 Task: Find connections with filter location Nidderau with filter topic #hr with filter profile language Potuguese with filter current company Shoppers Stop with filter school Sir Parashurambhau College - India with filter industry Computer Games with filter service category Business Law with filter keywords title Account Representative
Action: Mouse moved to (537, 71)
Screenshot: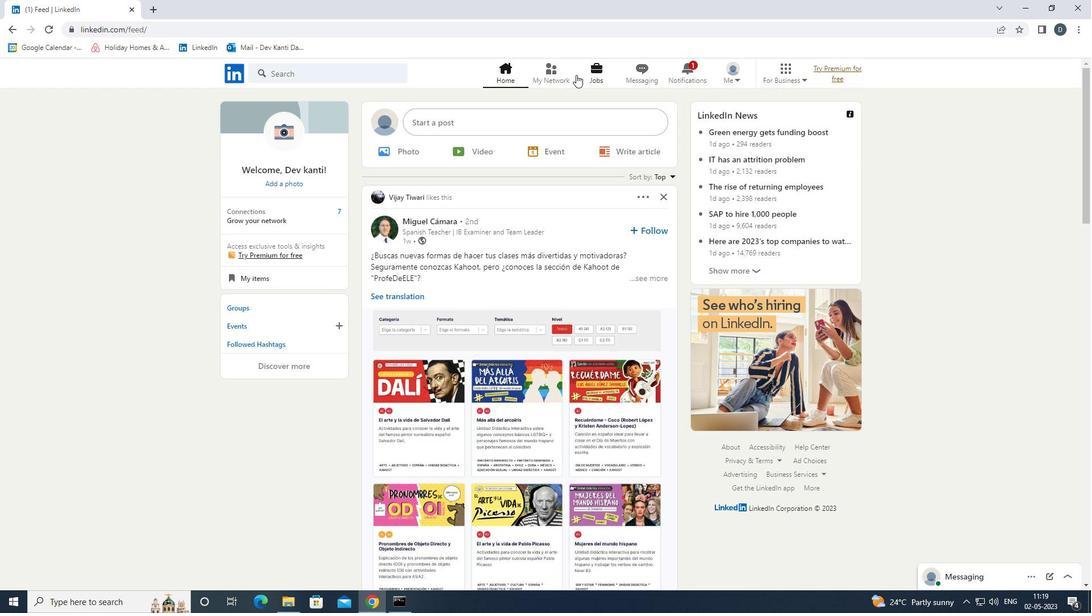 
Action: Mouse pressed left at (537, 71)
Screenshot: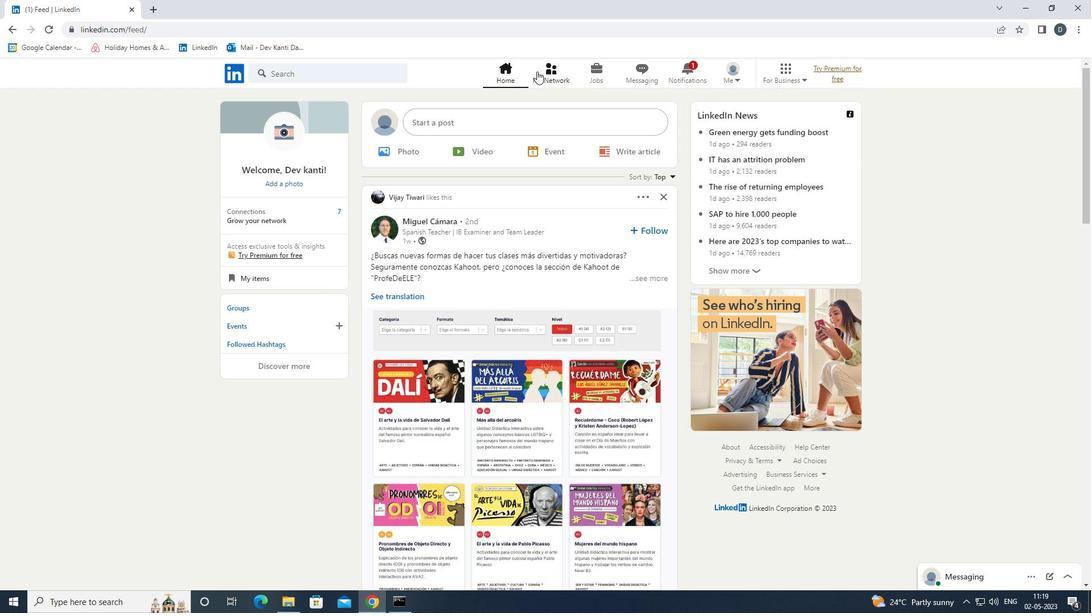 
Action: Mouse moved to (381, 135)
Screenshot: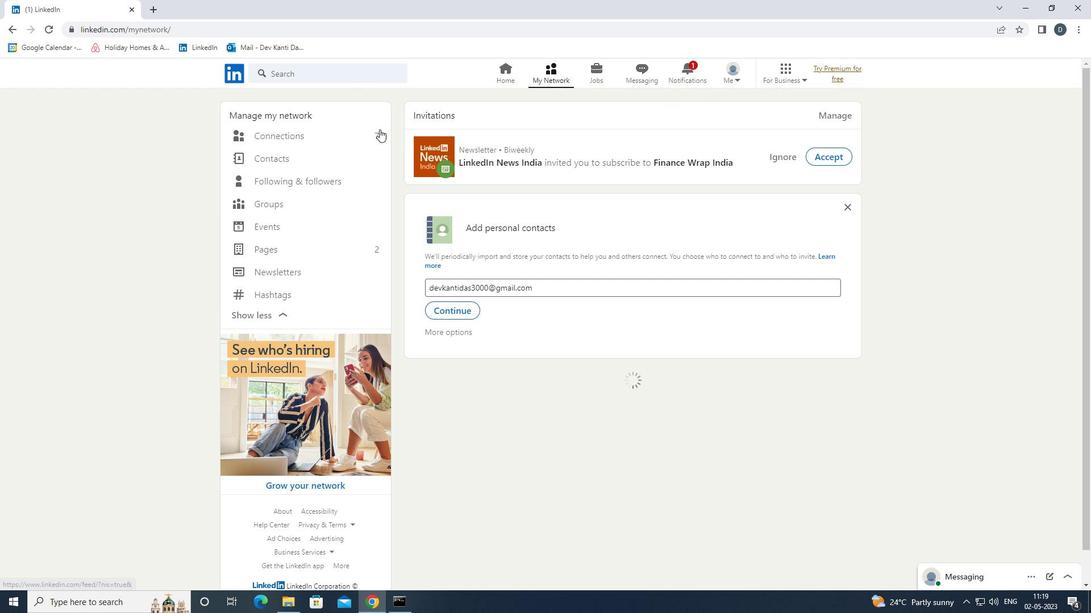 
Action: Mouse pressed left at (381, 135)
Screenshot: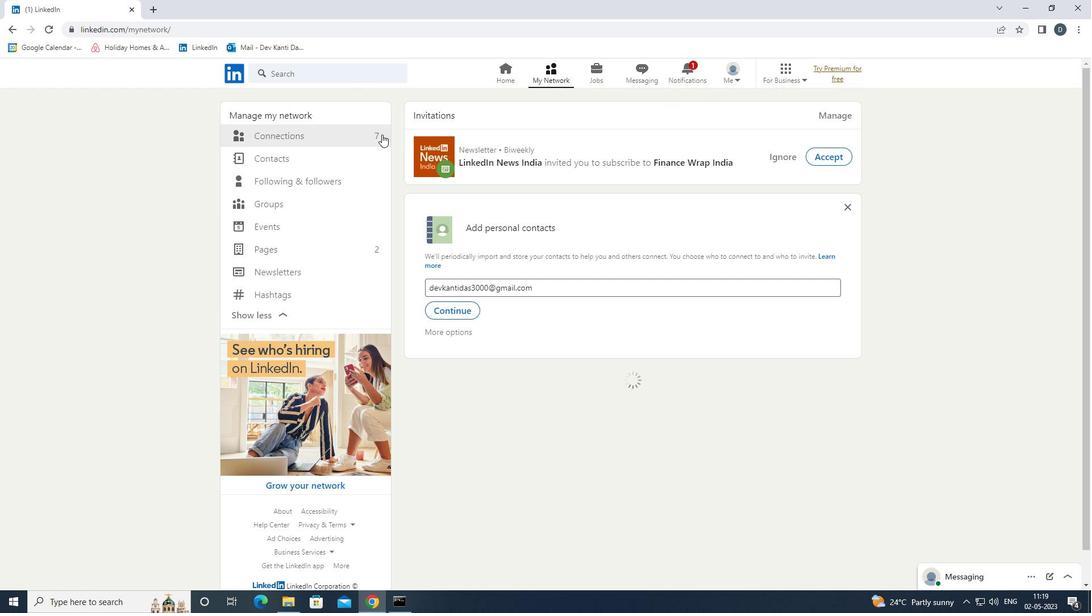 
Action: Mouse moved to (376, 135)
Screenshot: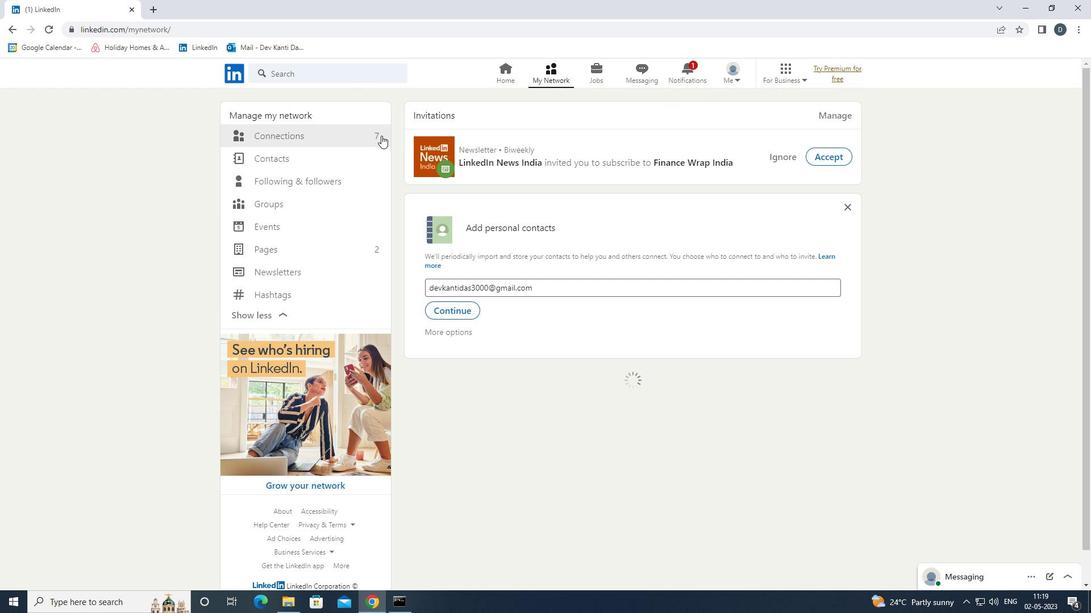 
Action: Mouse pressed left at (376, 135)
Screenshot: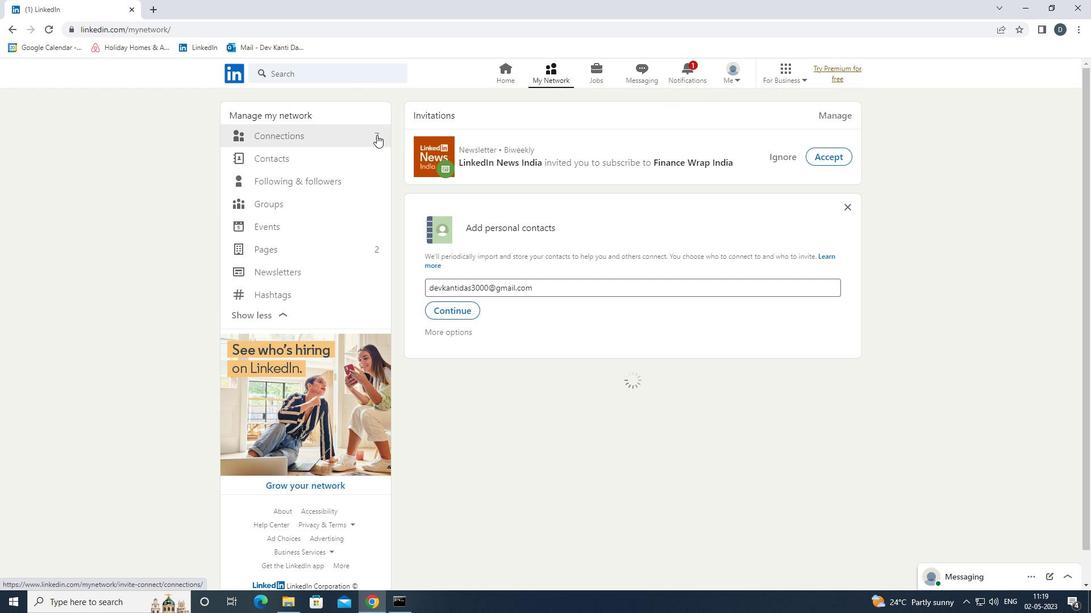 
Action: Mouse moved to (646, 132)
Screenshot: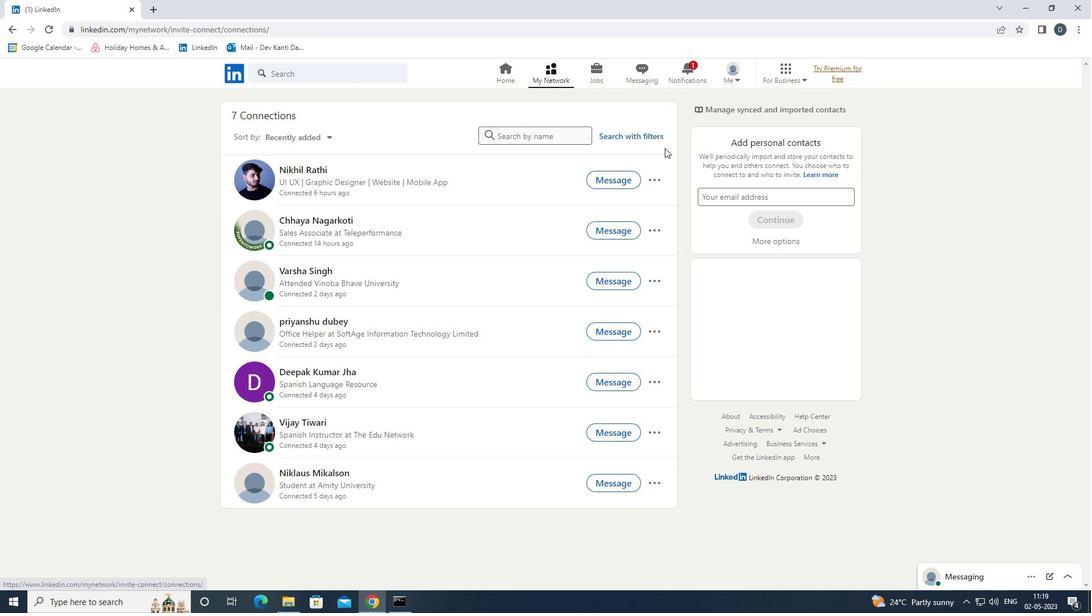
Action: Mouse pressed left at (646, 132)
Screenshot: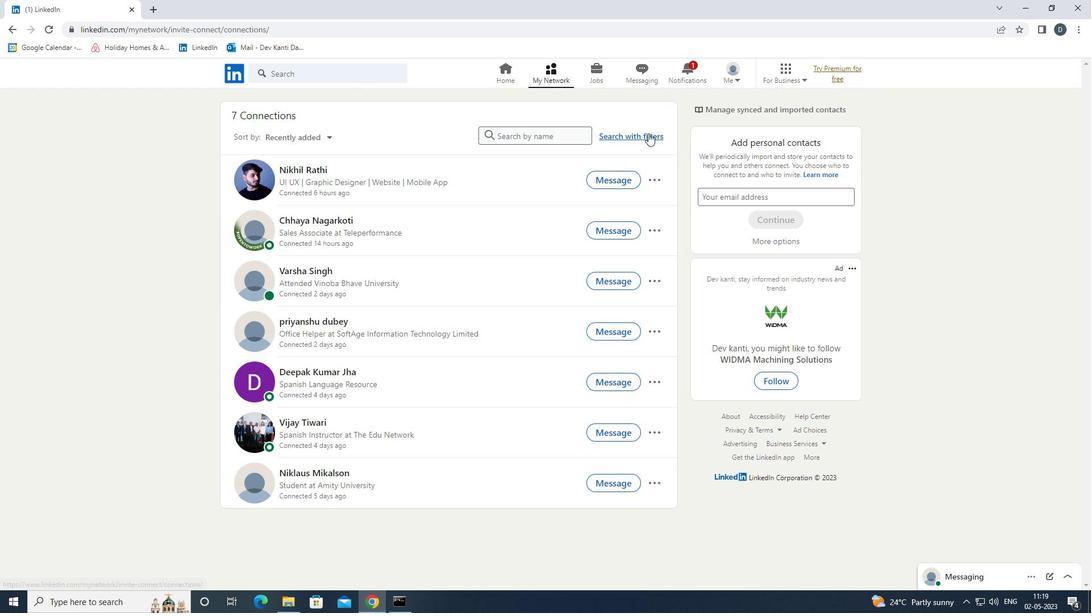 
Action: Mouse moved to (588, 103)
Screenshot: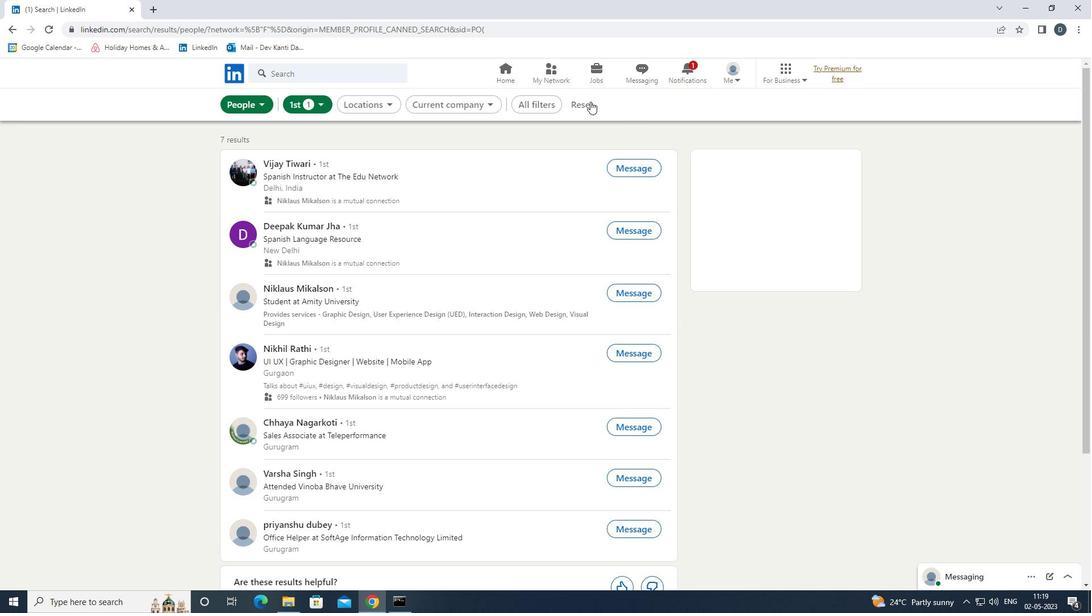 
Action: Mouse pressed left at (588, 103)
Screenshot: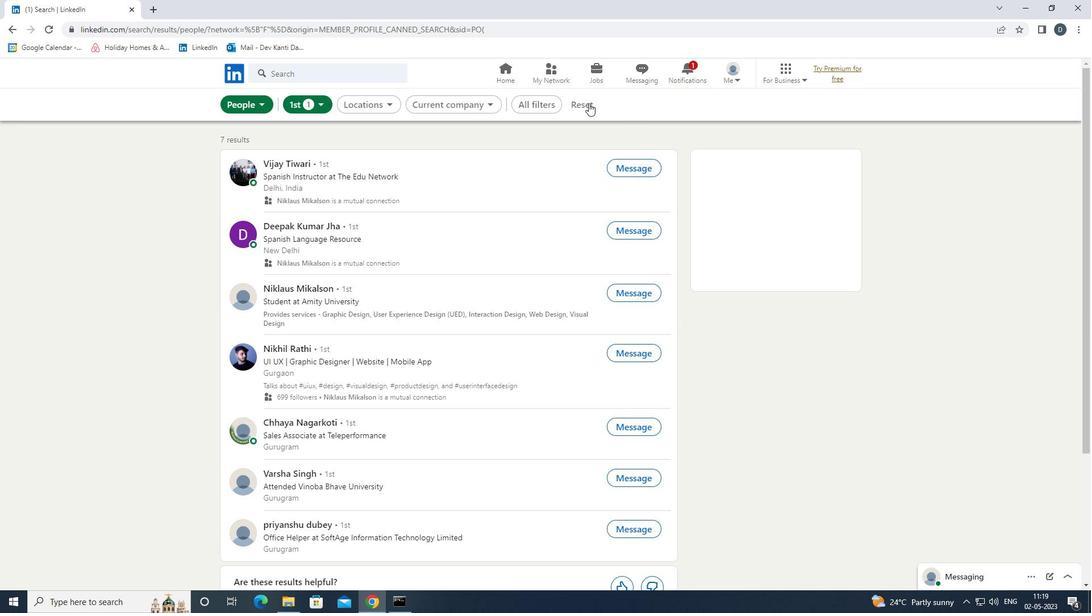 
Action: Mouse moved to (567, 103)
Screenshot: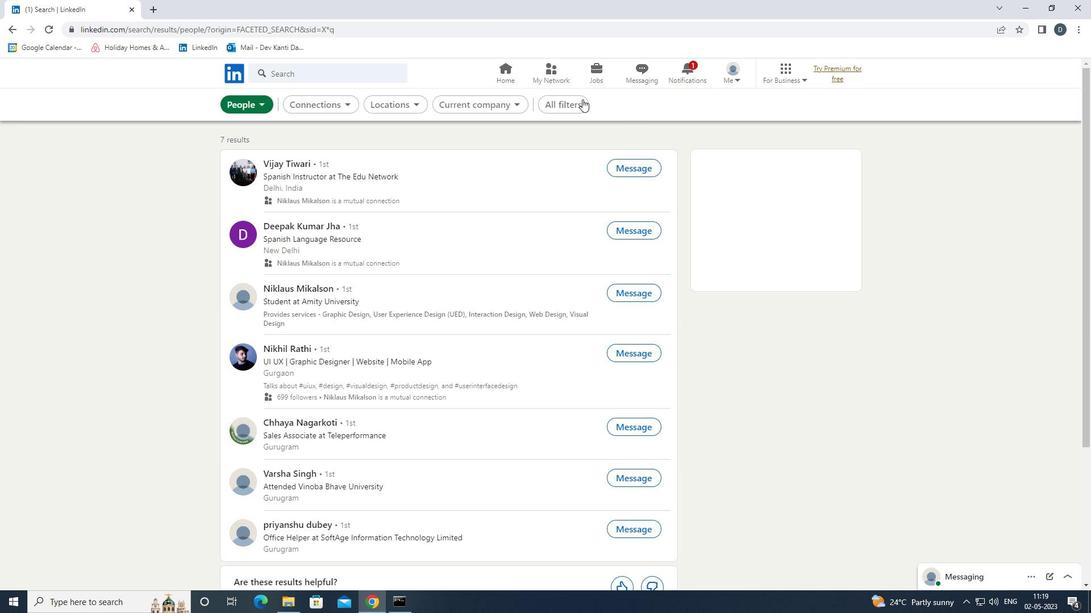 
Action: Mouse pressed left at (567, 103)
Screenshot: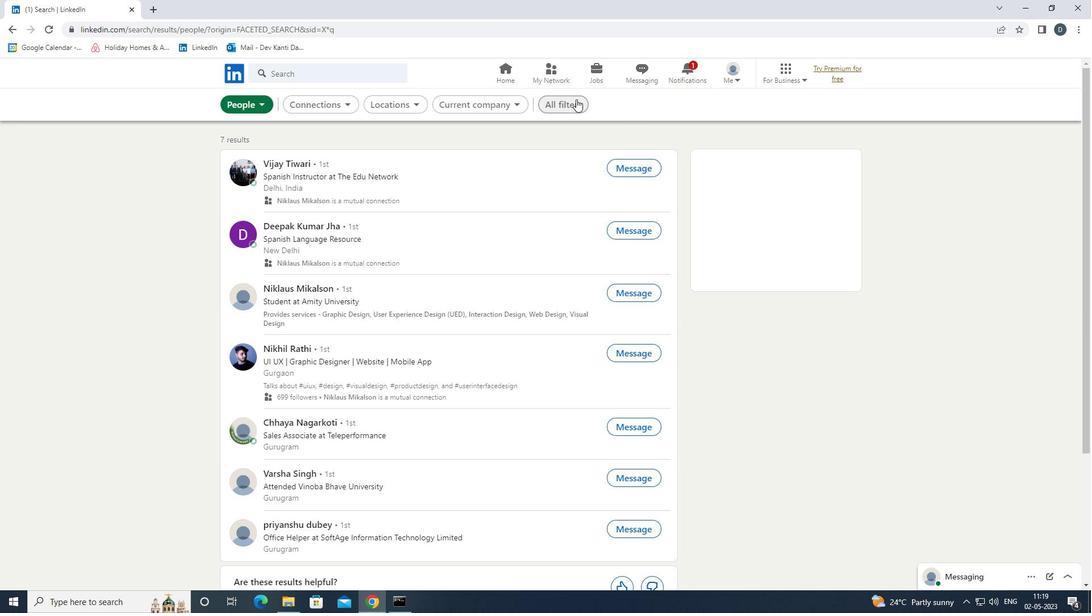 
Action: Mouse moved to (1016, 378)
Screenshot: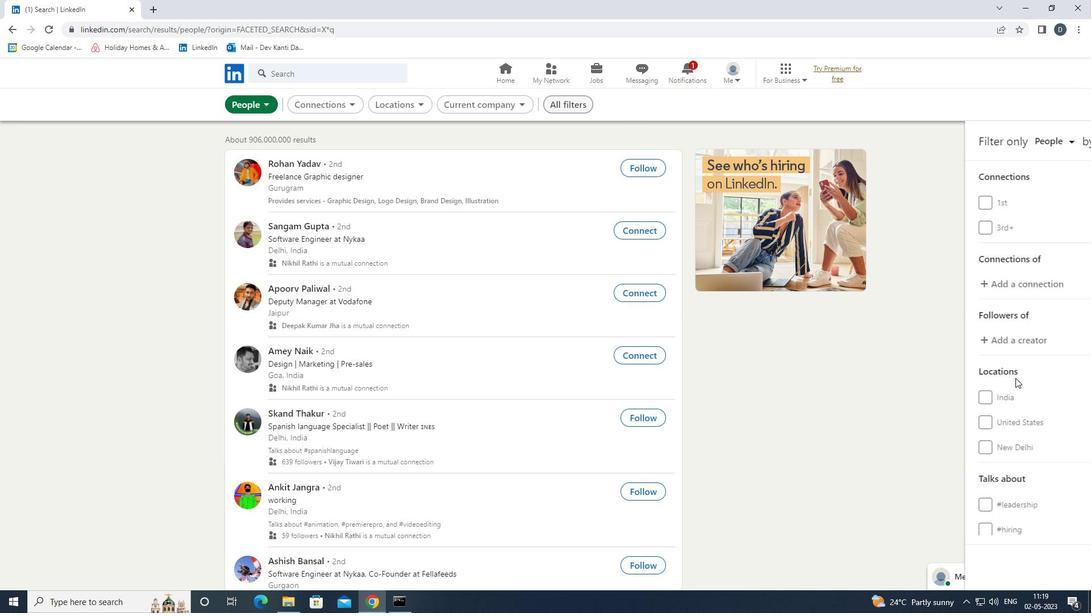 
Action: Mouse scrolled (1016, 377) with delta (0, 0)
Screenshot: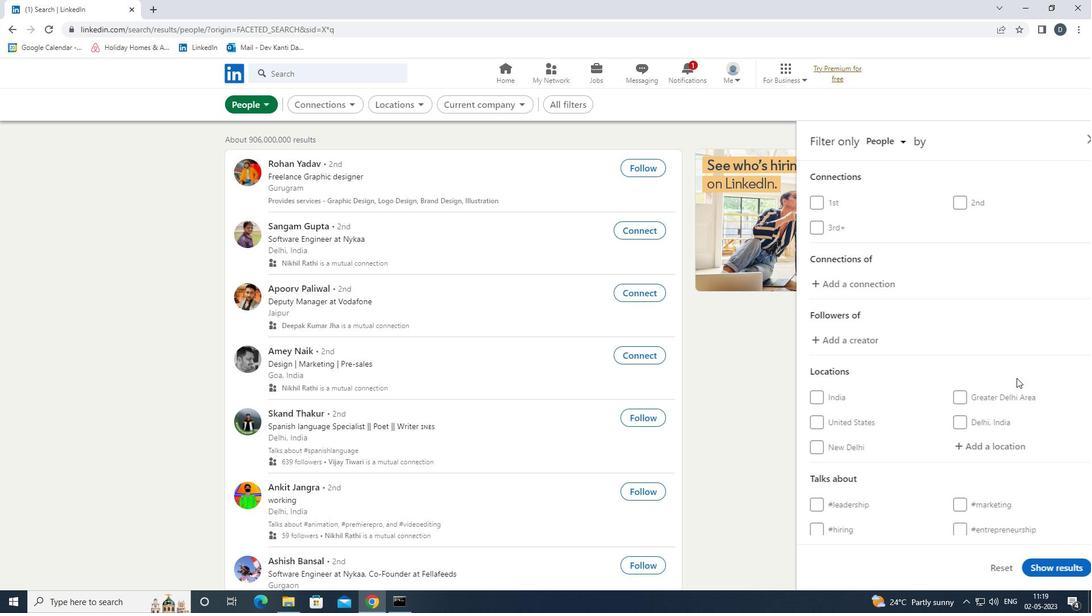 
Action: Mouse scrolled (1016, 377) with delta (0, 0)
Screenshot: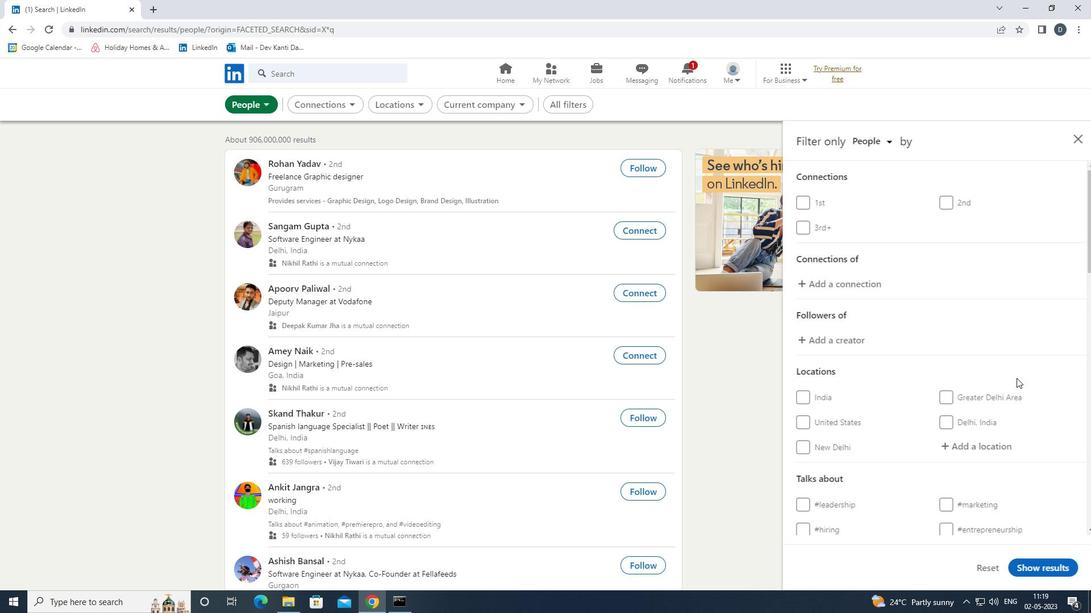 
Action: Mouse moved to (1009, 380)
Screenshot: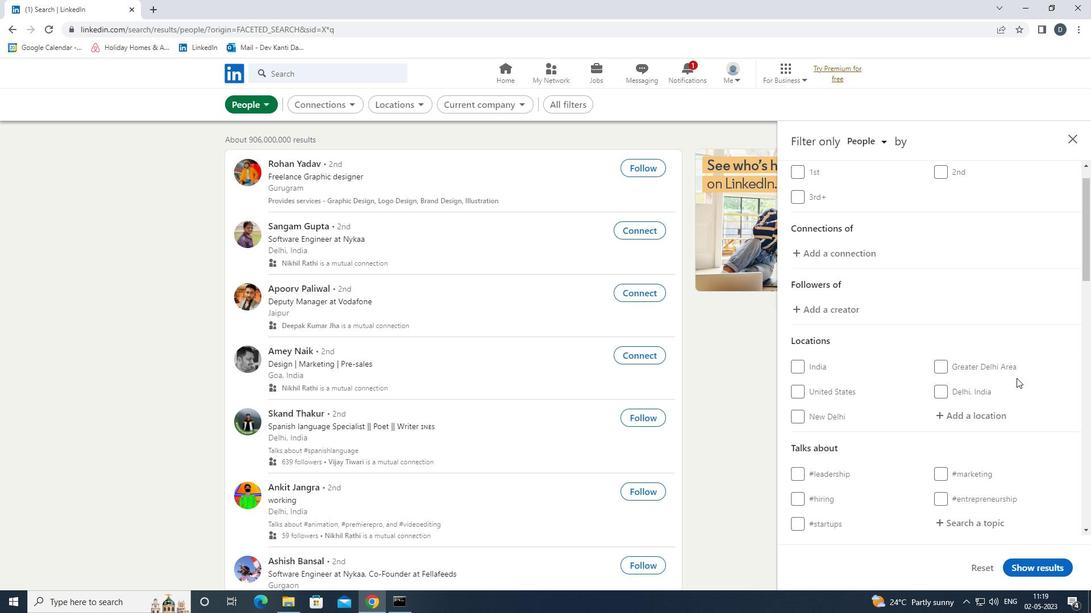
Action: Mouse scrolled (1009, 380) with delta (0, 0)
Screenshot: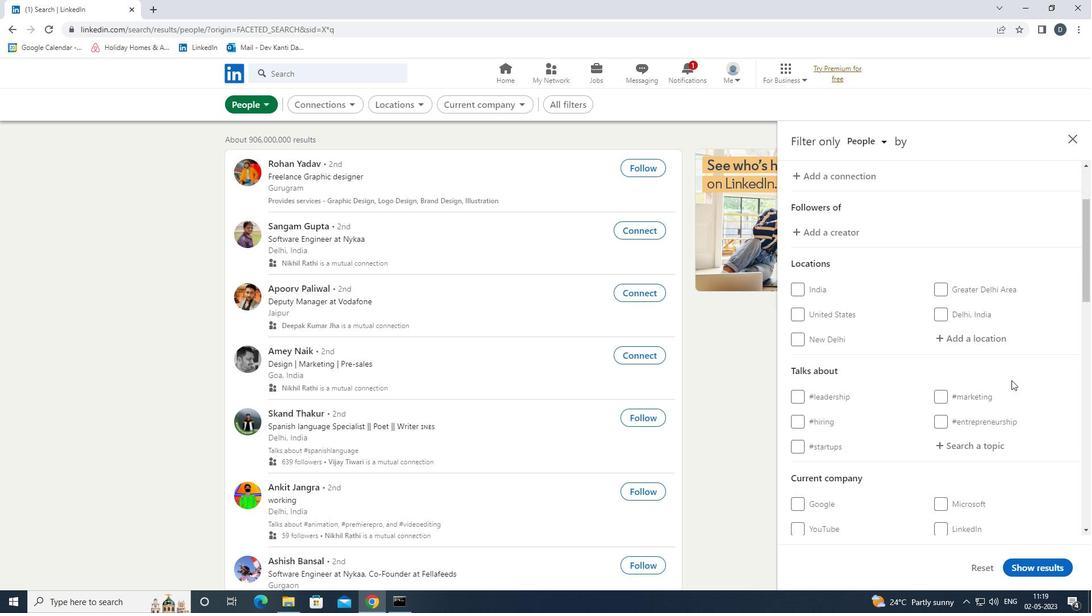 
Action: Mouse moved to (1009, 380)
Screenshot: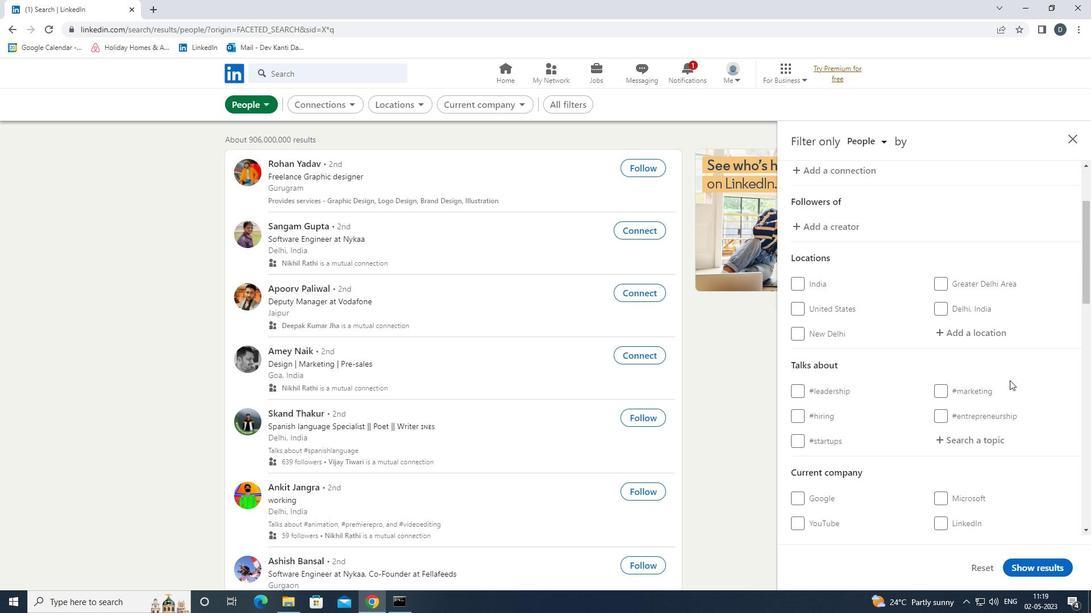 
Action: Mouse scrolled (1009, 380) with delta (0, 0)
Screenshot: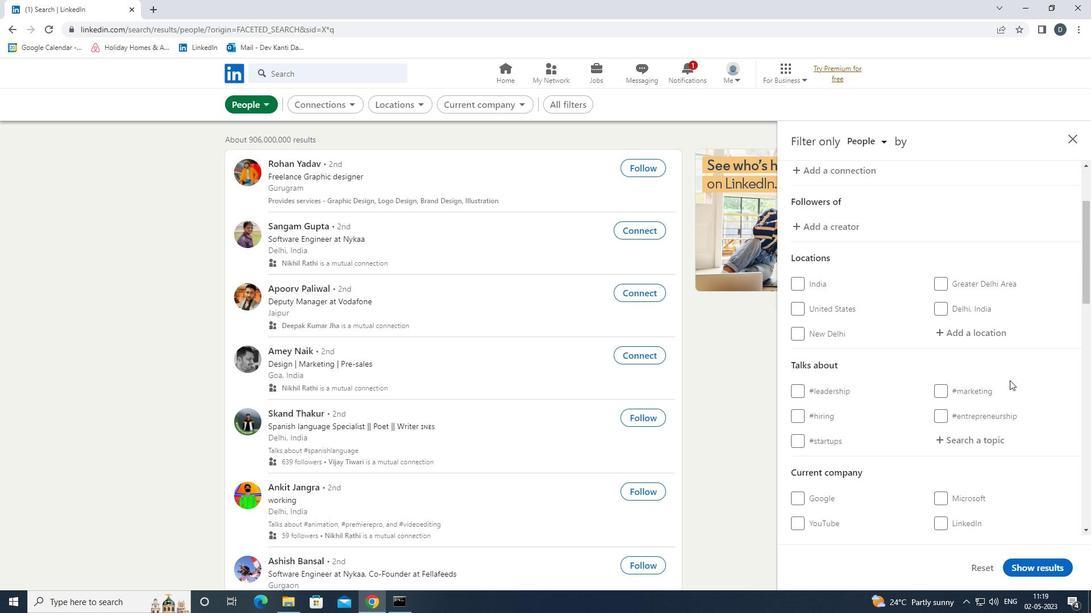 
Action: Mouse moved to (980, 274)
Screenshot: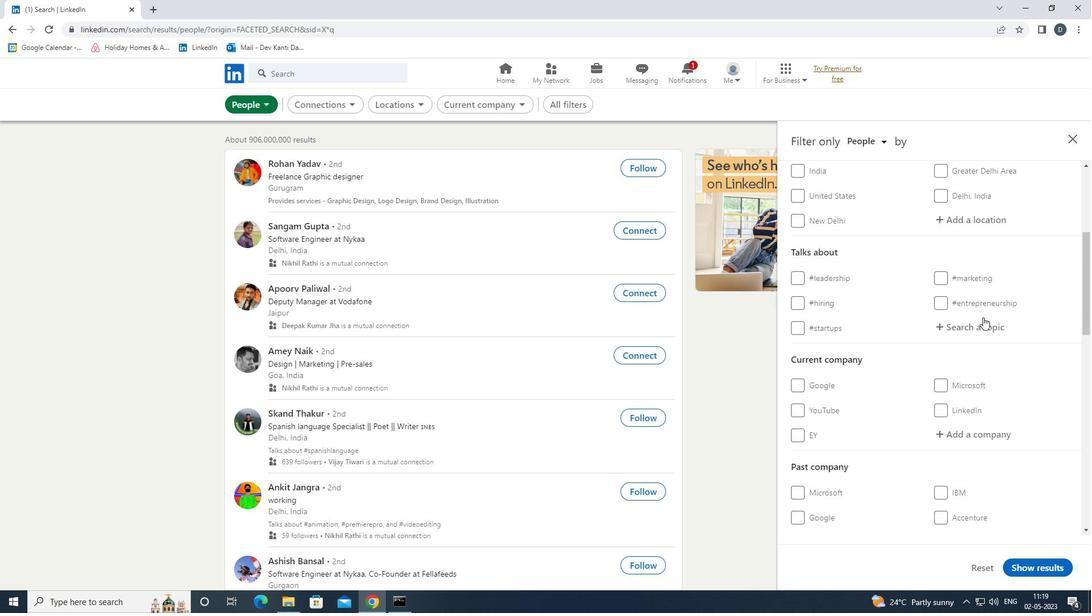 
Action: Mouse scrolled (980, 275) with delta (0, 0)
Screenshot: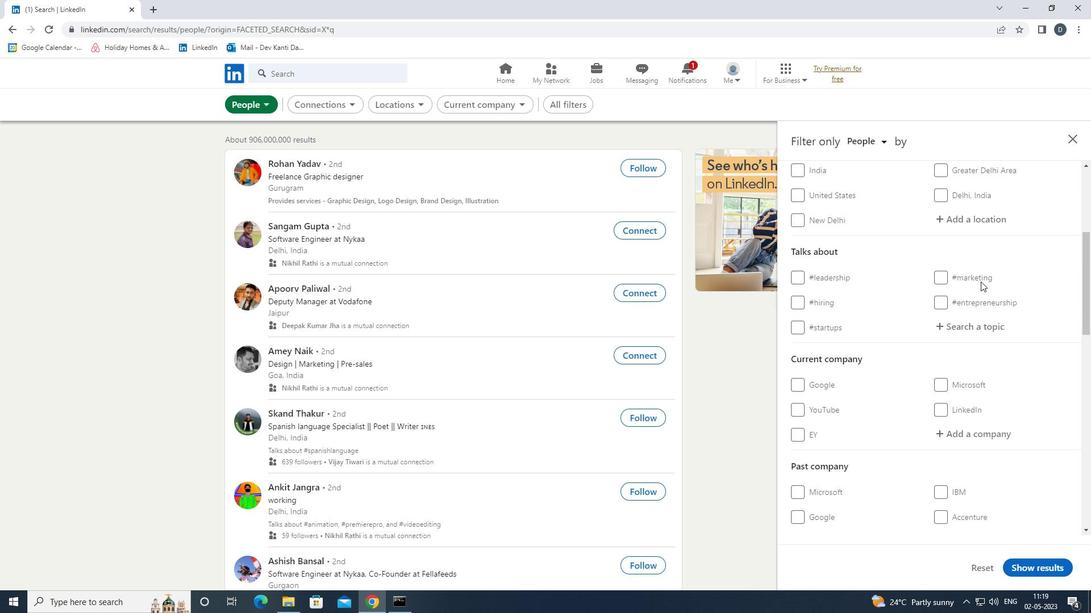 
Action: Mouse moved to (979, 278)
Screenshot: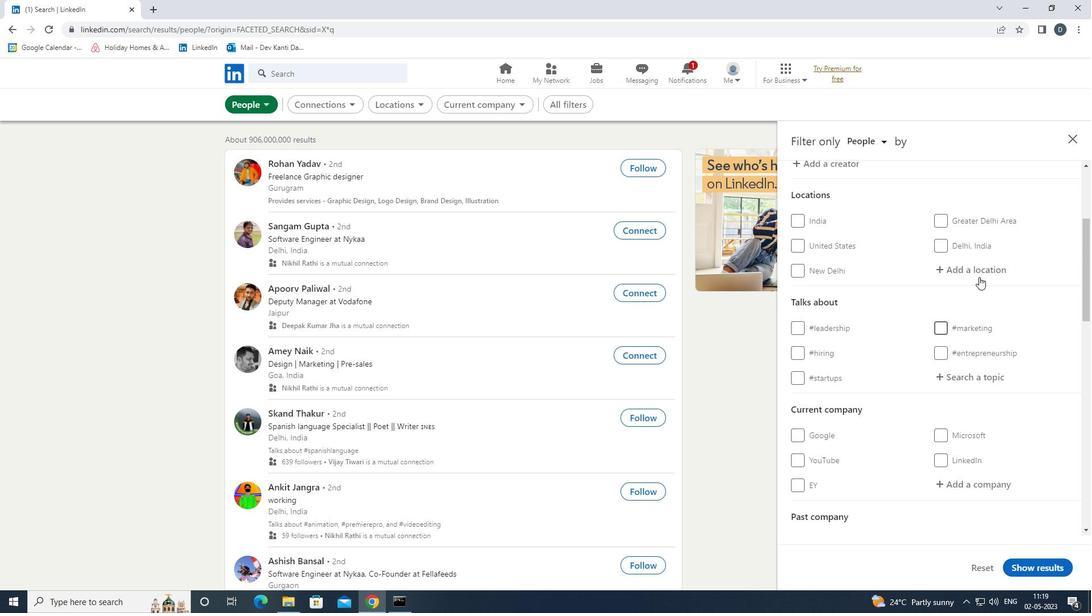 
Action: Mouse pressed left at (979, 278)
Screenshot: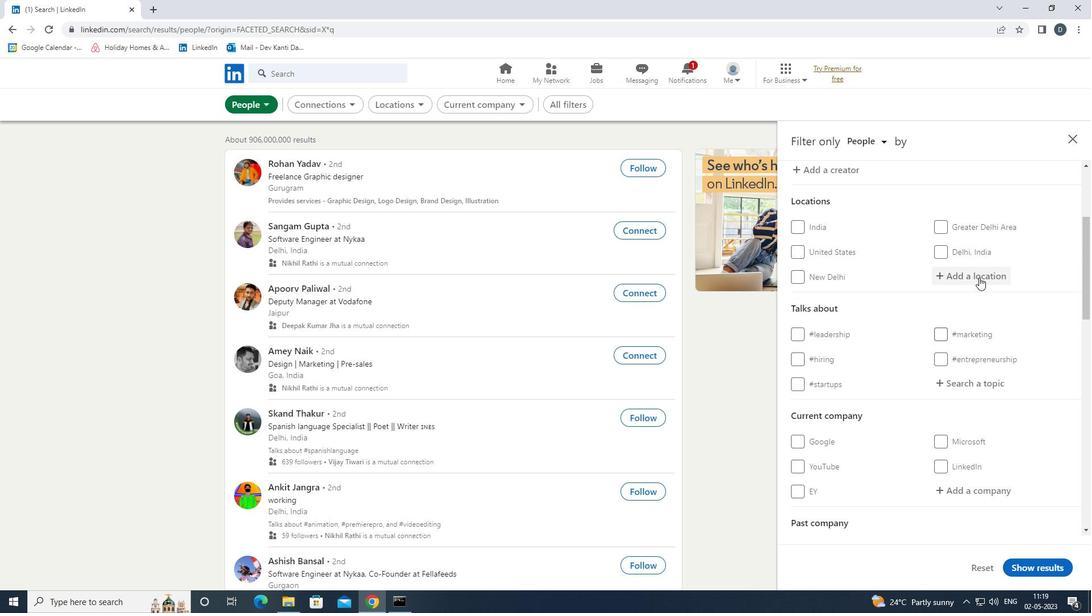
Action: Mouse moved to (978, 280)
Screenshot: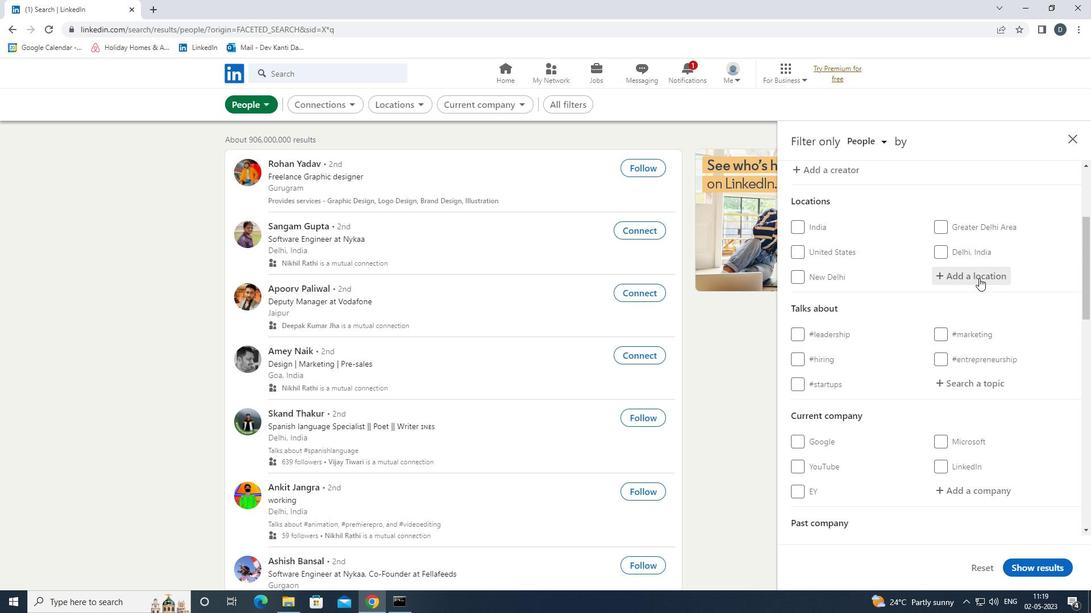 
Action: Key pressed <Key.shift>NIDDERAU<Key.down><Key.enter>
Screenshot: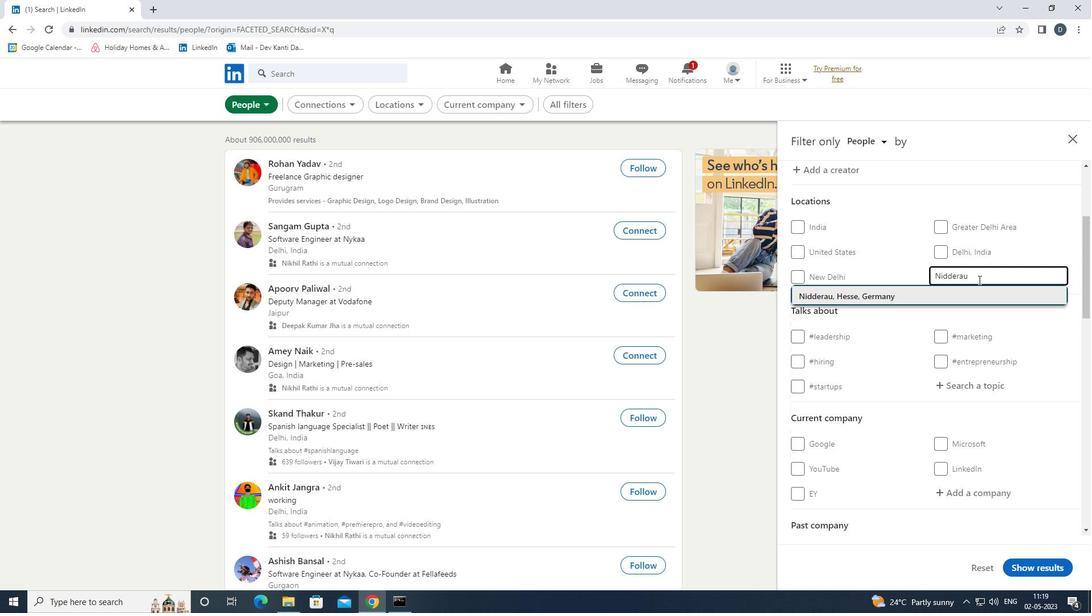 
Action: Mouse moved to (975, 280)
Screenshot: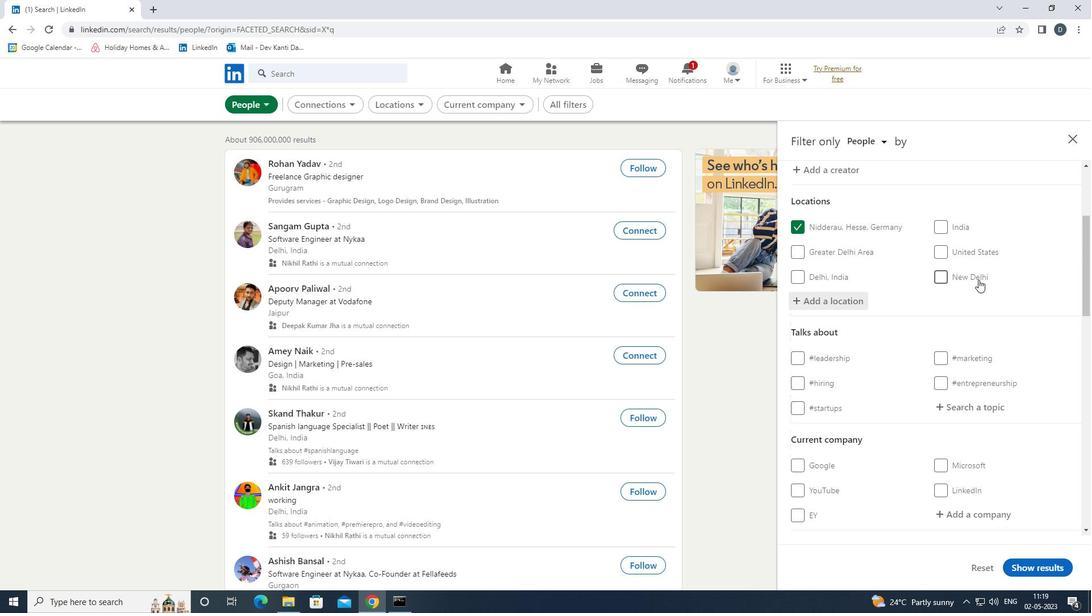 
Action: Mouse scrolled (975, 279) with delta (0, 0)
Screenshot: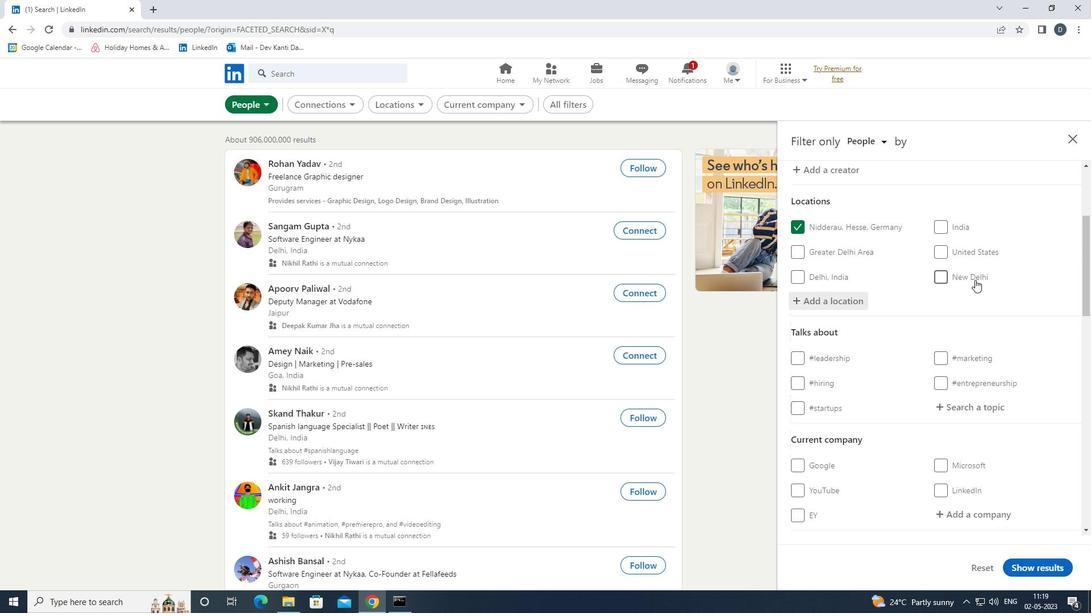 
Action: Mouse scrolled (975, 279) with delta (0, 0)
Screenshot: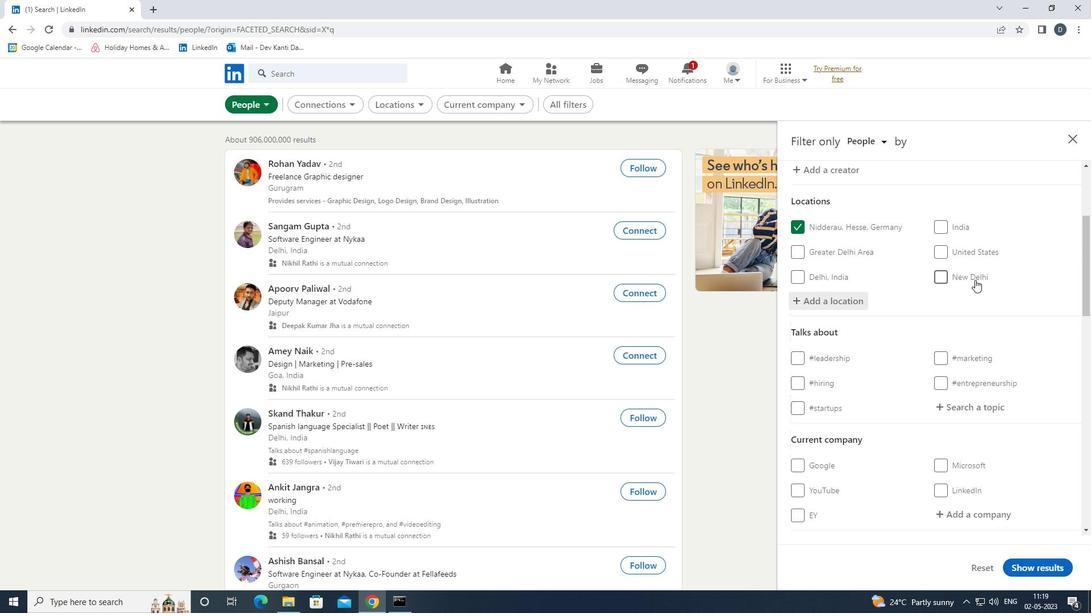 
Action: Mouse moved to (968, 310)
Screenshot: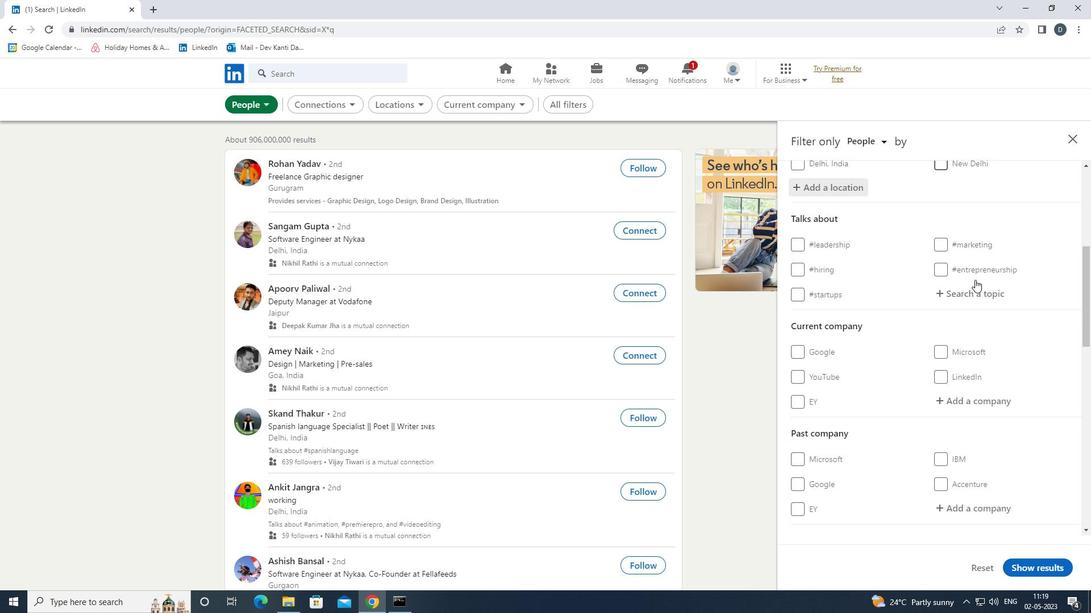 
Action: Mouse pressed left at (968, 310)
Screenshot: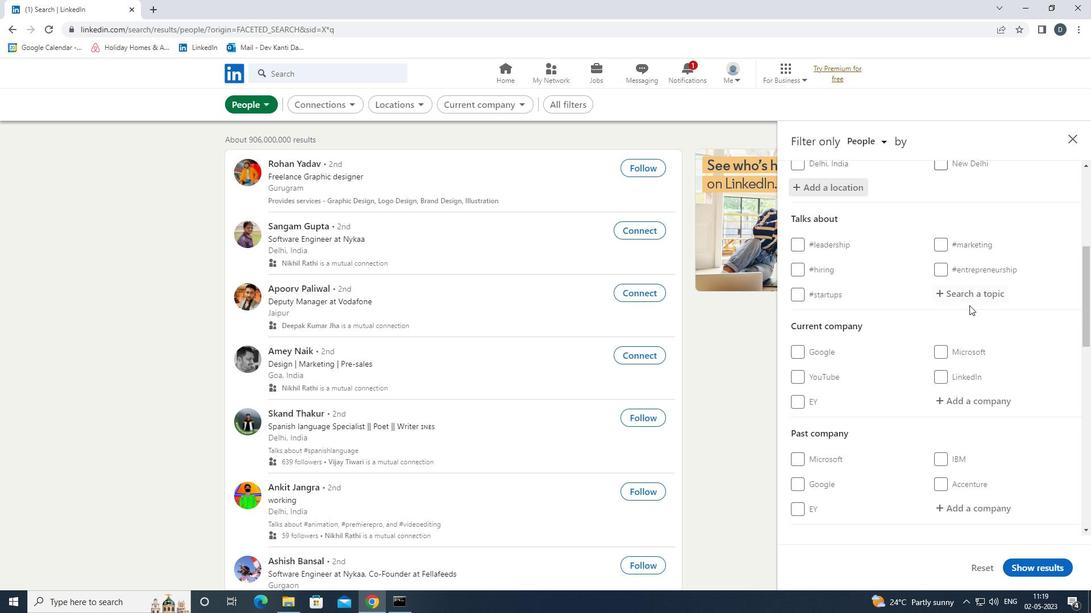 
Action: Mouse moved to (963, 302)
Screenshot: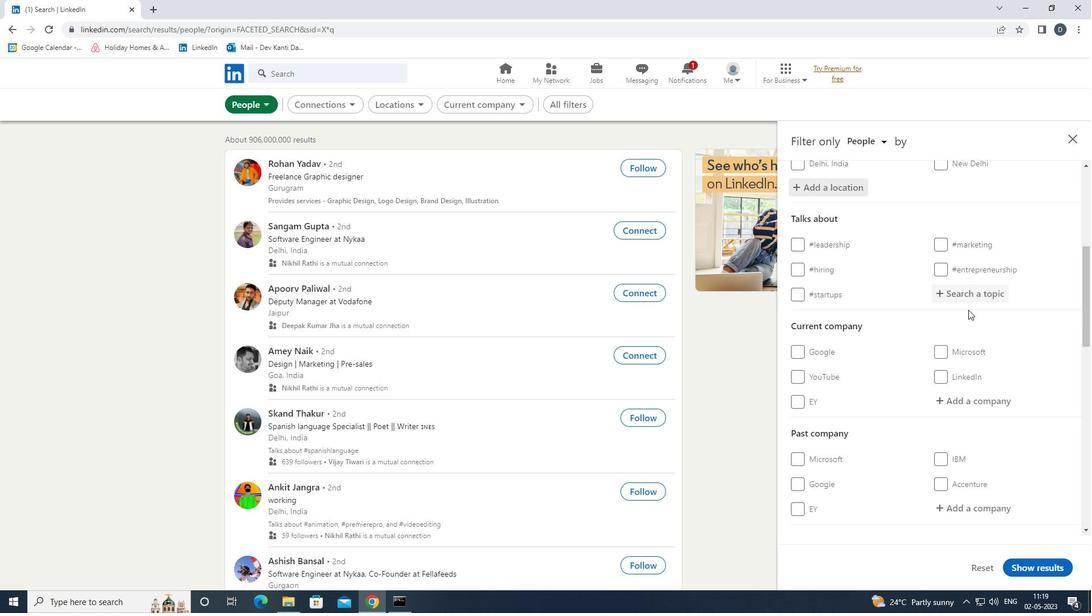 
Action: Mouse pressed left at (963, 302)
Screenshot: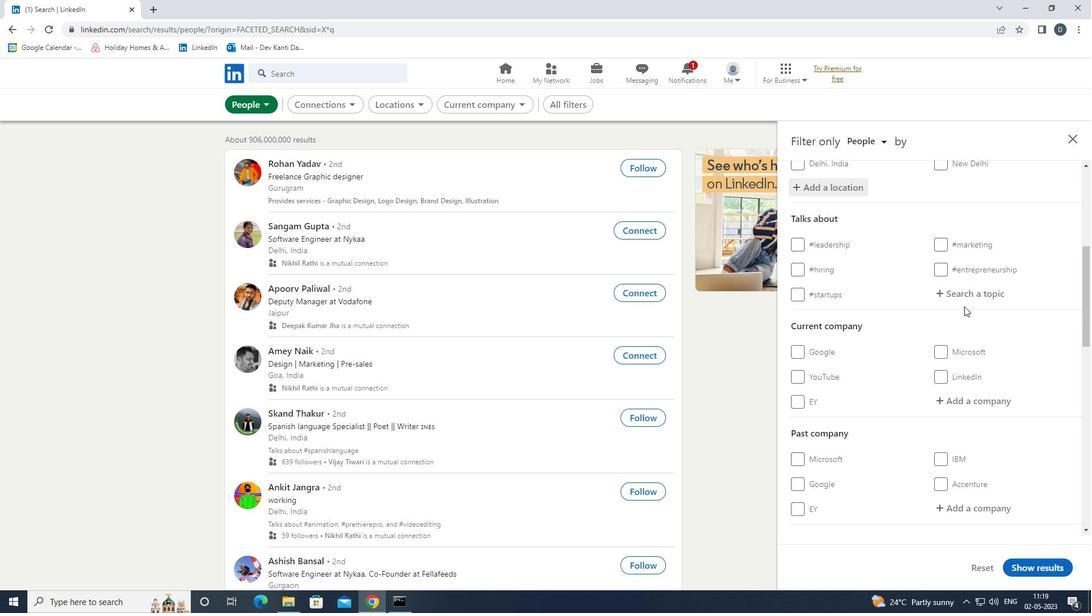 
Action: Mouse moved to (975, 292)
Screenshot: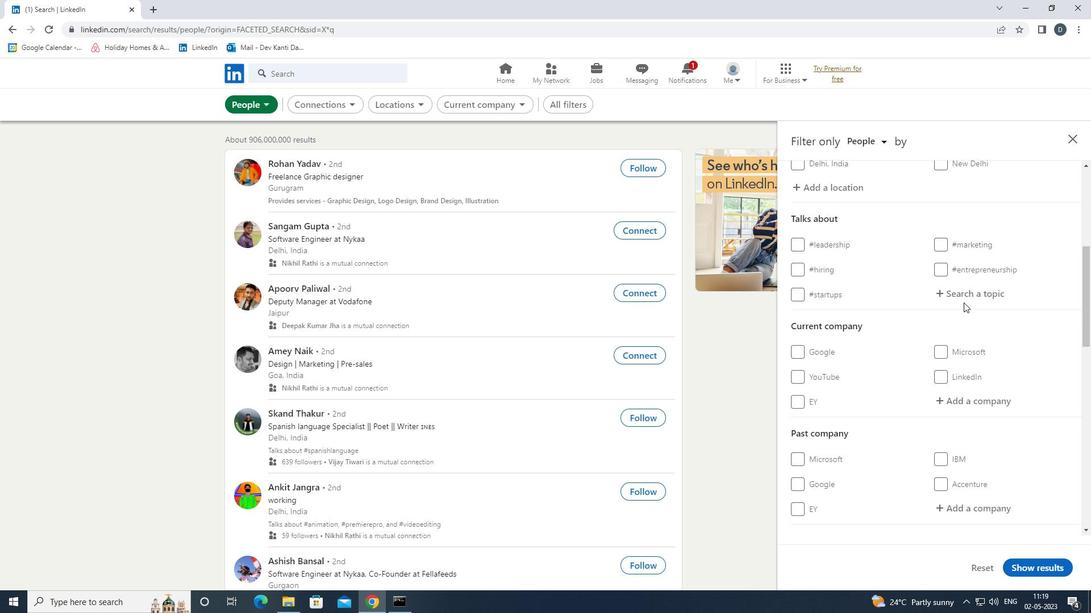 
Action: Mouse pressed left at (975, 292)
Screenshot: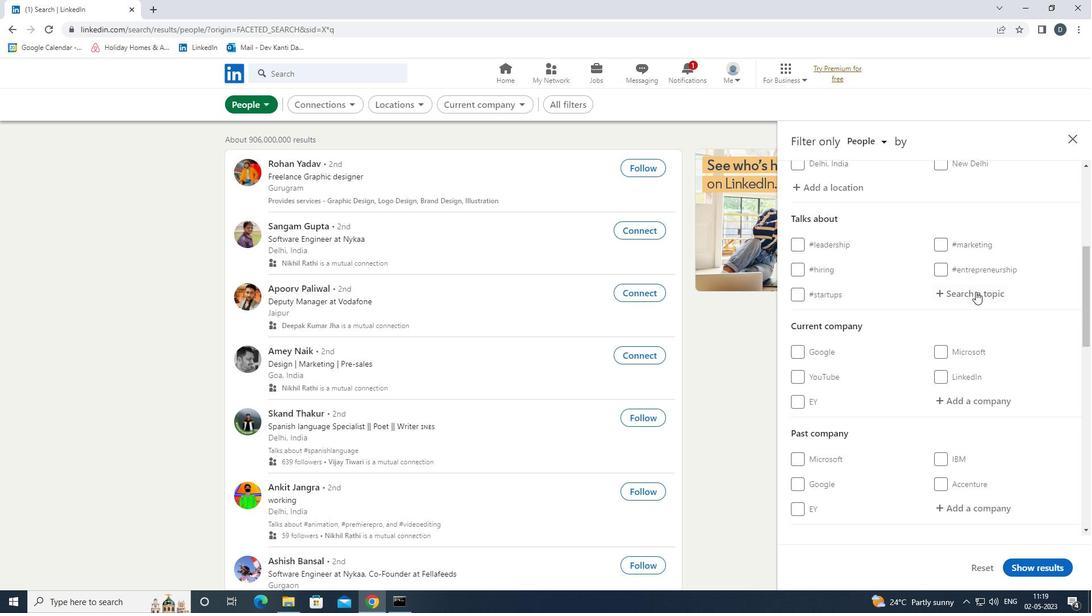 
Action: Key pressed HR<Key.down><Key.enter>
Screenshot: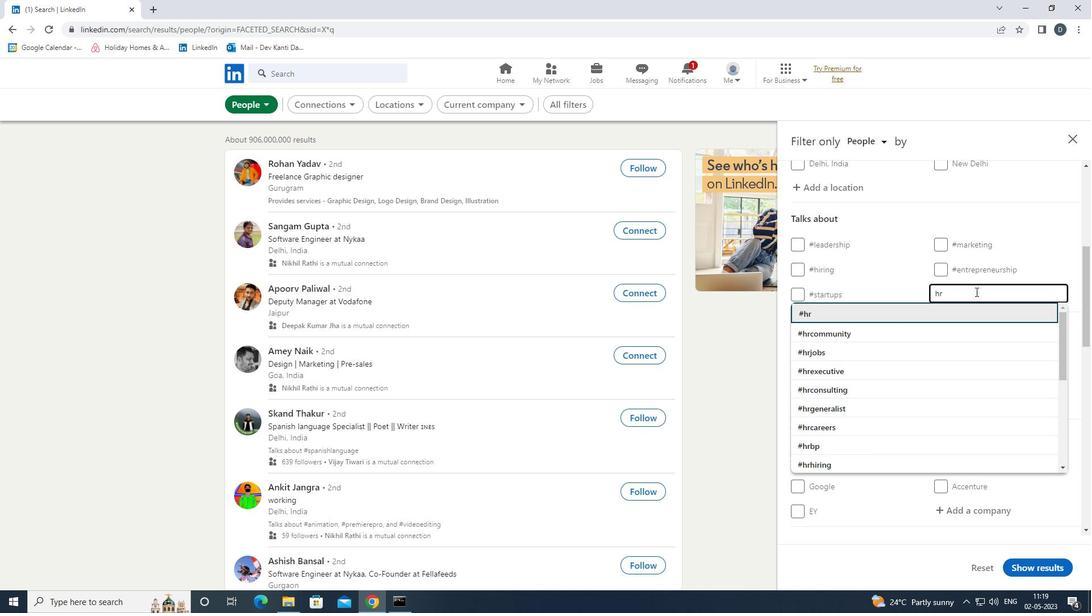 
Action: Mouse moved to (1004, 292)
Screenshot: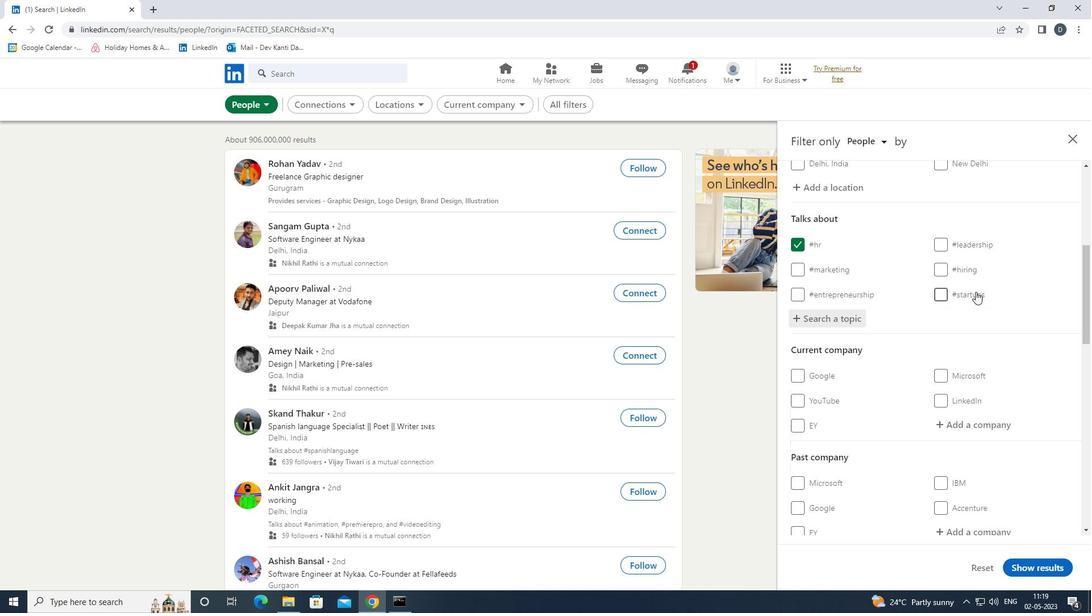 
Action: Mouse scrolled (1004, 291) with delta (0, 0)
Screenshot: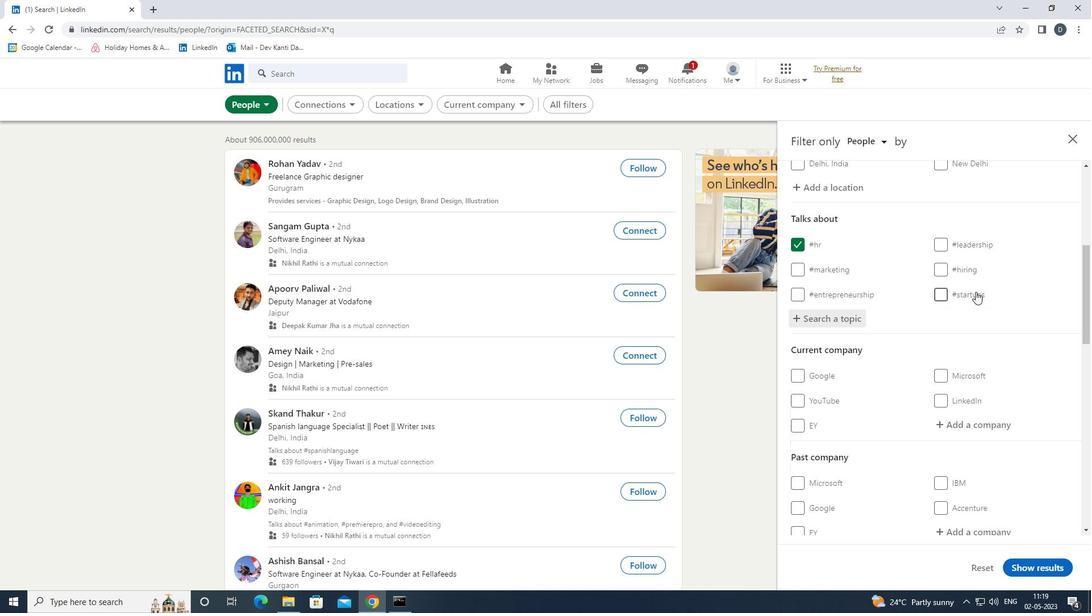 
Action: Mouse moved to (1006, 294)
Screenshot: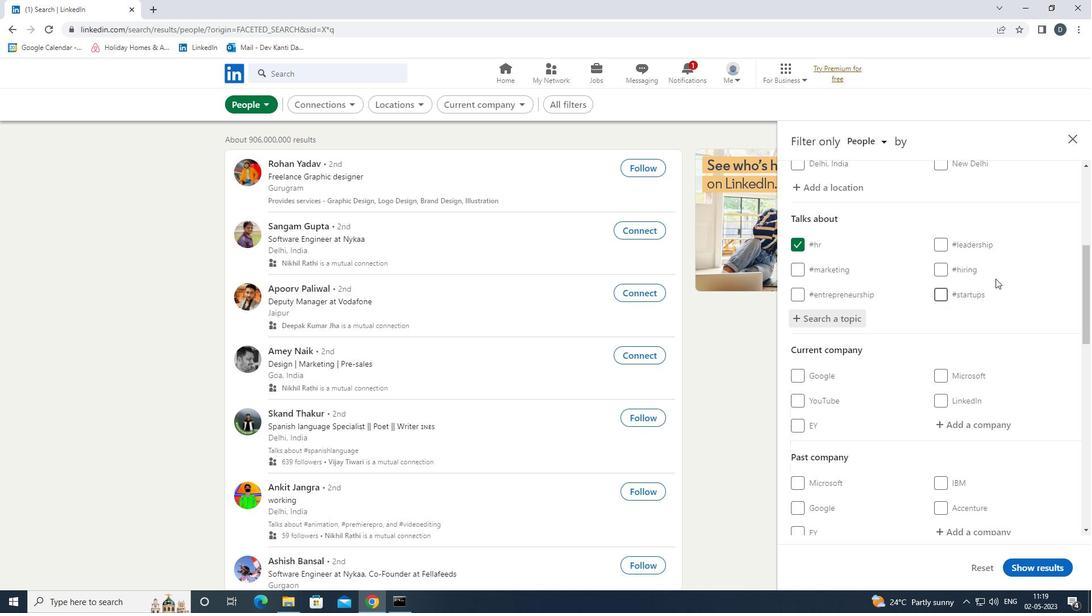 
Action: Mouse scrolled (1006, 293) with delta (0, 0)
Screenshot: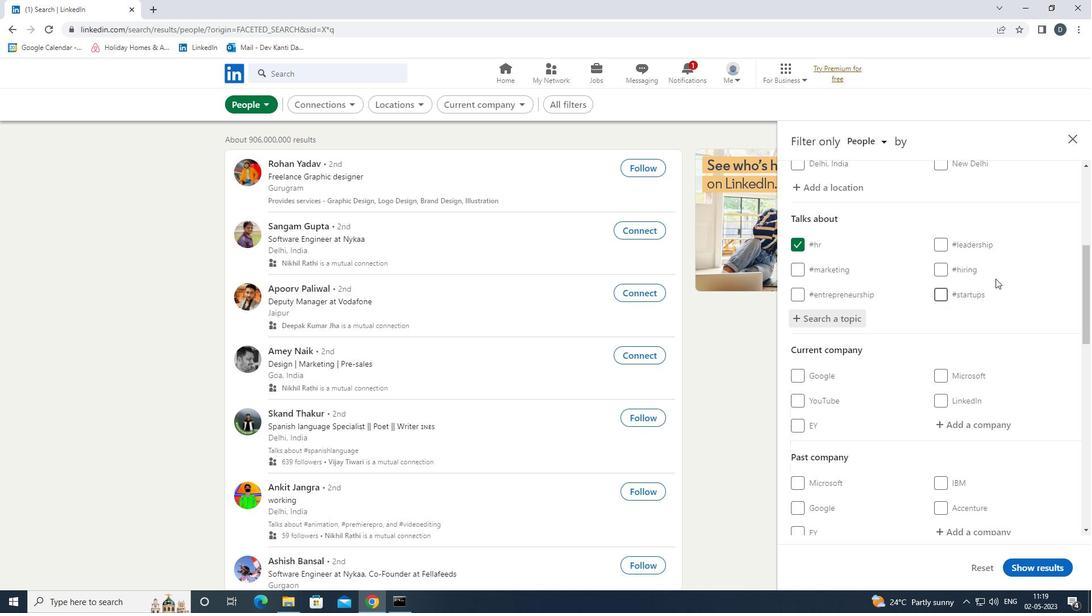 
Action: Mouse scrolled (1006, 293) with delta (0, 0)
Screenshot: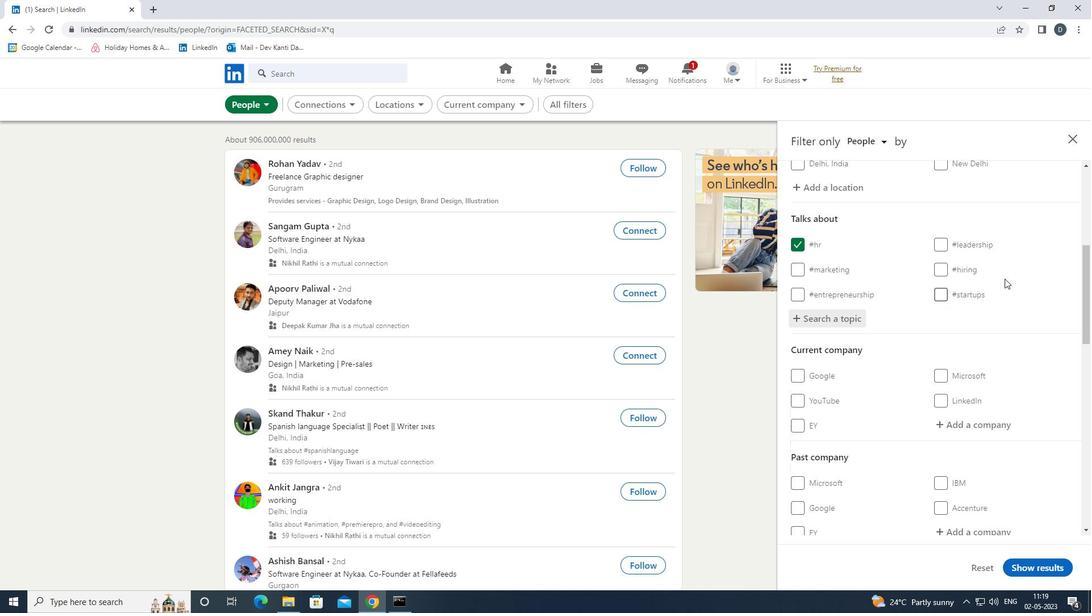 
Action: Mouse moved to (1000, 305)
Screenshot: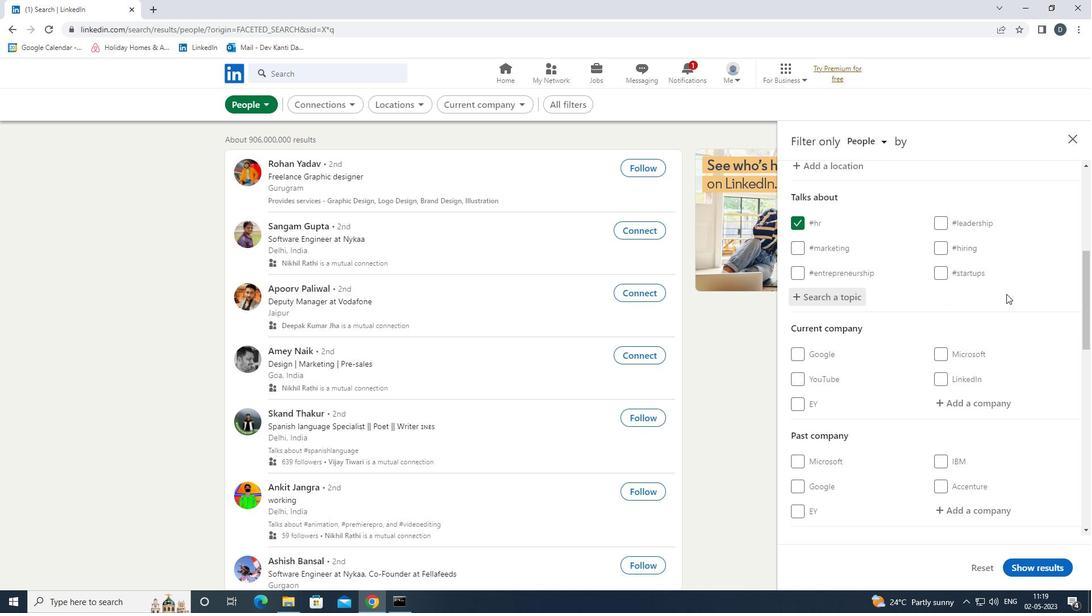 
Action: Mouse scrolled (1000, 305) with delta (0, 0)
Screenshot: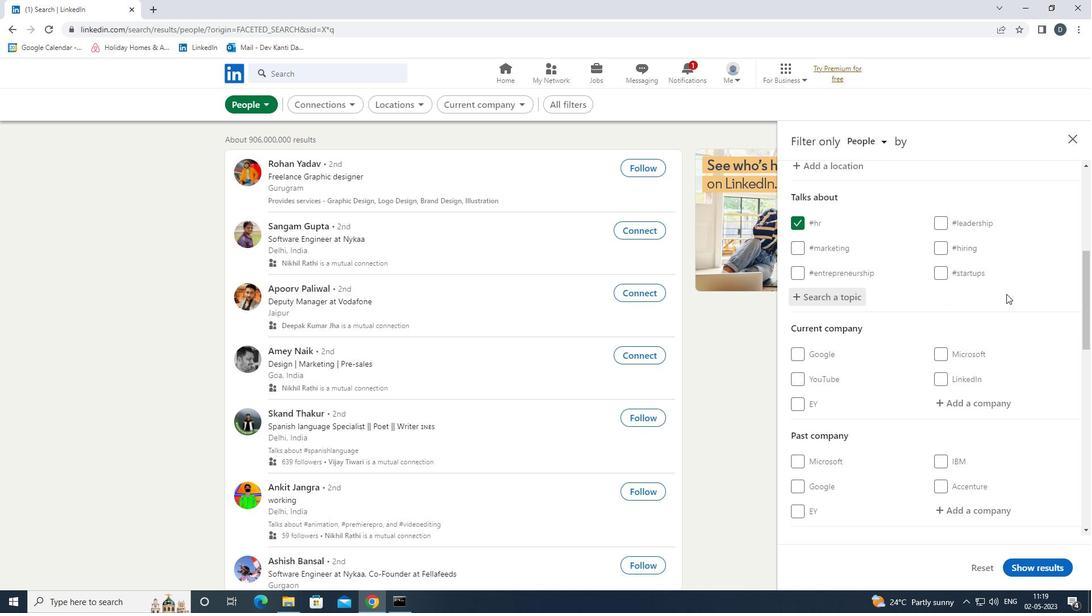 
Action: Mouse moved to (999, 308)
Screenshot: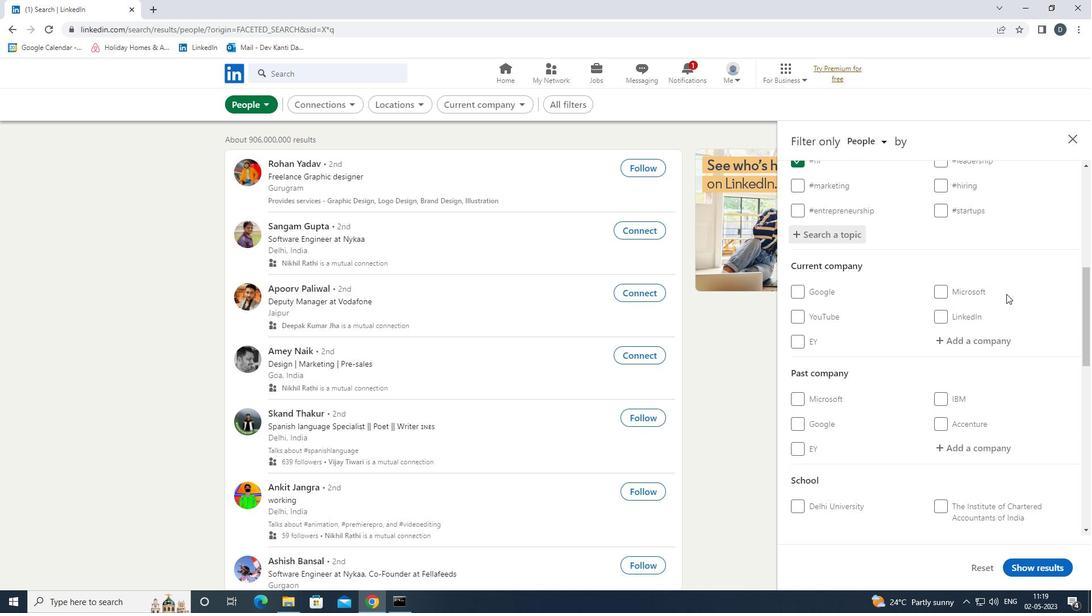 
Action: Mouse scrolled (999, 308) with delta (0, 0)
Screenshot: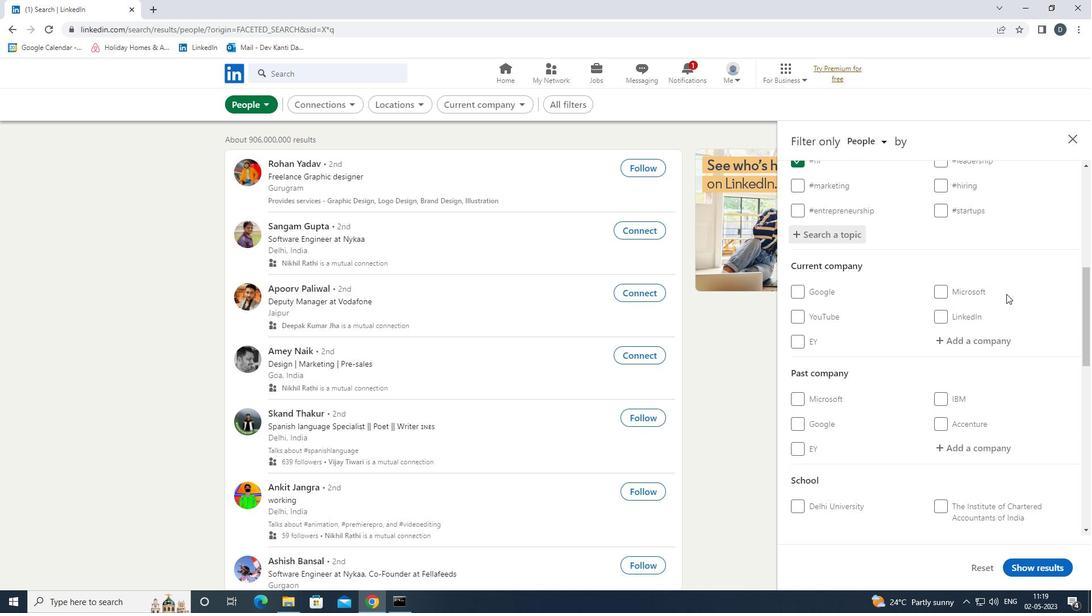 
Action: Mouse moved to (997, 309)
Screenshot: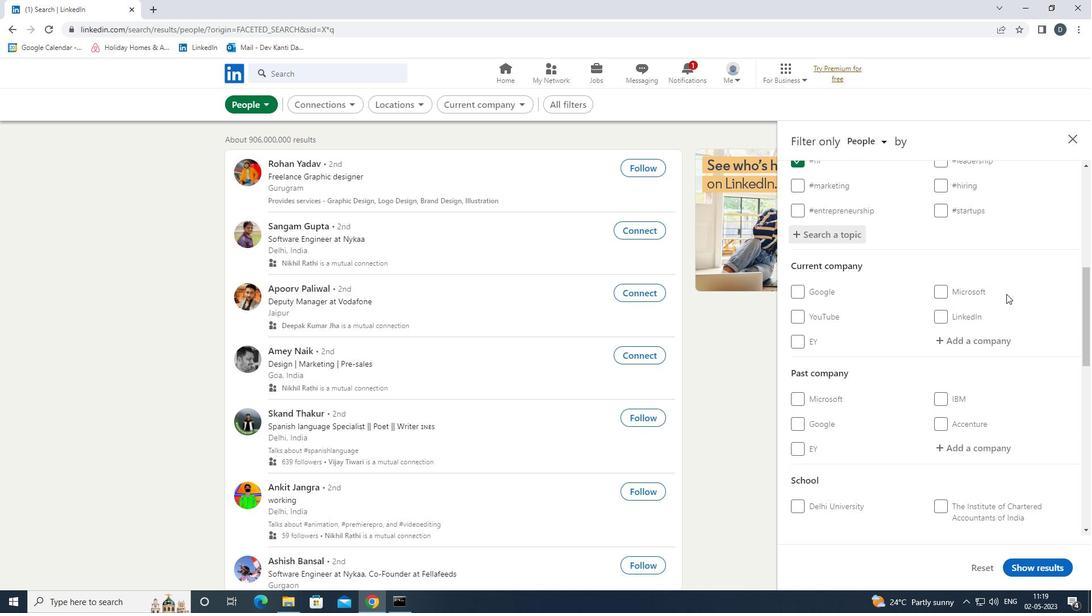 
Action: Mouse scrolled (997, 309) with delta (0, 0)
Screenshot: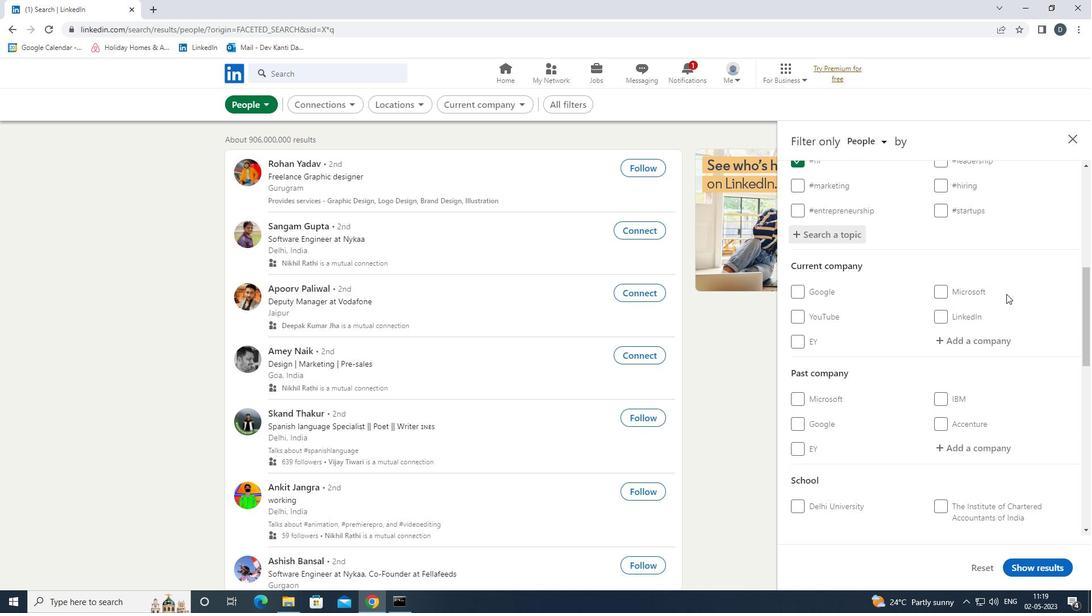 
Action: Mouse moved to (995, 311)
Screenshot: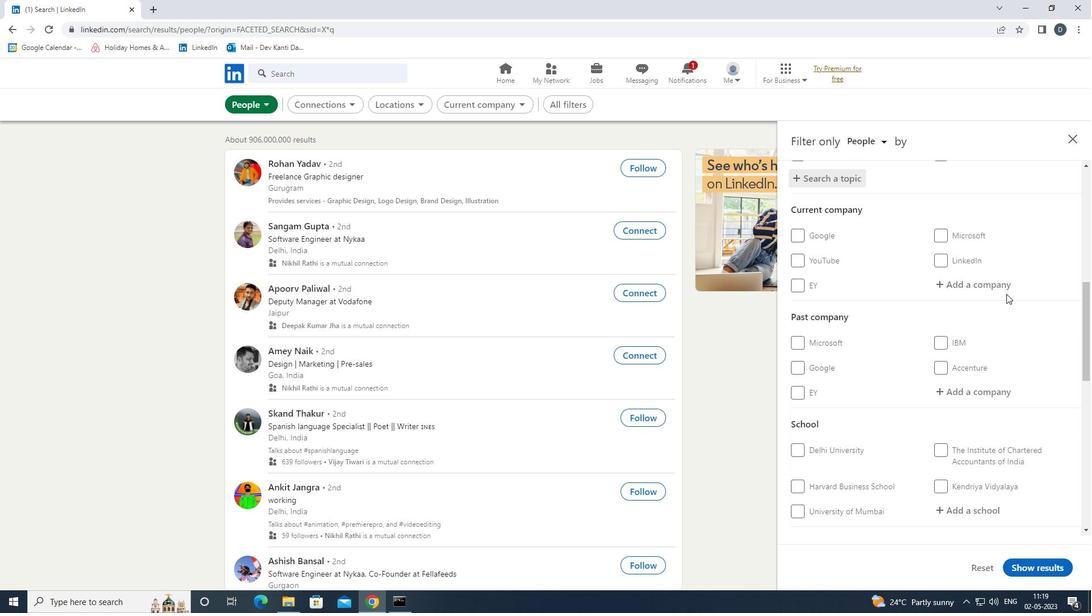 
Action: Mouse scrolled (995, 310) with delta (0, 0)
Screenshot: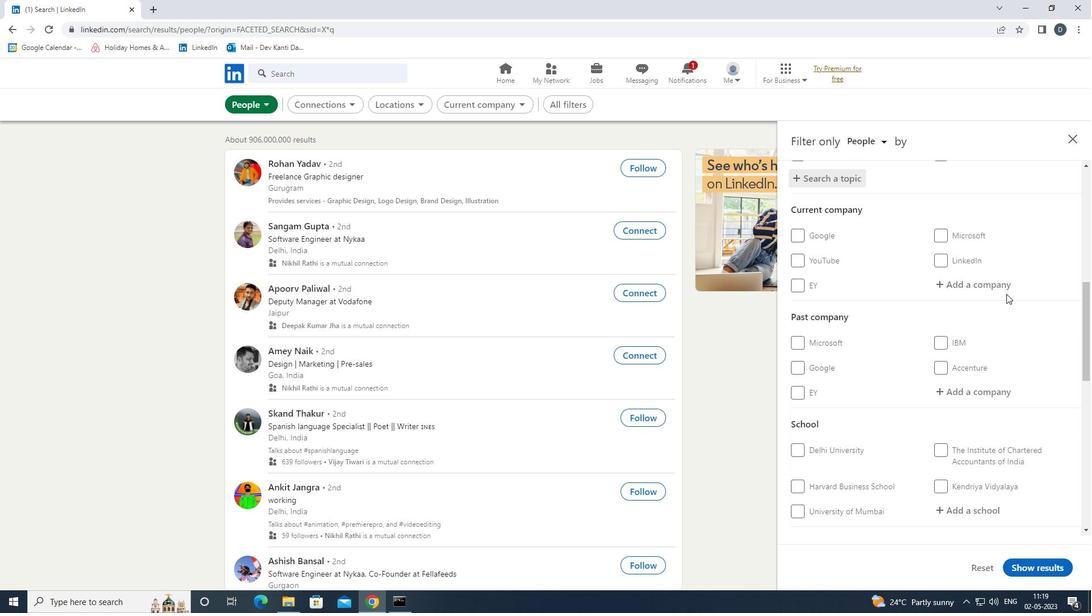 
Action: Mouse moved to (992, 312)
Screenshot: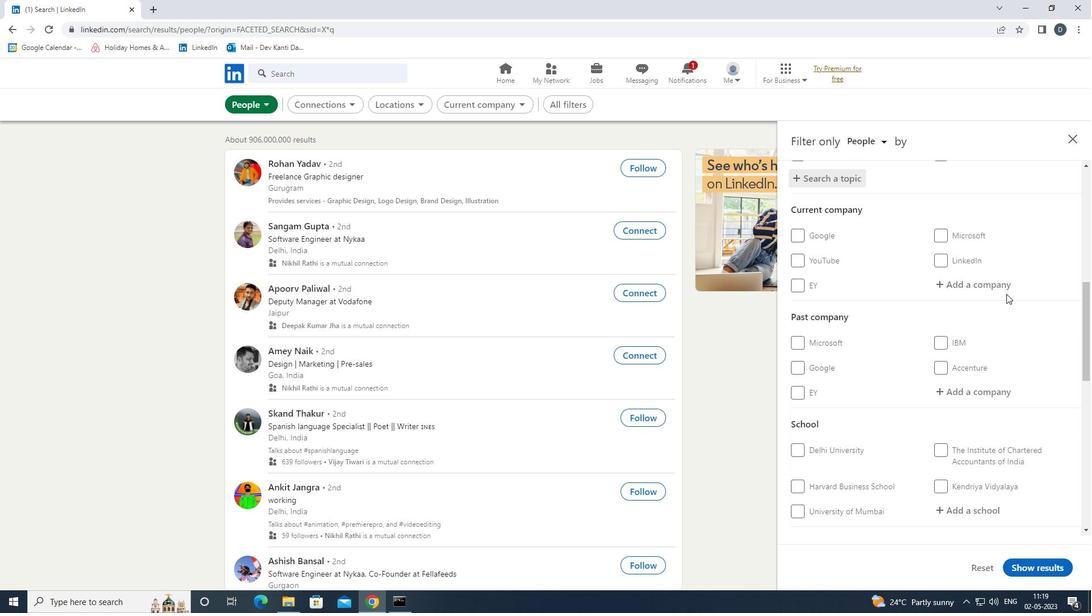 
Action: Mouse scrolled (992, 311) with delta (0, 0)
Screenshot: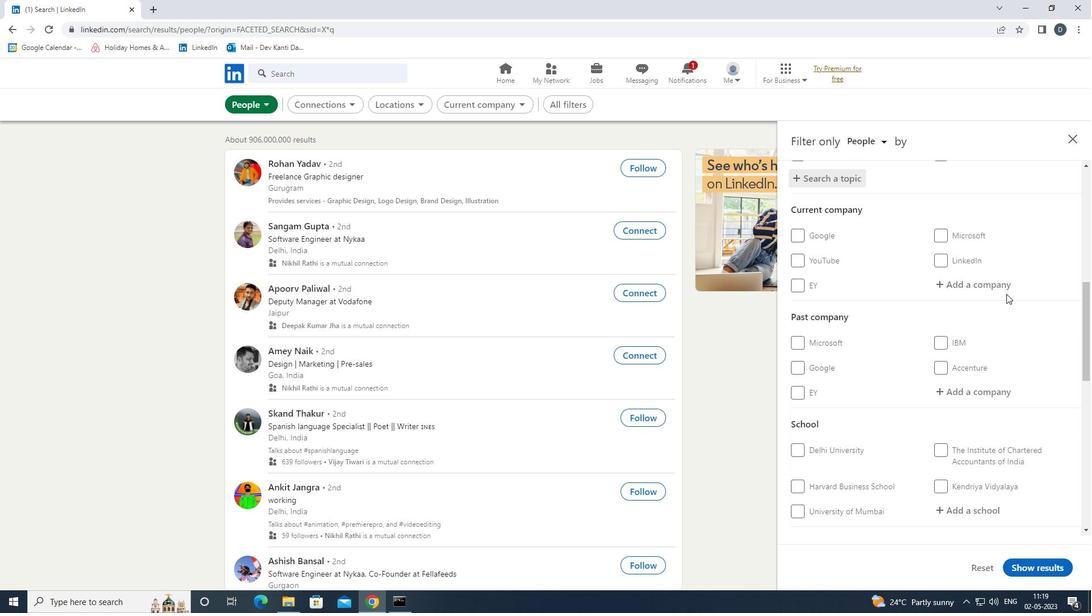 
Action: Mouse moved to (956, 413)
Screenshot: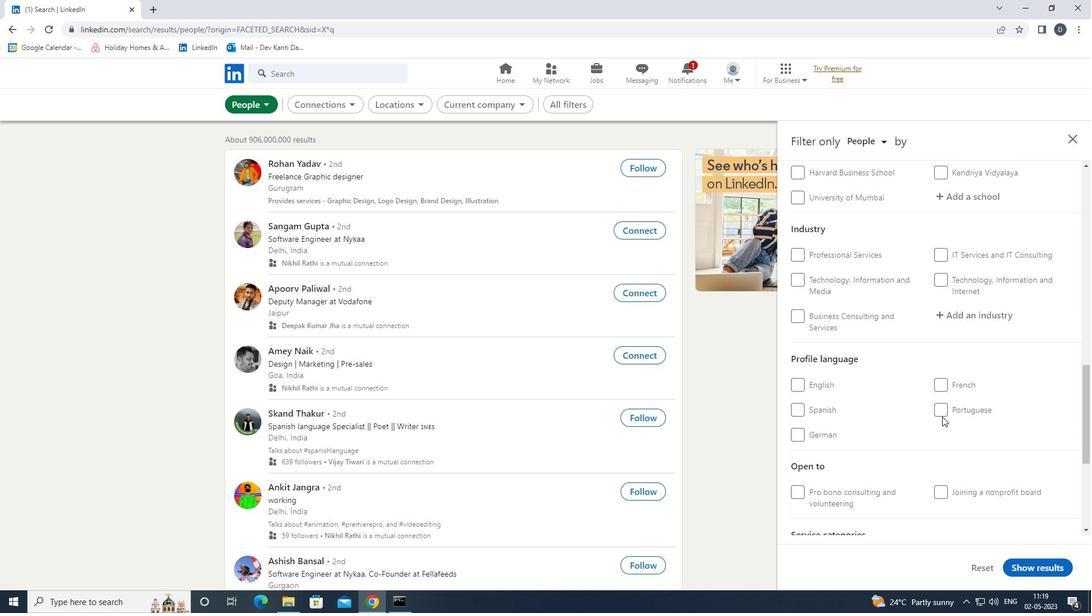 
Action: Mouse pressed left at (956, 413)
Screenshot: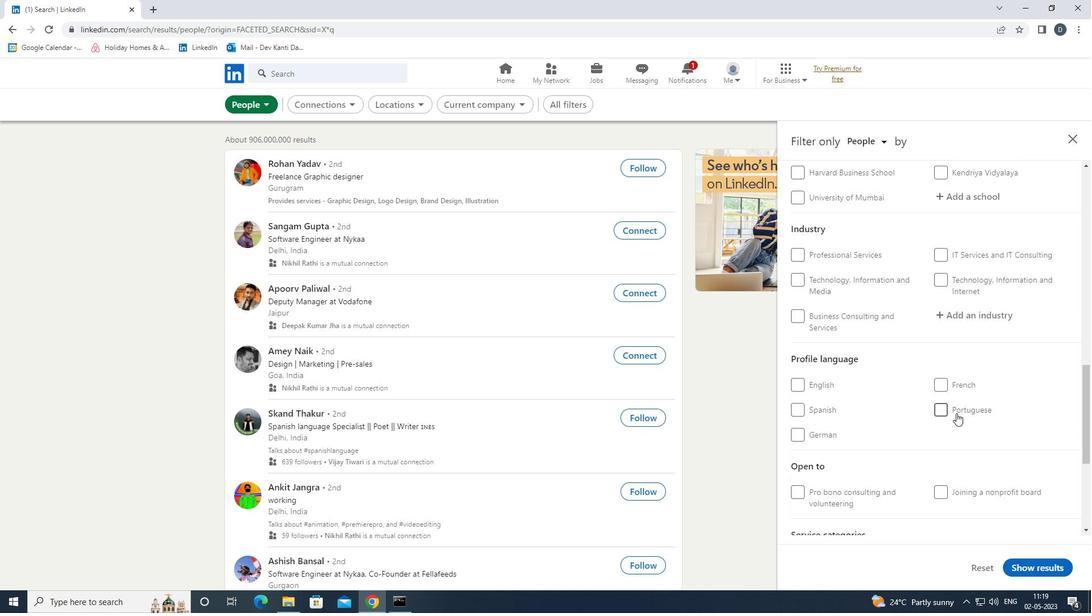 
Action: Mouse moved to (957, 412)
Screenshot: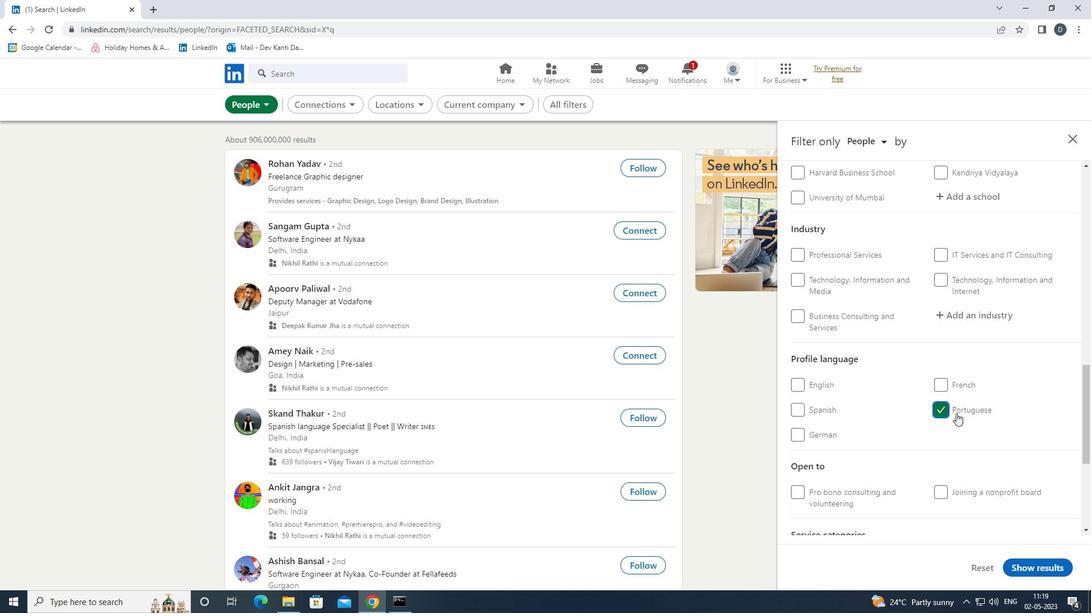 
Action: Mouse scrolled (957, 413) with delta (0, 0)
Screenshot: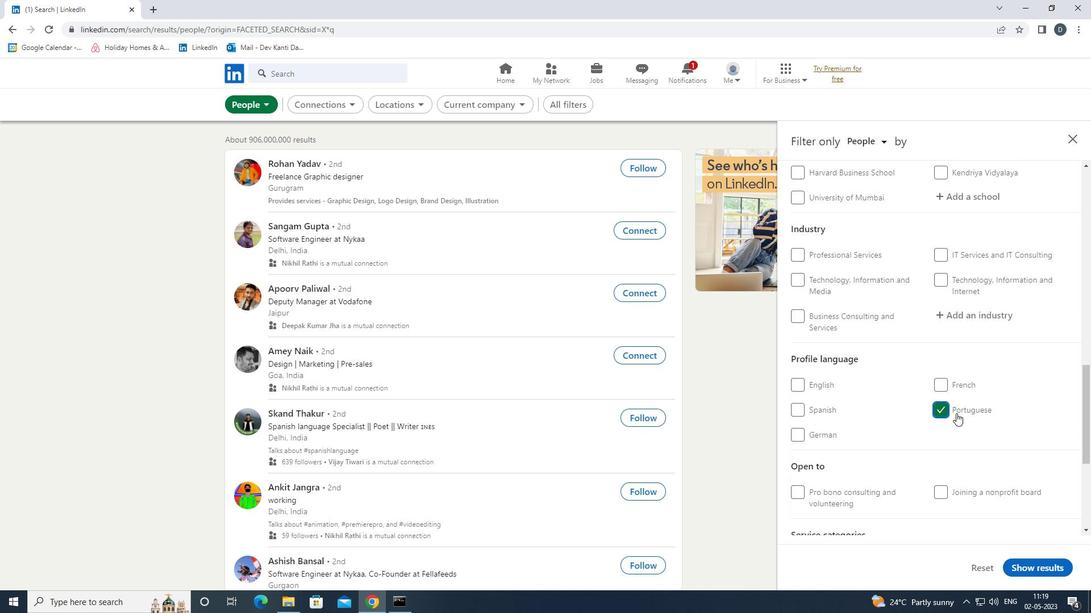 
Action: Mouse scrolled (957, 413) with delta (0, 0)
Screenshot: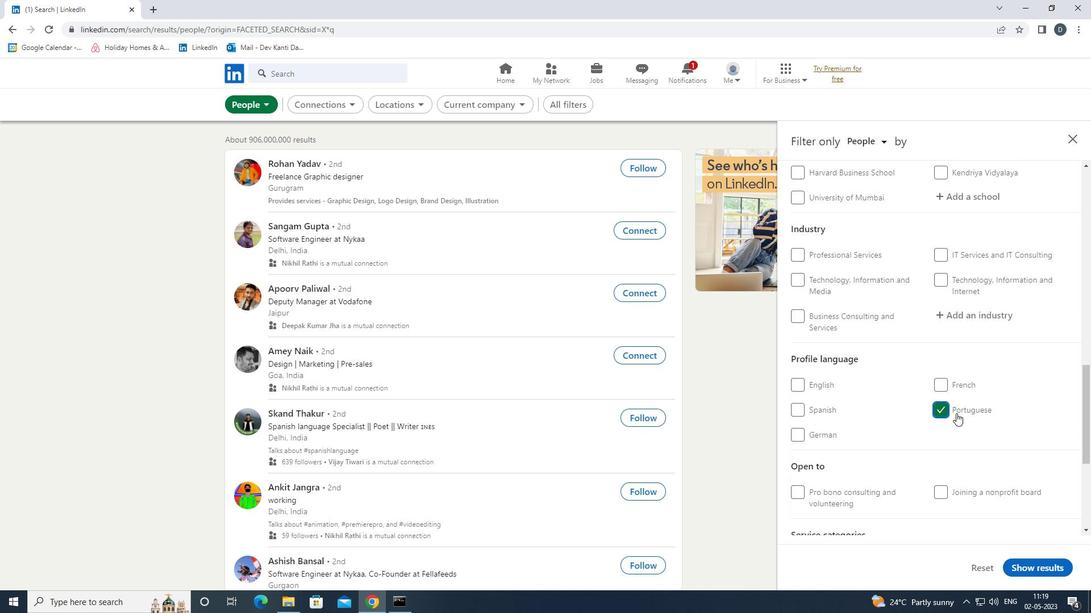 
Action: Mouse scrolled (957, 413) with delta (0, 0)
Screenshot: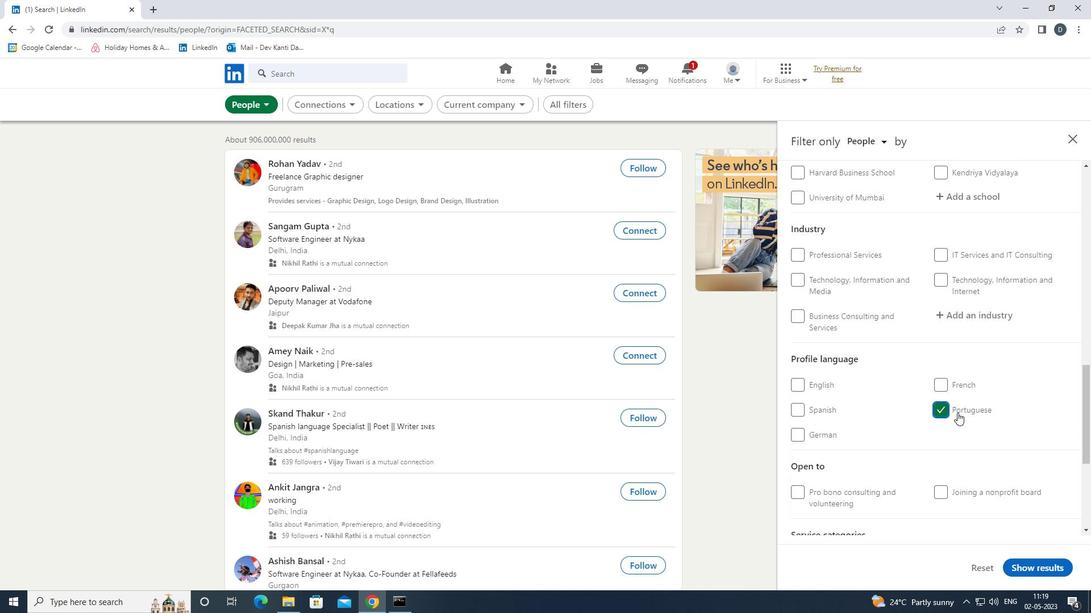 
Action: Mouse scrolled (957, 413) with delta (0, 0)
Screenshot: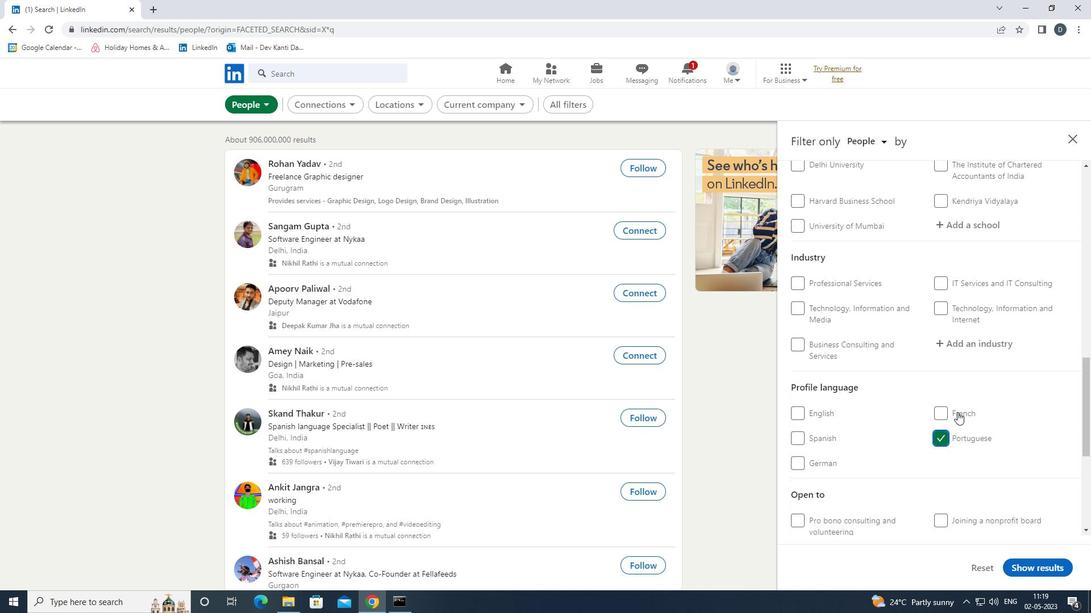 
Action: Mouse scrolled (957, 413) with delta (0, 0)
Screenshot: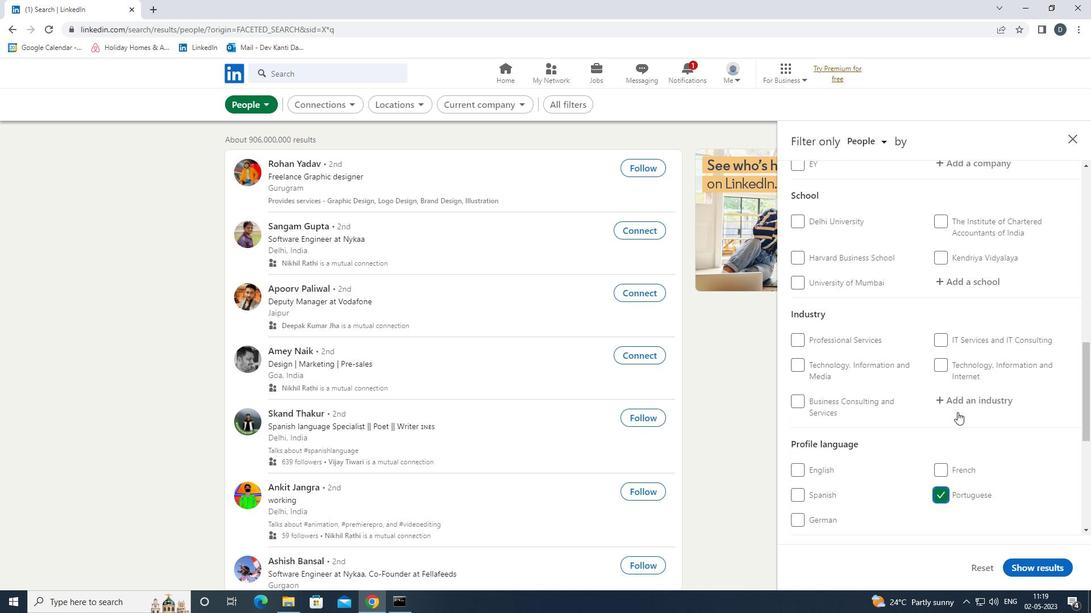 
Action: Mouse scrolled (957, 413) with delta (0, 0)
Screenshot: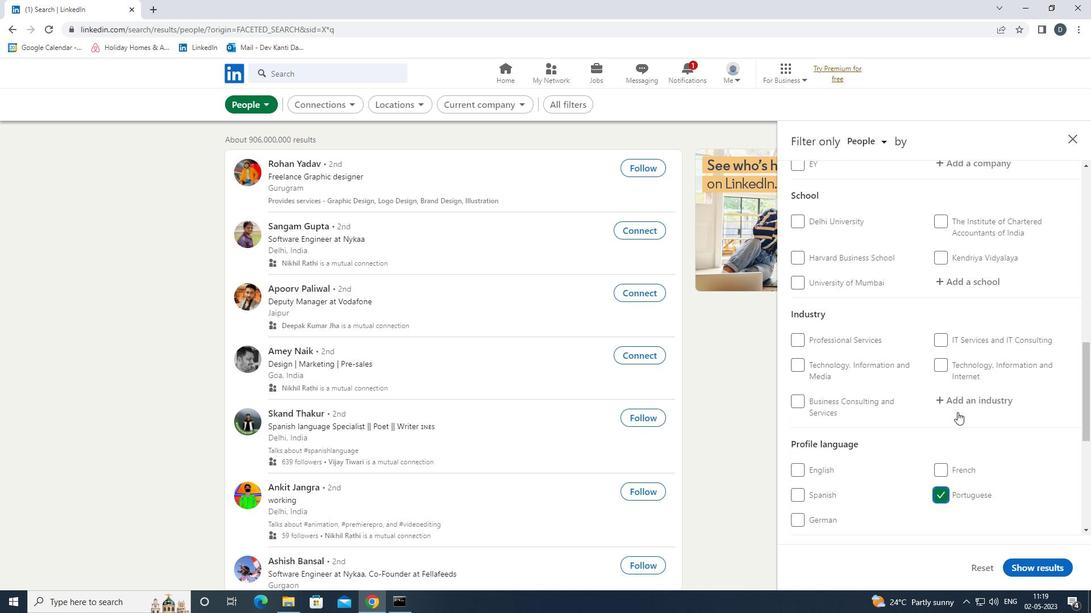 
Action: Mouse scrolled (957, 413) with delta (0, 0)
Screenshot: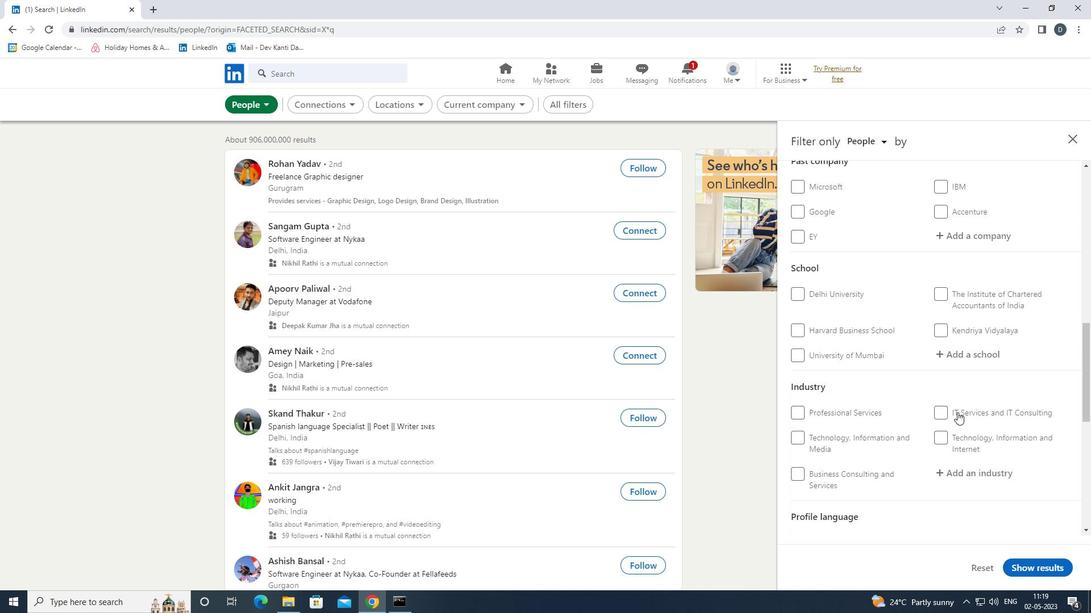 
Action: Mouse moved to (975, 370)
Screenshot: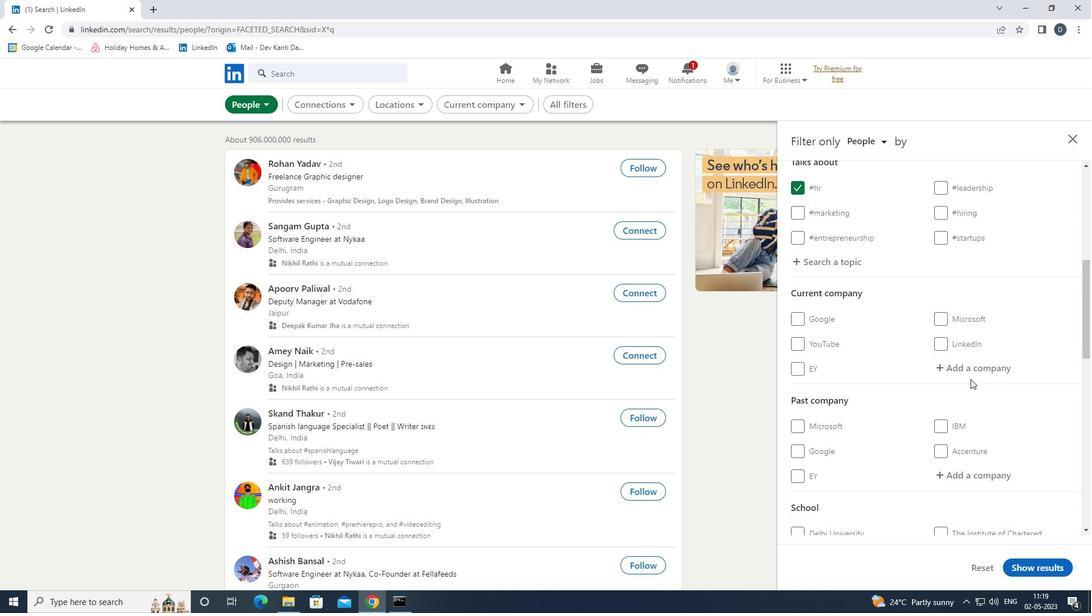 
Action: Mouse pressed left at (975, 370)
Screenshot: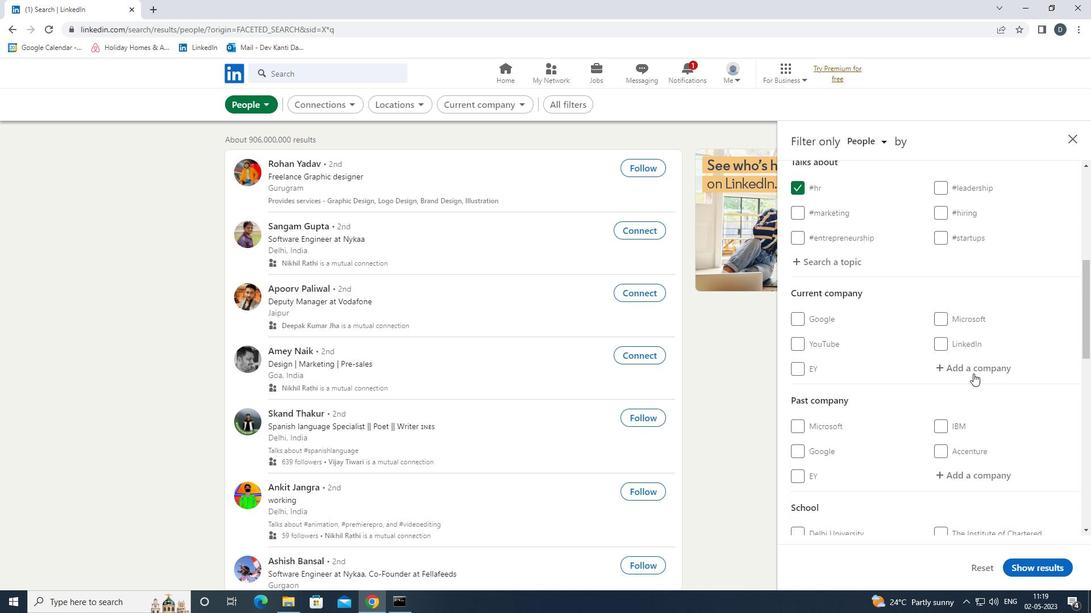 
Action: Mouse moved to (977, 369)
Screenshot: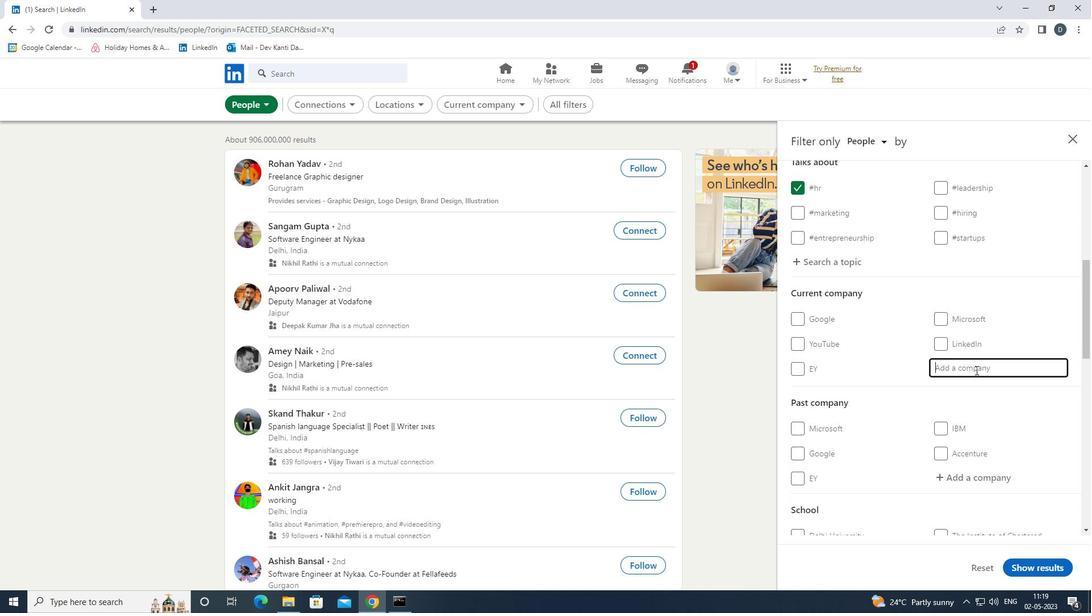 
Action: Key pressed <Key.shift><Key.shift><Key.shift><Key.shift><Key.shift><Key.shift>SHOPPERS<Key.space><Key.shift>STOP<Key.down><Key.enter>
Screenshot: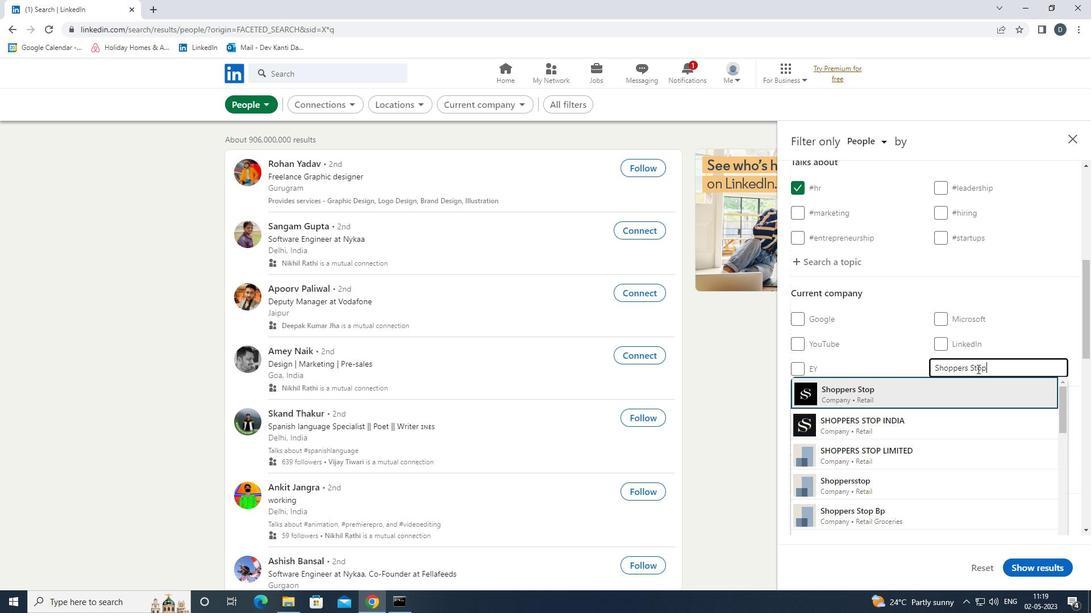 
Action: Mouse moved to (976, 373)
Screenshot: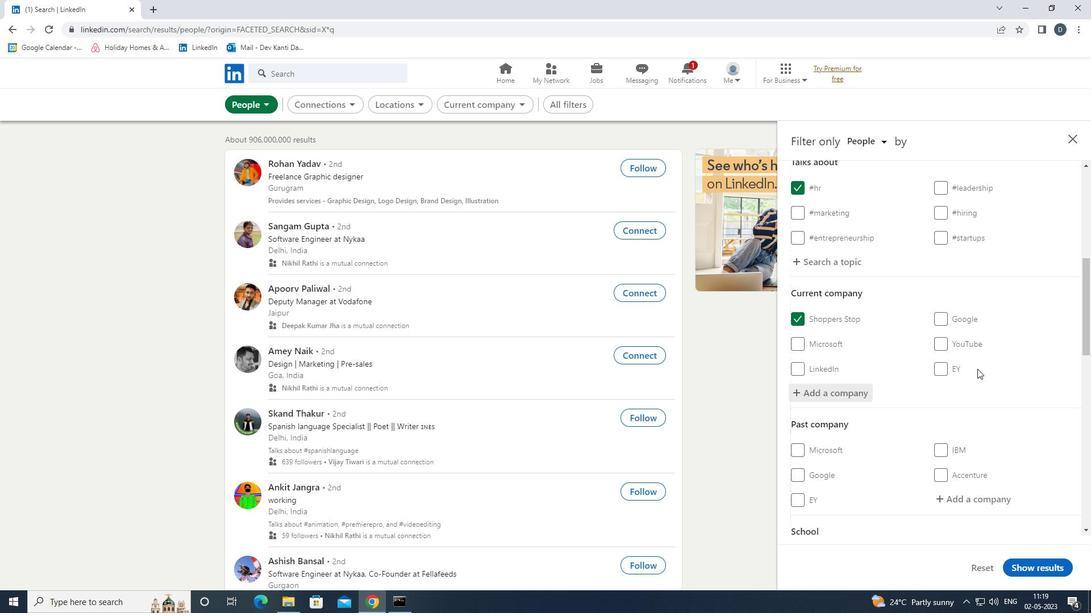 
Action: Mouse scrolled (976, 372) with delta (0, 0)
Screenshot: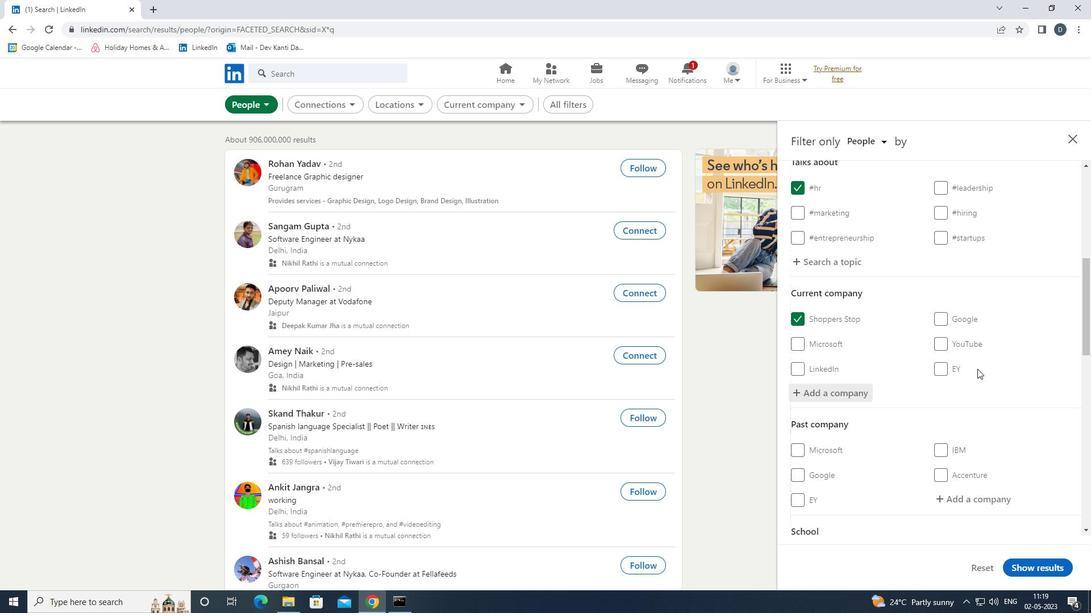 
Action: Mouse moved to (976, 374)
Screenshot: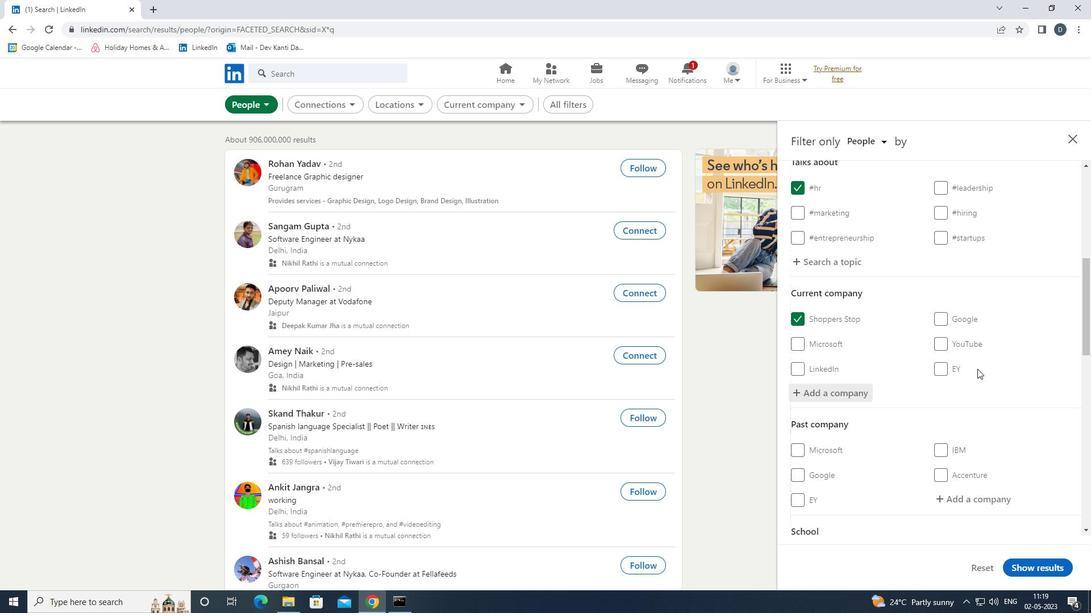 
Action: Mouse scrolled (976, 373) with delta (0, 0)
Screenshot: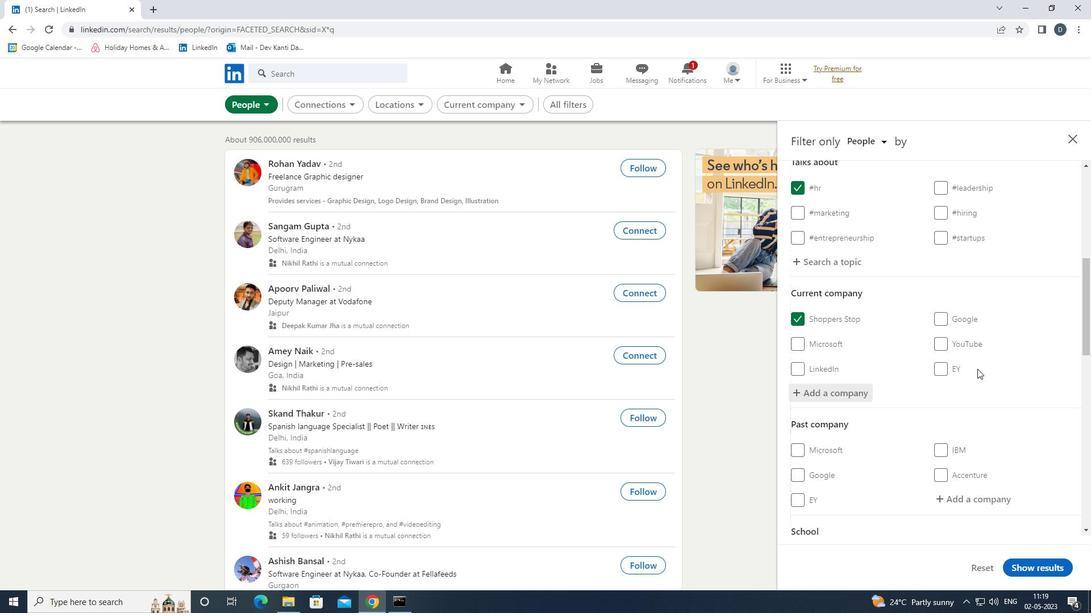 
Action: Mouse moved to (975, 375)
Screenshot: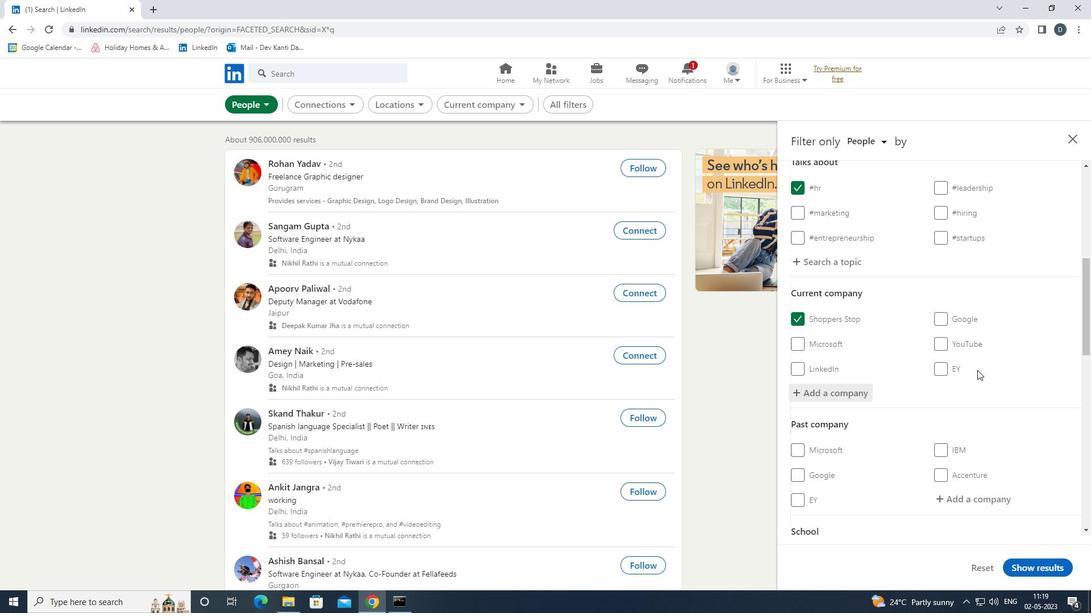 
Action: Mouse scrolled (975, 375) with delta (0, 0)
Screenshot: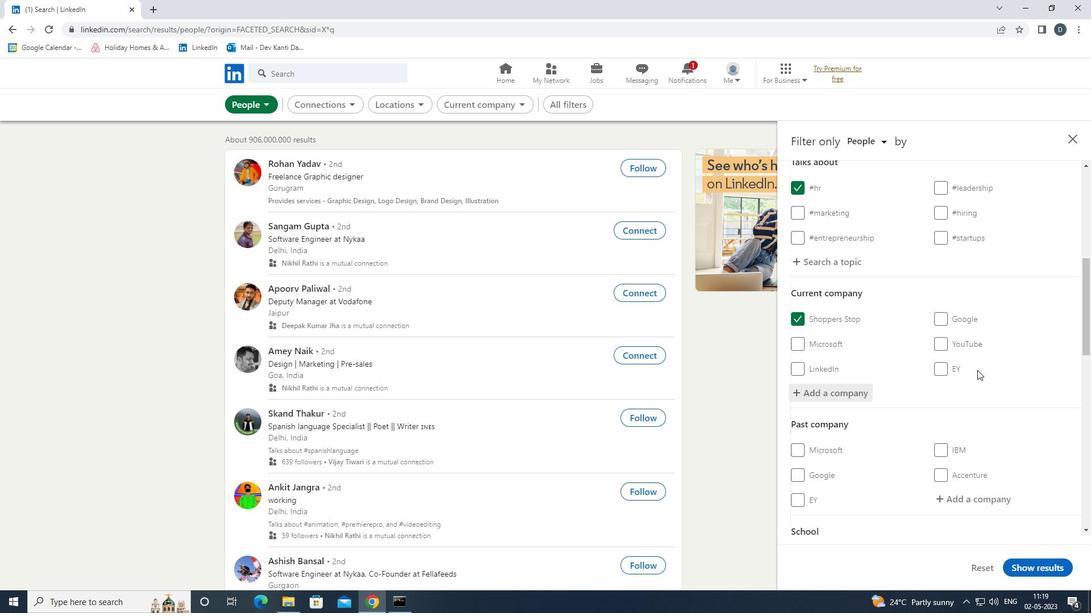
Action: Mouse moved to (975, 376)
Screenshot: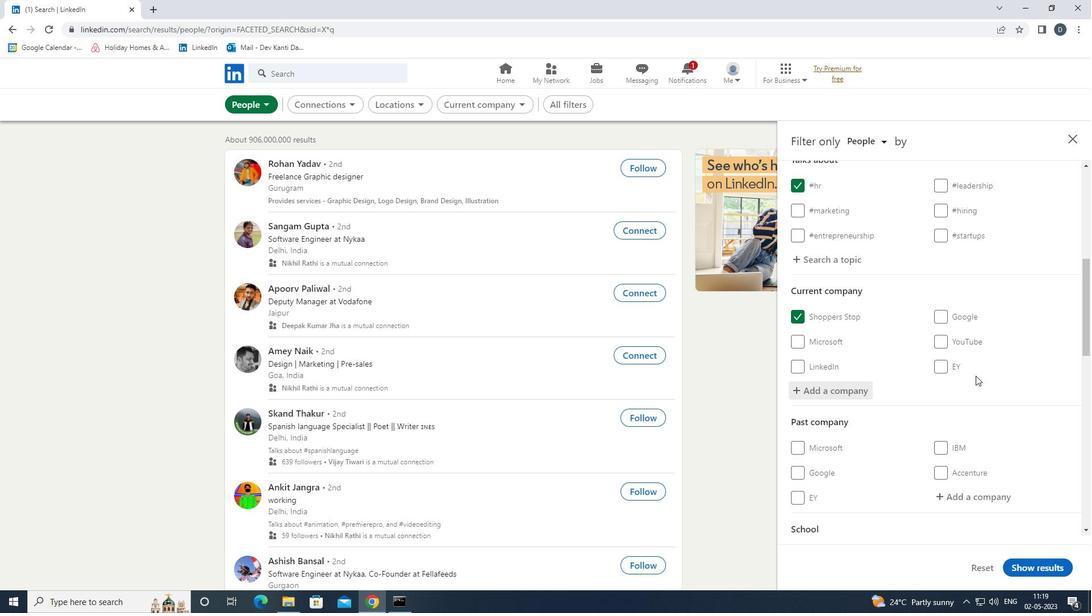 
Action: Mouse scrolled (975, 376) with delta (0, 0)
Screenshot: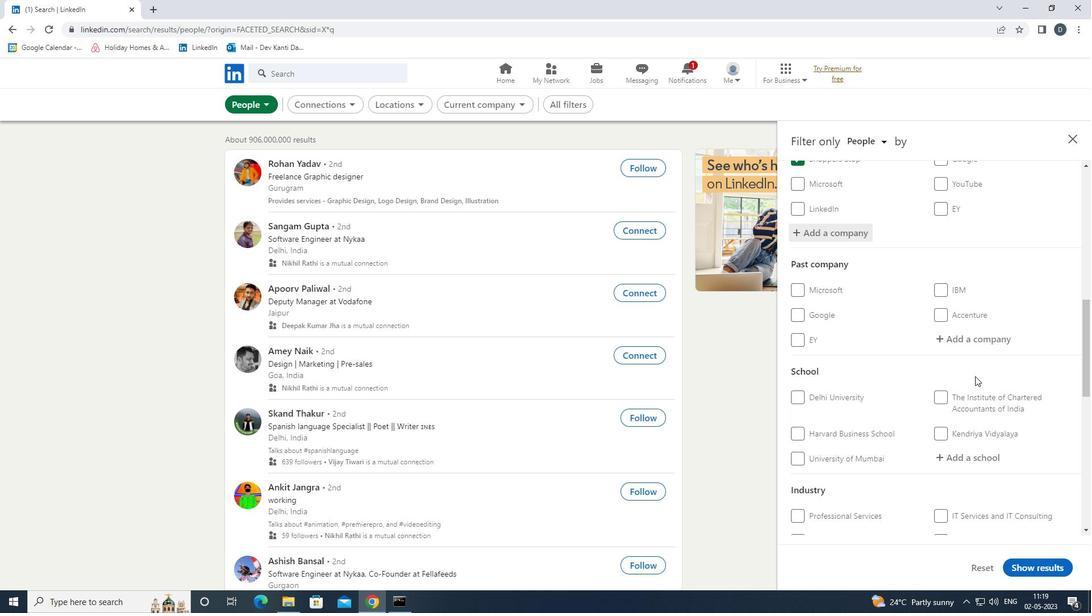 
Action: Mouse scrolled (975, 376) with delta (0, 0)
Screenshot: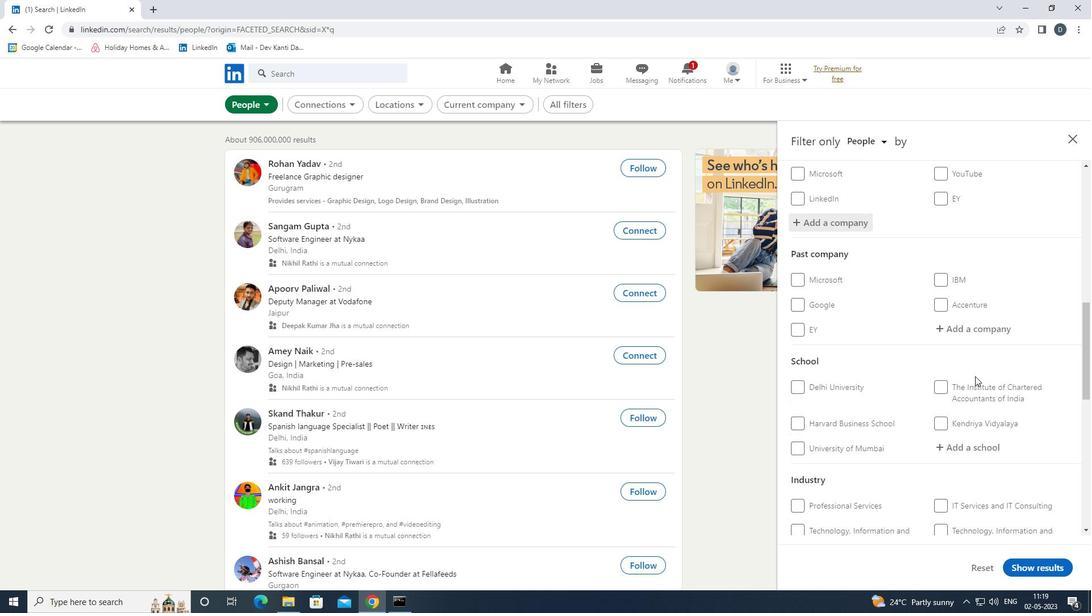 
Action: Mouse moved to (946, 335)
Screenshot: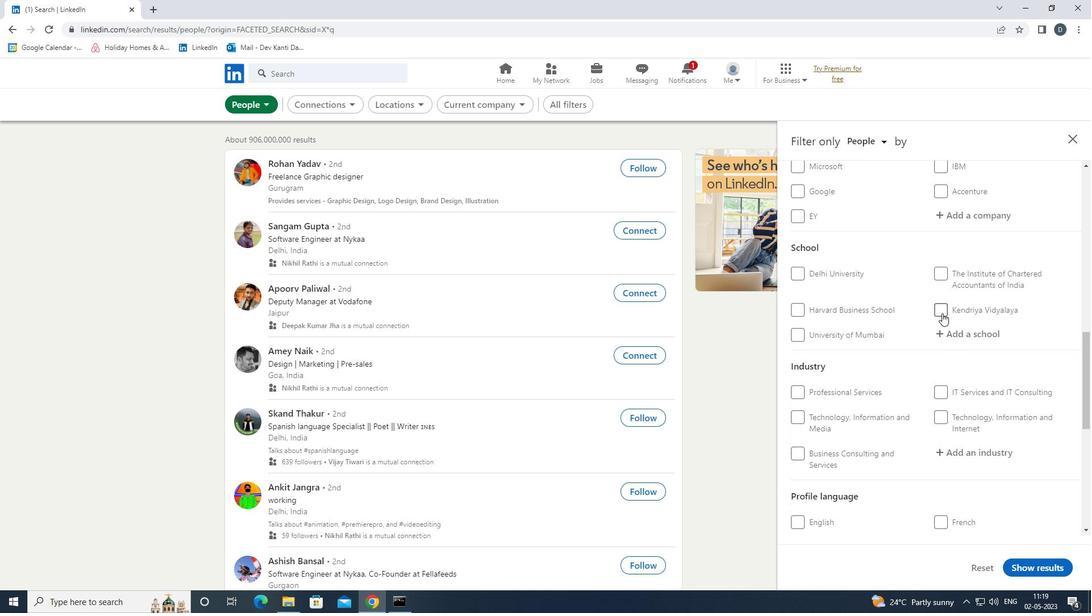 
Action: Mouse pressed left at (946, 335)
Screenshot: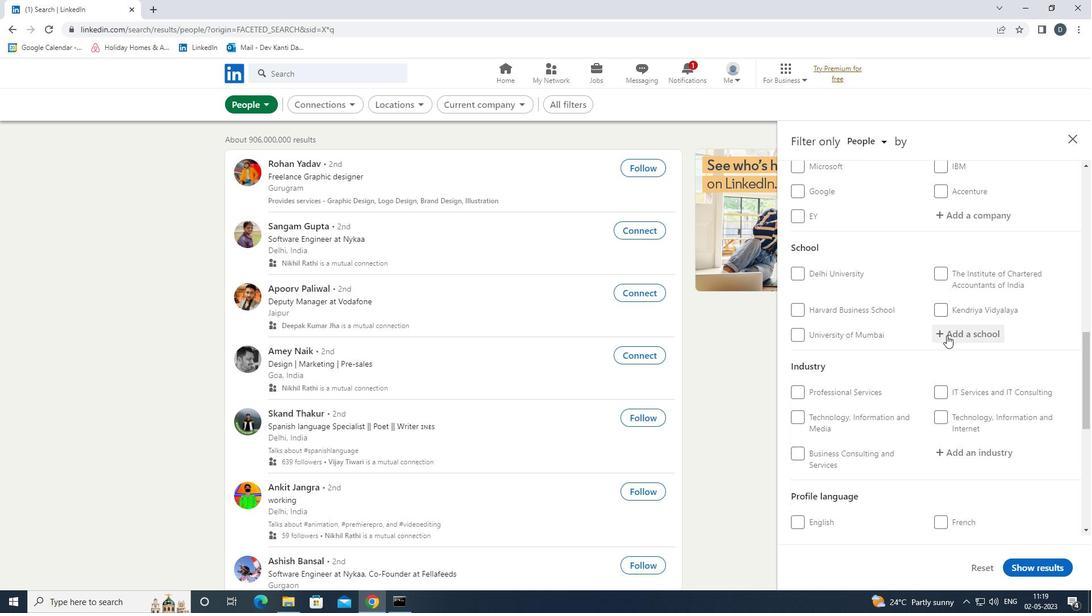 
Action: Key pressed <Key.shift>SRI<Key.space><Key.shift><Key.shift><Key.shift>PARASHURA
Screenshot: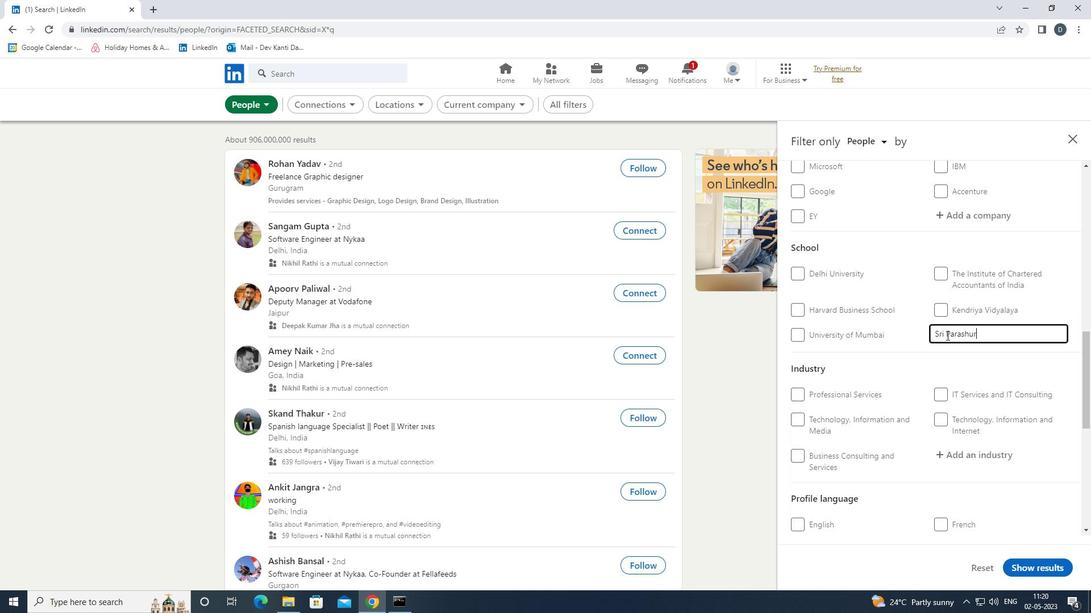 
Action: Mouse moved to (945, 331)
Screenshot: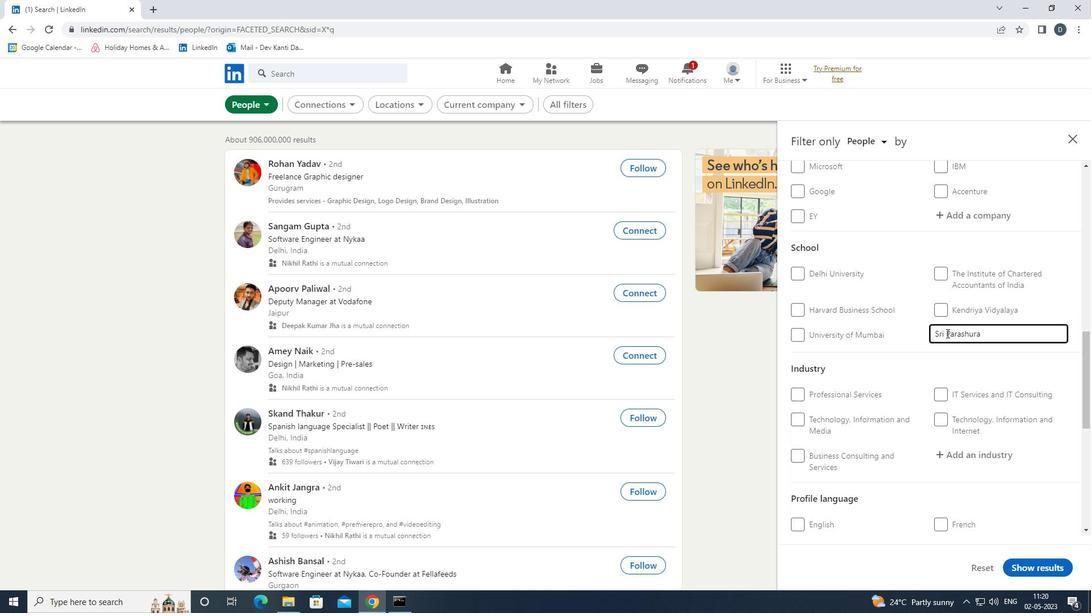 
Action: Mouse pressed left at (945, 331)
Screenshot: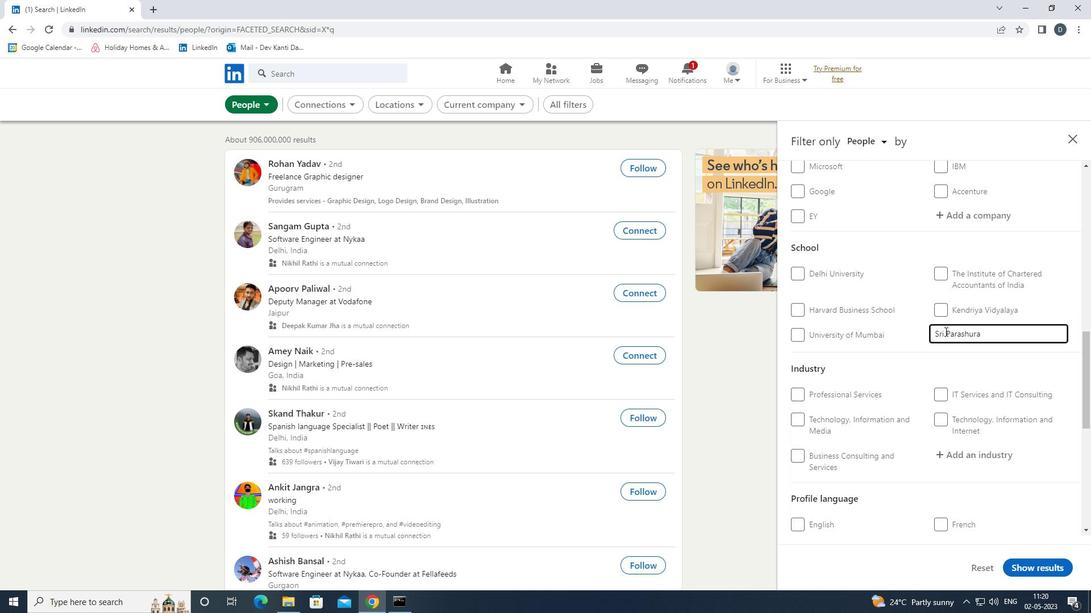 
Action: Key pressed <Key.backspace><Key.backspace>IR<Key.down><Key.enter>
Screenshot: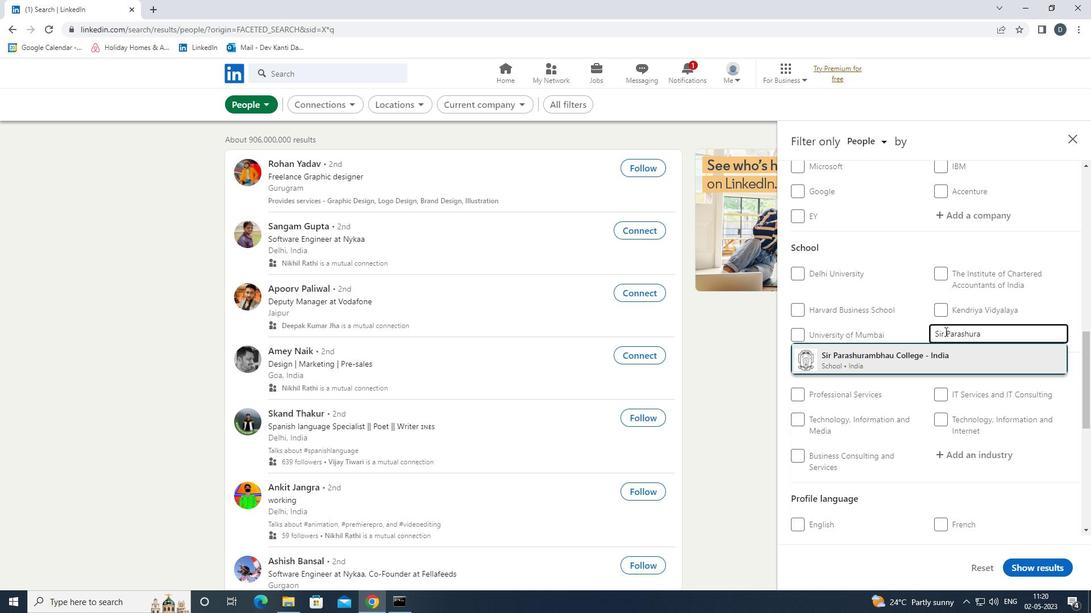 
Action: Mouse moved to (942, 333)
Screenshot: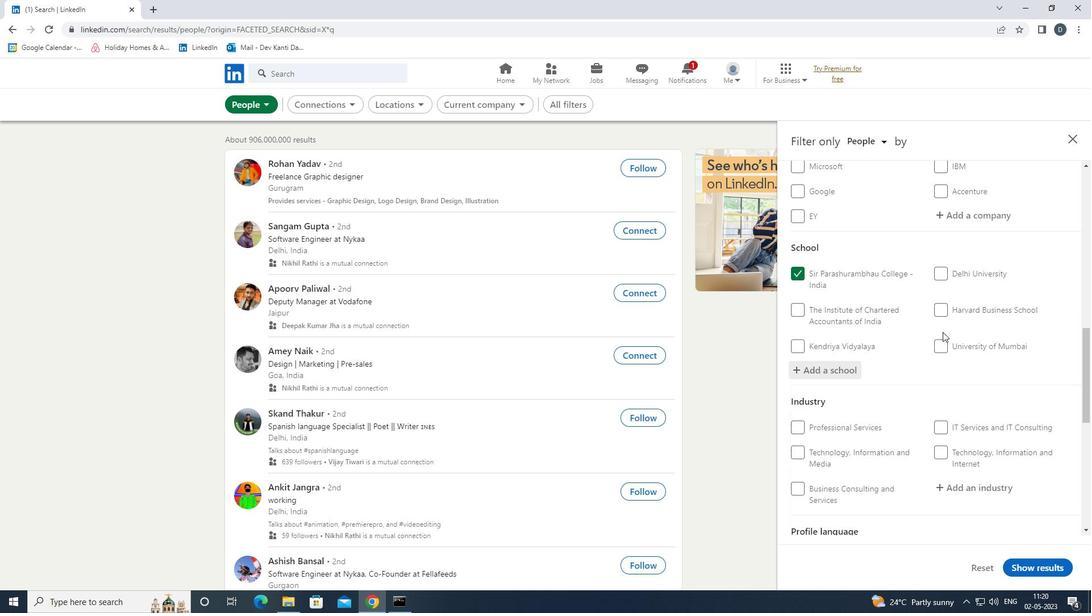 
Action: Mouse scrolled (942, 332) with delta (0, 0)
Screenshot: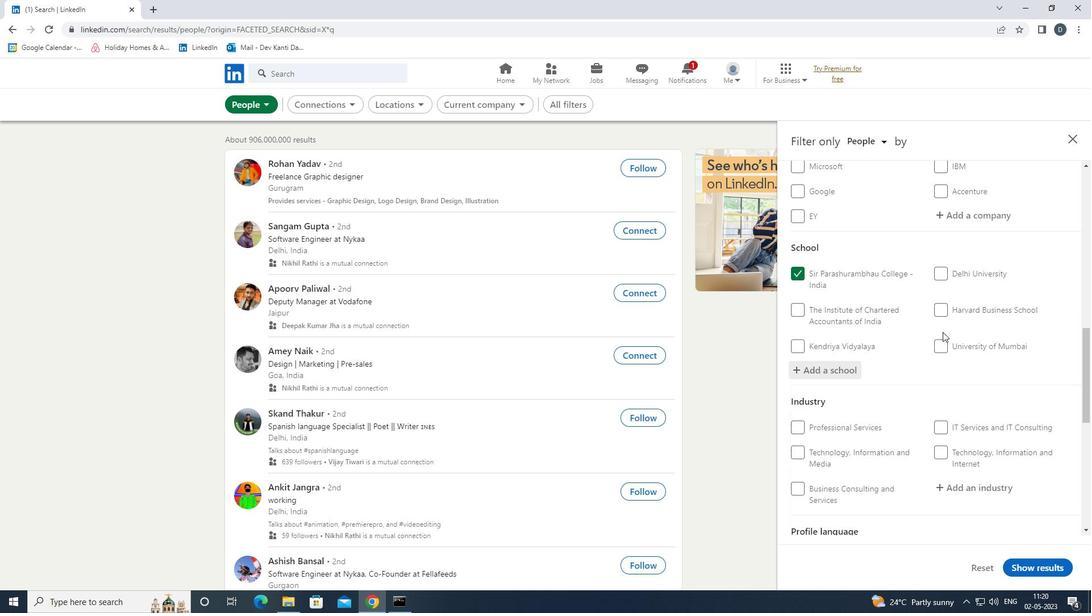 
Action: Mouse moved to (945, 335)
Screenshot: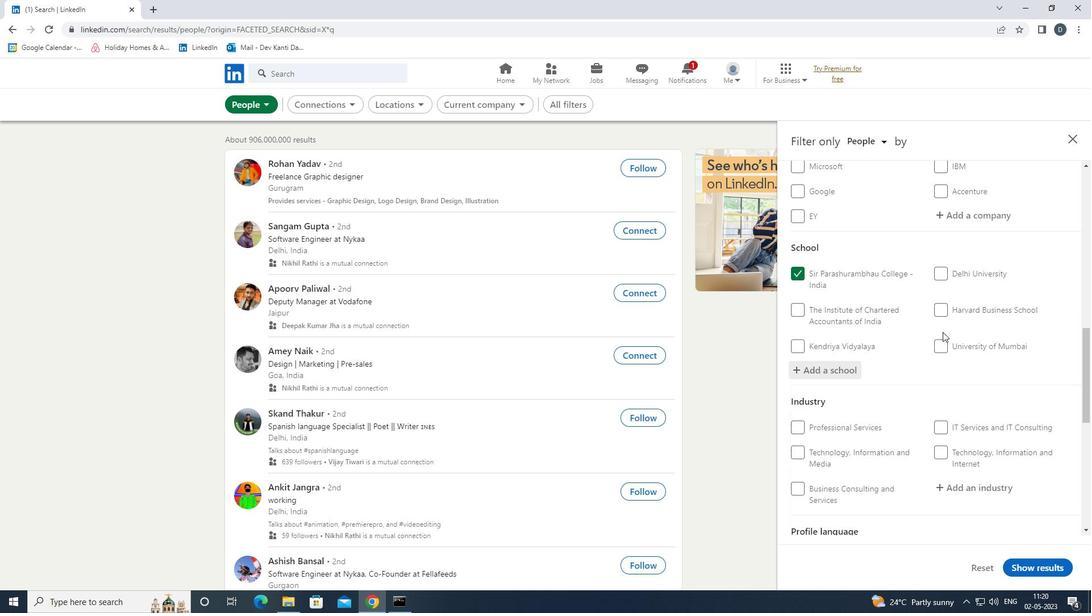 
Action: Mouse scrolled (945, 334) with delta (0, 0)
Screenshot: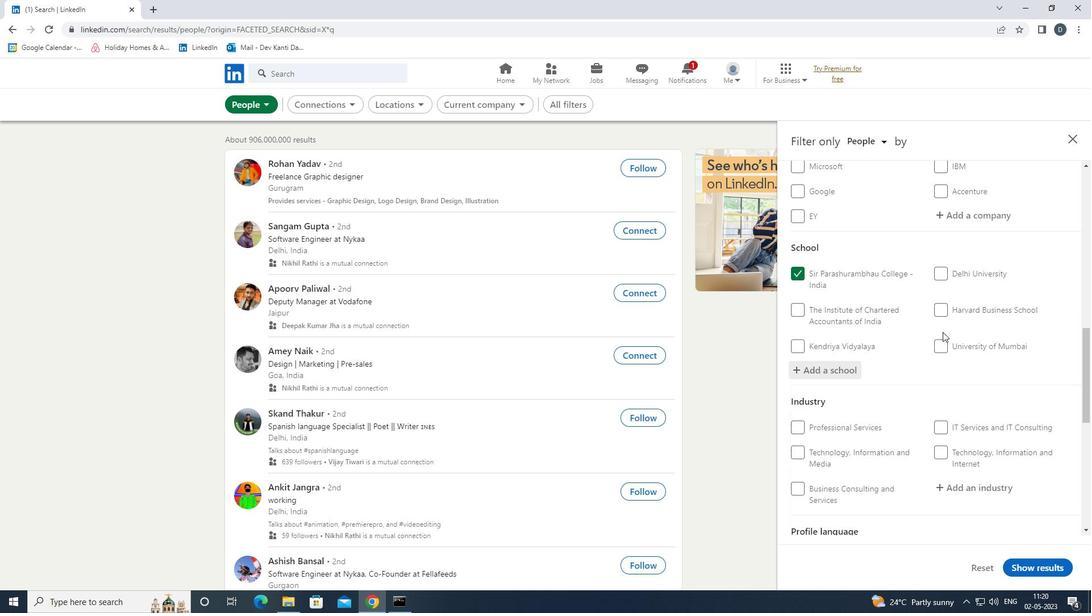 
Action: Mouse moved to (947, 336)
Screenshot: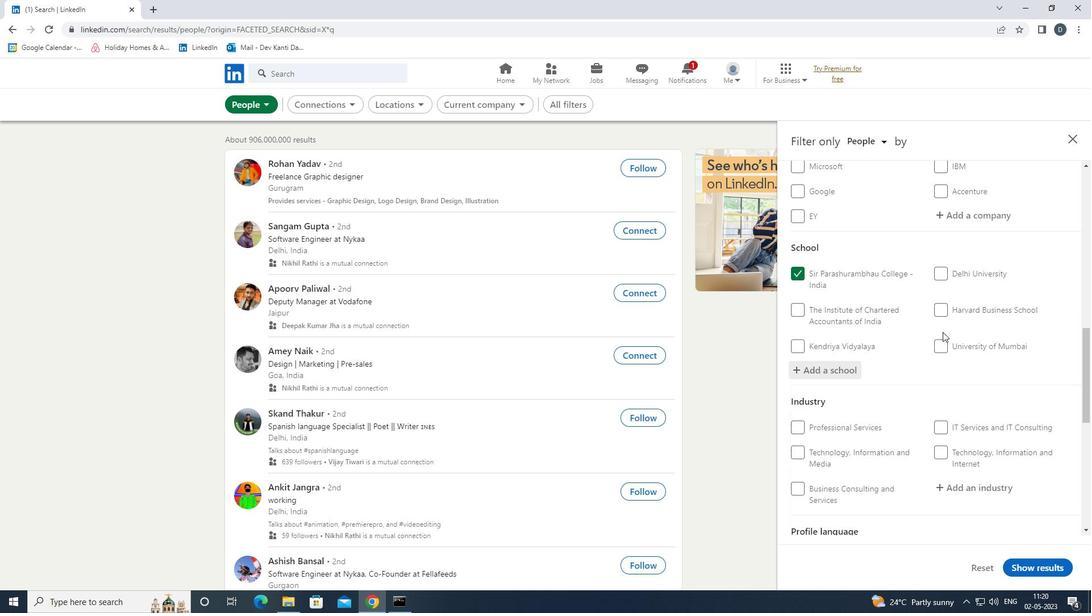 
Action: Mouse scrolled (947, 335) with delta (0, 0)
Screenshot: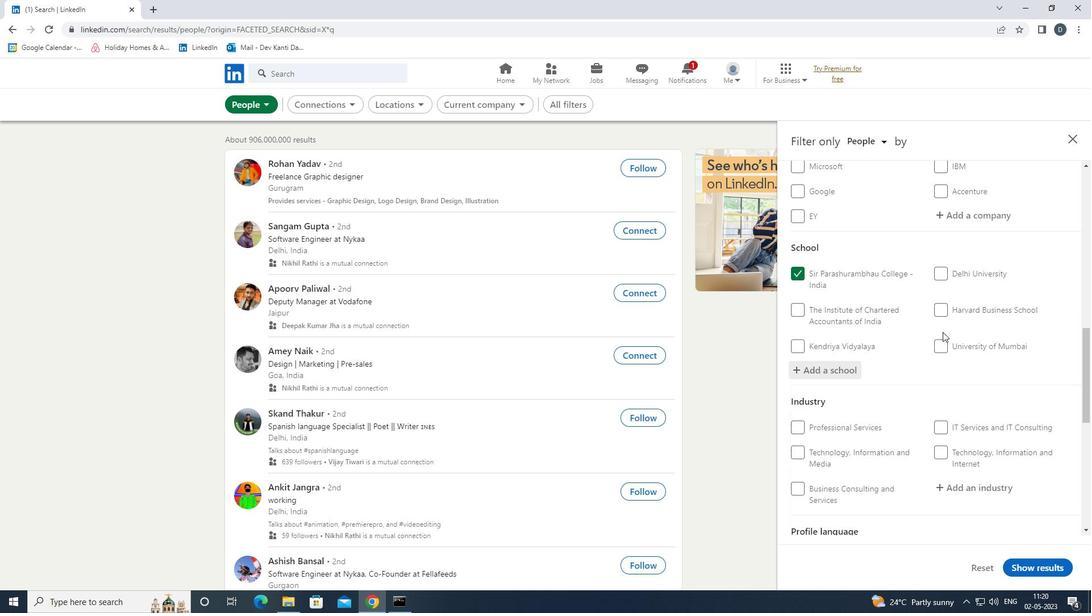 
Action: Mouse scrolled (947, 335) with delta (0, 0)
Screenshot: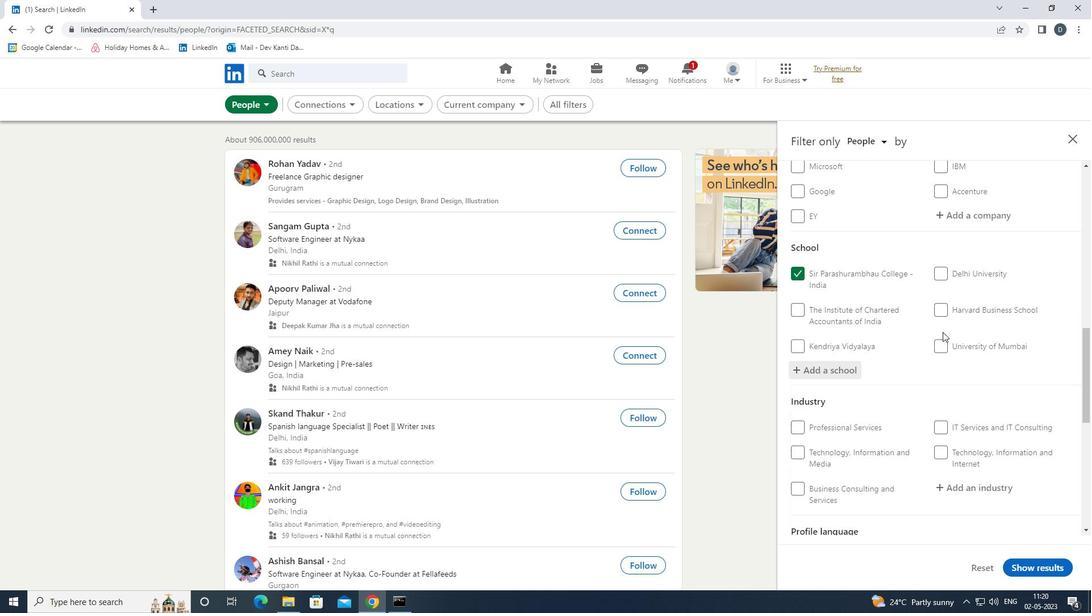 
Action: Mouse moved to (962, 258)
Screenshot: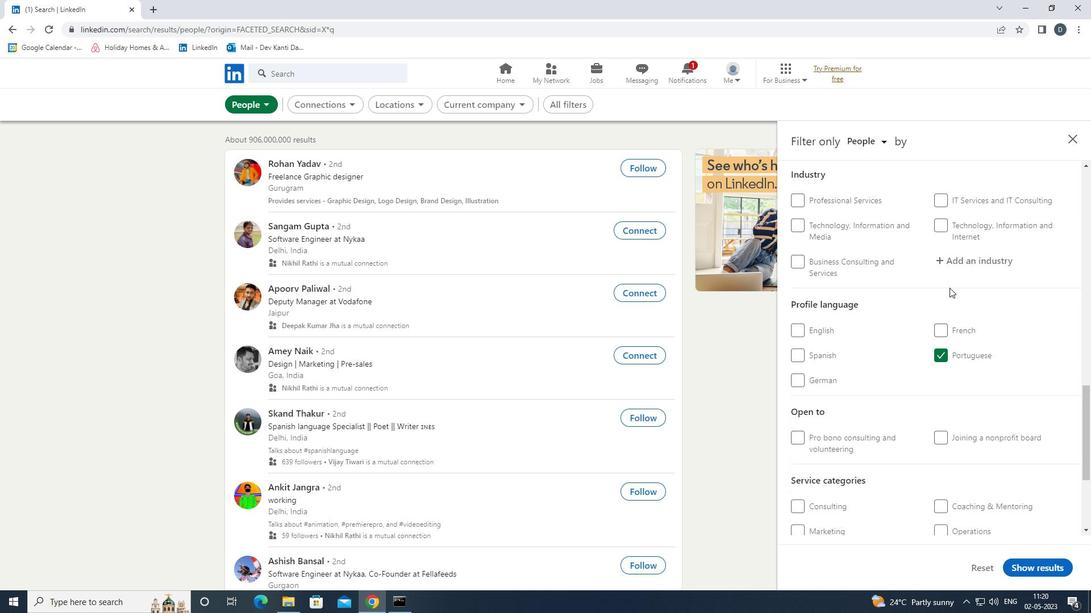 
Action: Mouse pressed left at (962, 258)
Screenshot: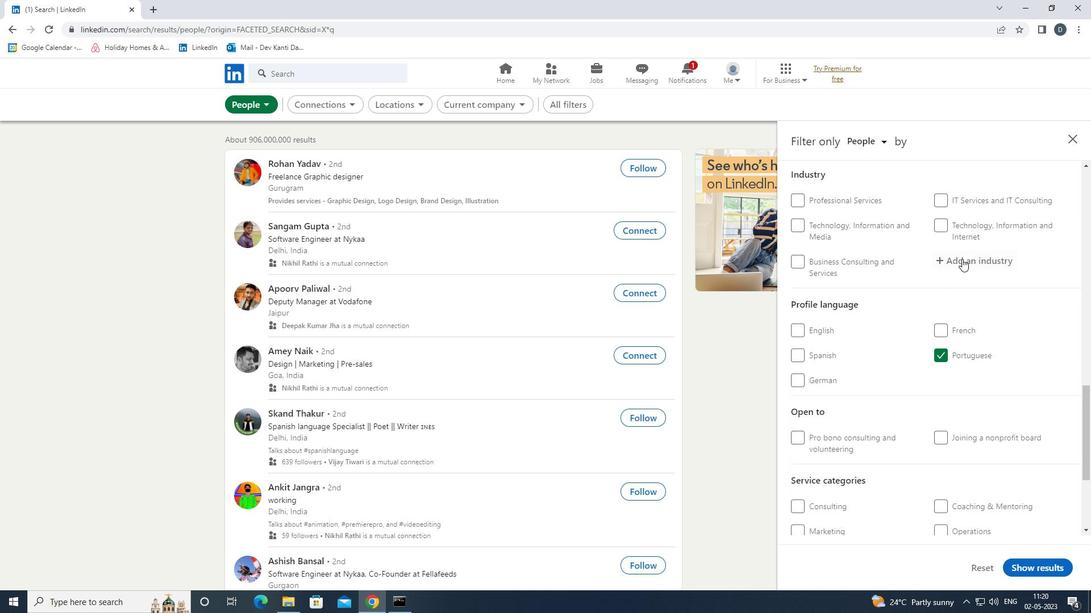 
Action: Mouse moved to (960, 258)
Screenshot: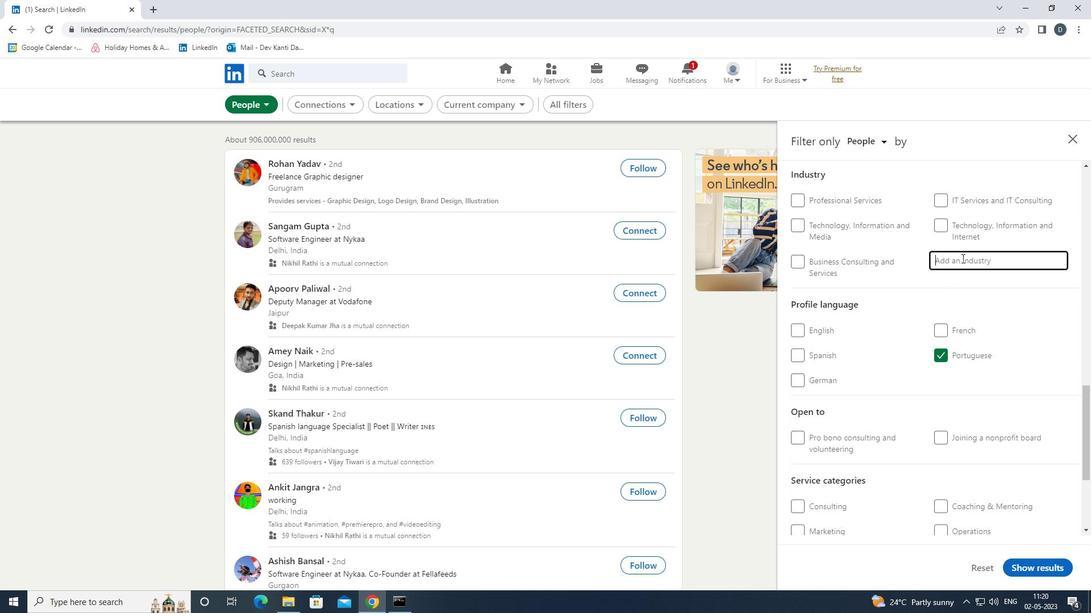 
Action: Key pressed <Key.shift>COMPUTER<Key.space><Key.up><Key.up><Key.up><Key.enter>
Screenshot: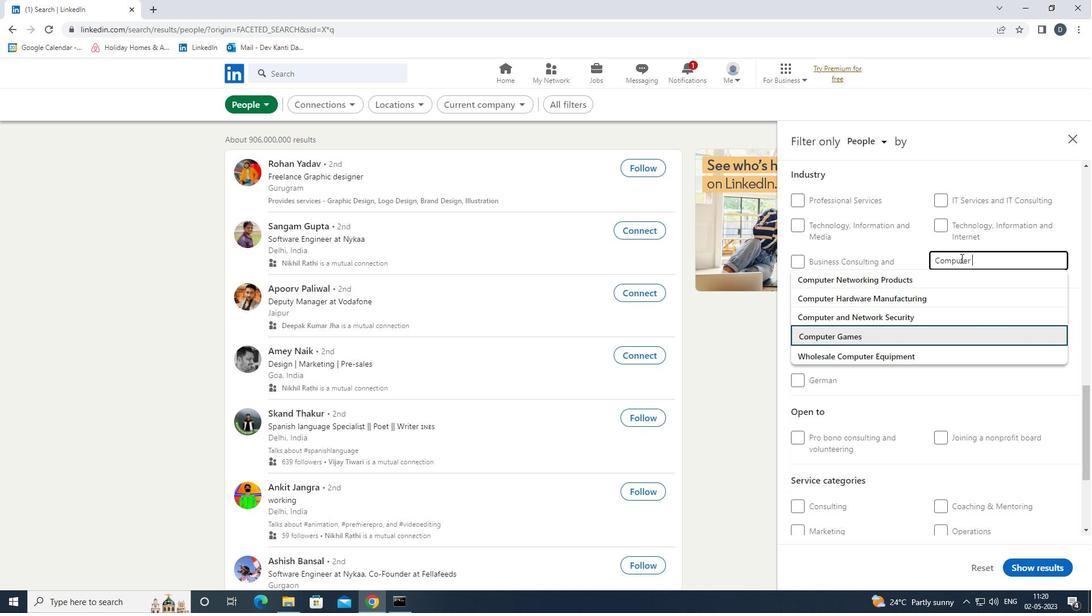 
Action: Mouse moved to (959, 258)
Screenshot: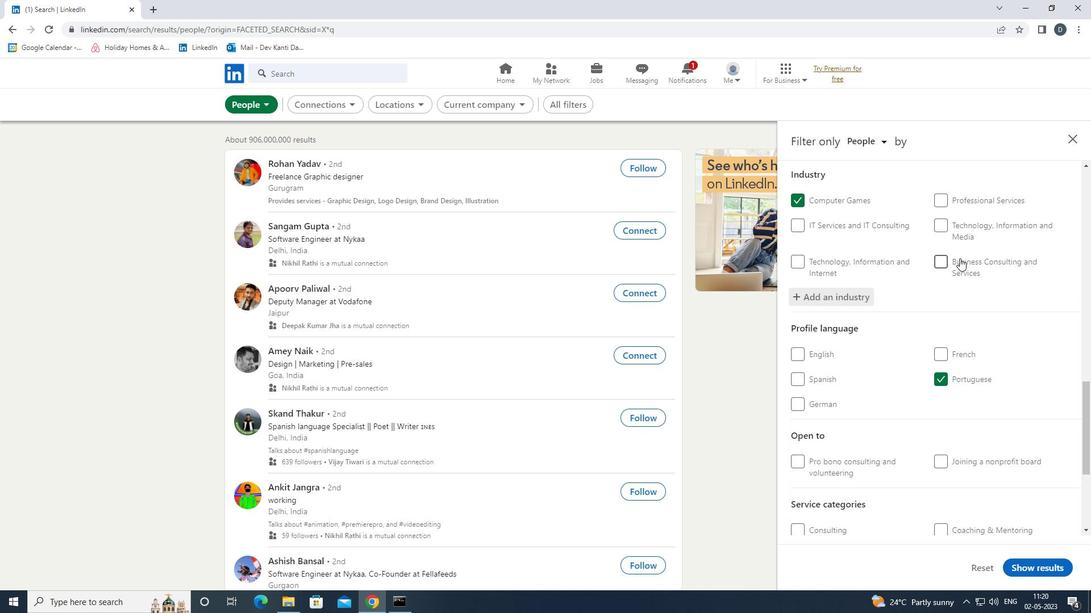 
Action: Mouse scrolled (959, 257) with delta (0, 0)
Screenshot: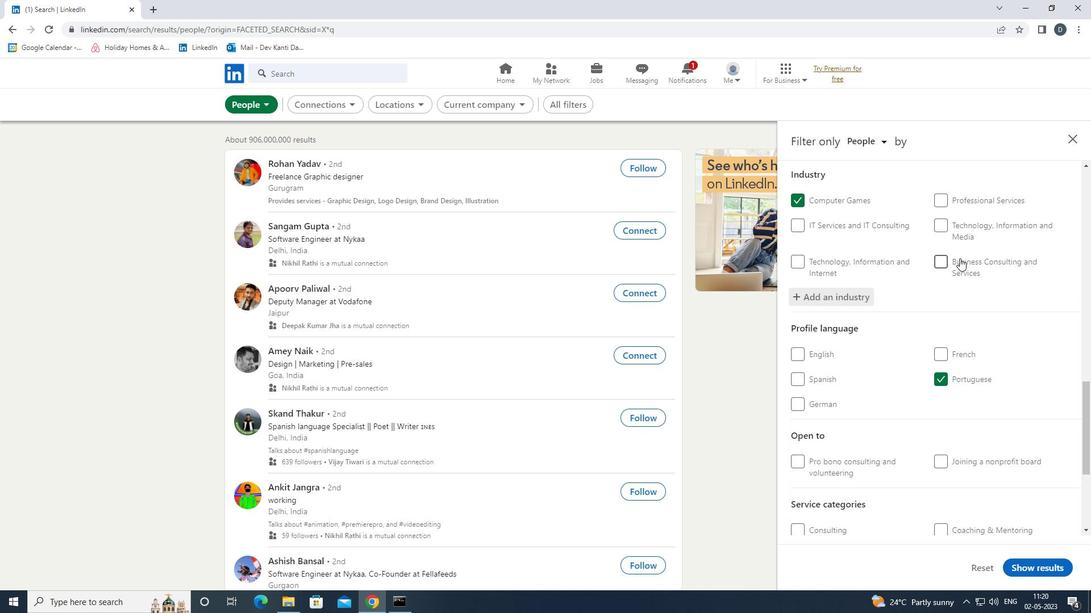 
Action: Mouse moved to (959, 258)
Screenshot: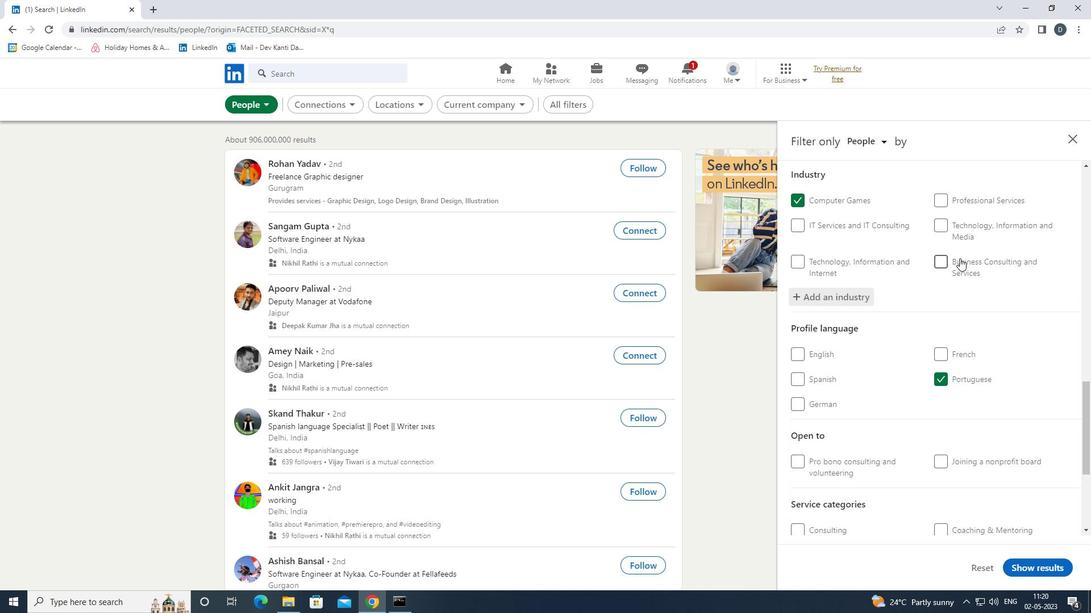 
Action: Mouse scrolled (959, 257) with delta (0, 0)
Screenshot: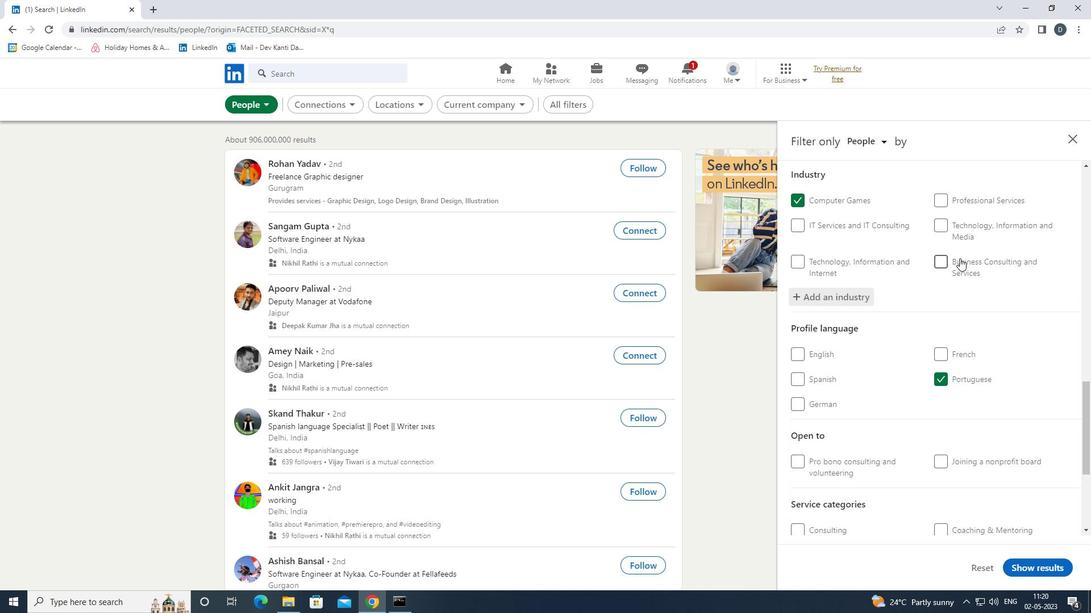 
Action: Mouse moved to (959, 258)
Screenshot: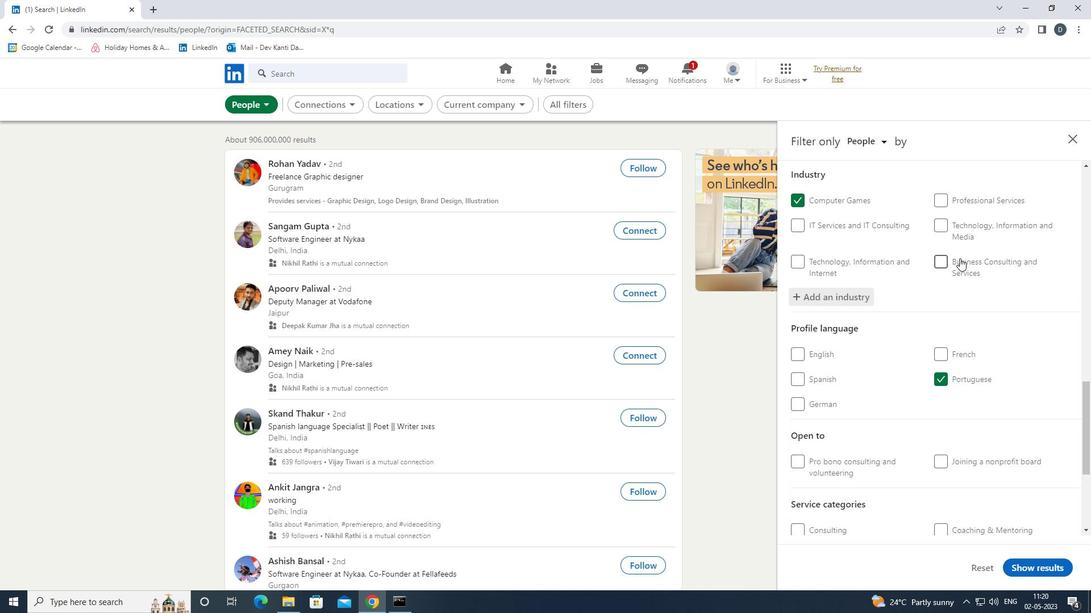 
Action: Mouse scrolled (959, 257) with delta (0, 0)
Screenshot: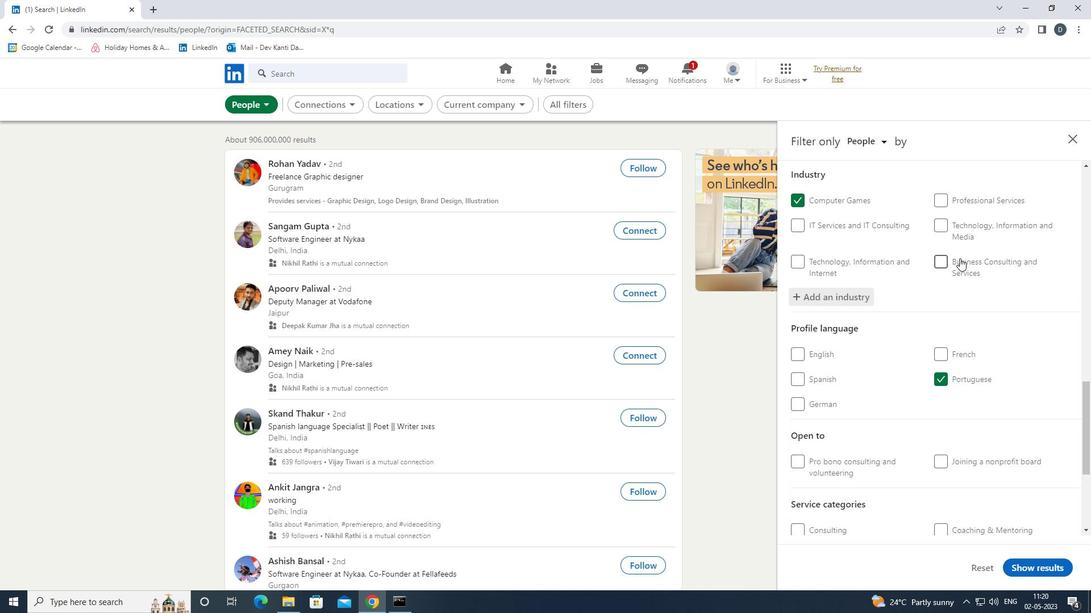 
Action: Mouse moved to (955, 405)
Screenshot: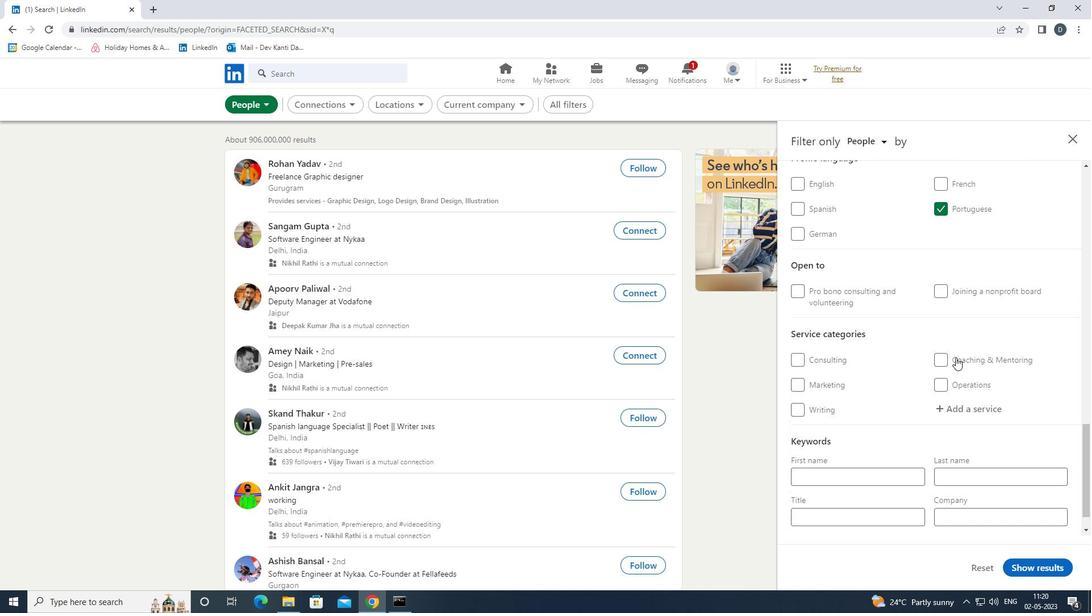 
Action: Mouse pressed left at (955, 405)
Screenshot: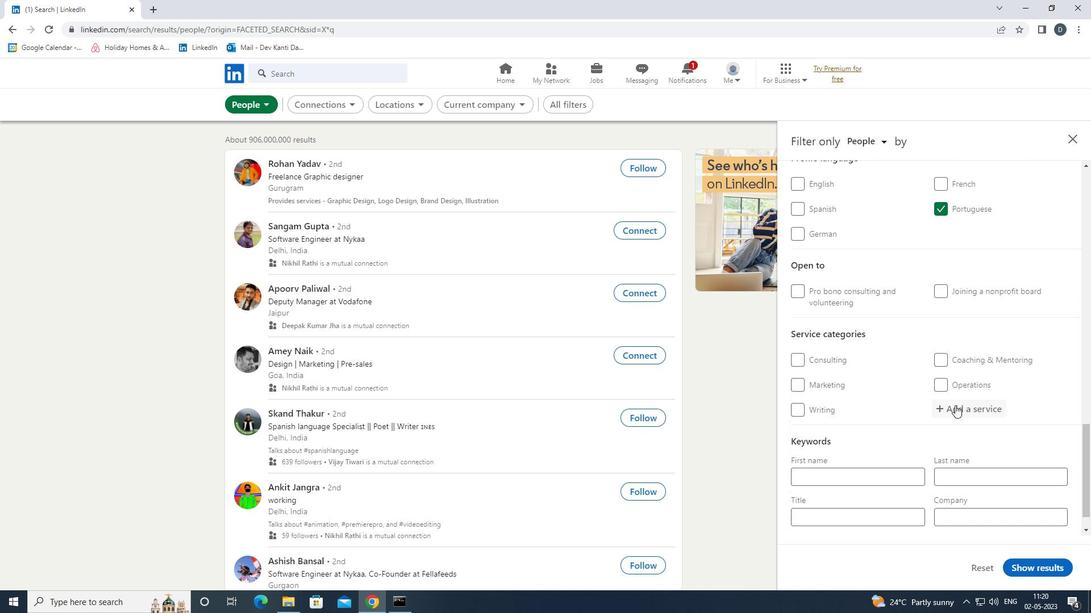 
Action: Key pressed <Key.shift>BUSINN<Key.backspace>ESS<Key.space><Key.shift>LAW<Key.down><Key.enter>
Screenshot: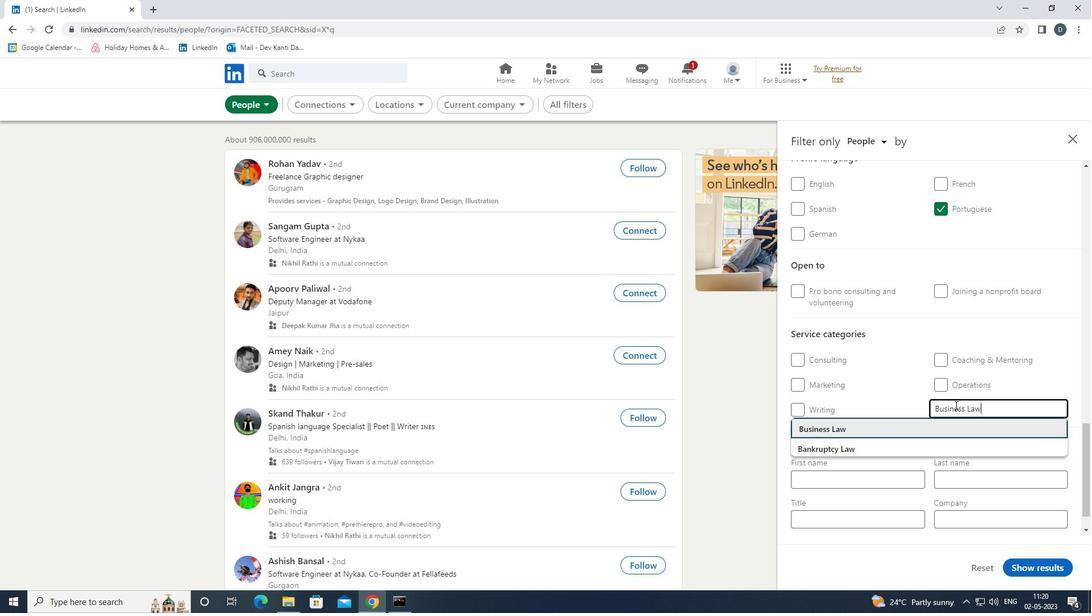 
Action: Mouse scrolled (955, 405) with delta (0, 0)
Screenshot: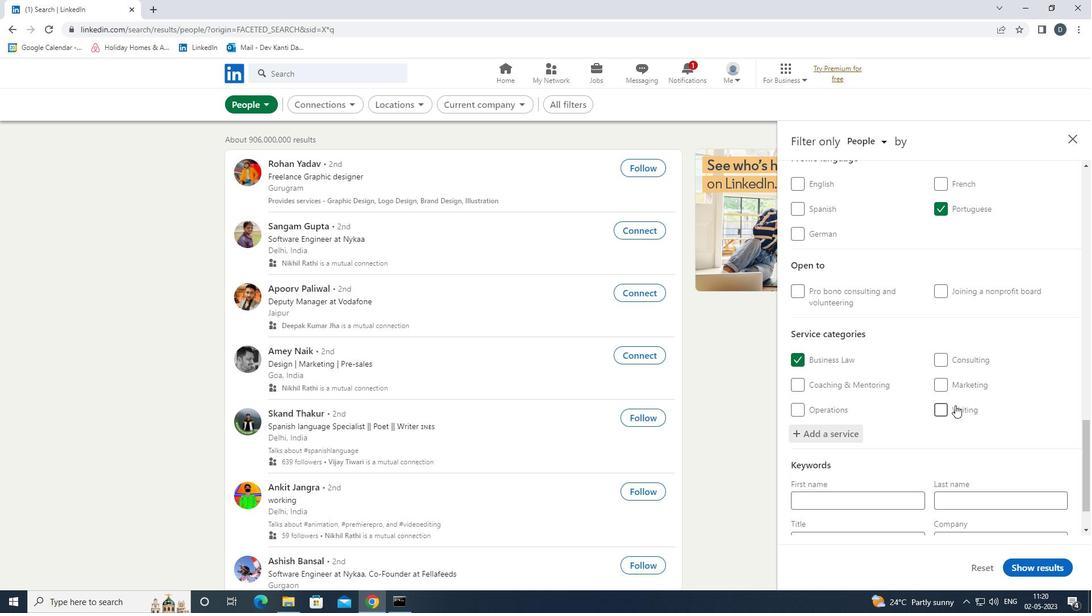 
Action: Mouse scrolled (955, 405) with delta (0, 0)
Screenshot: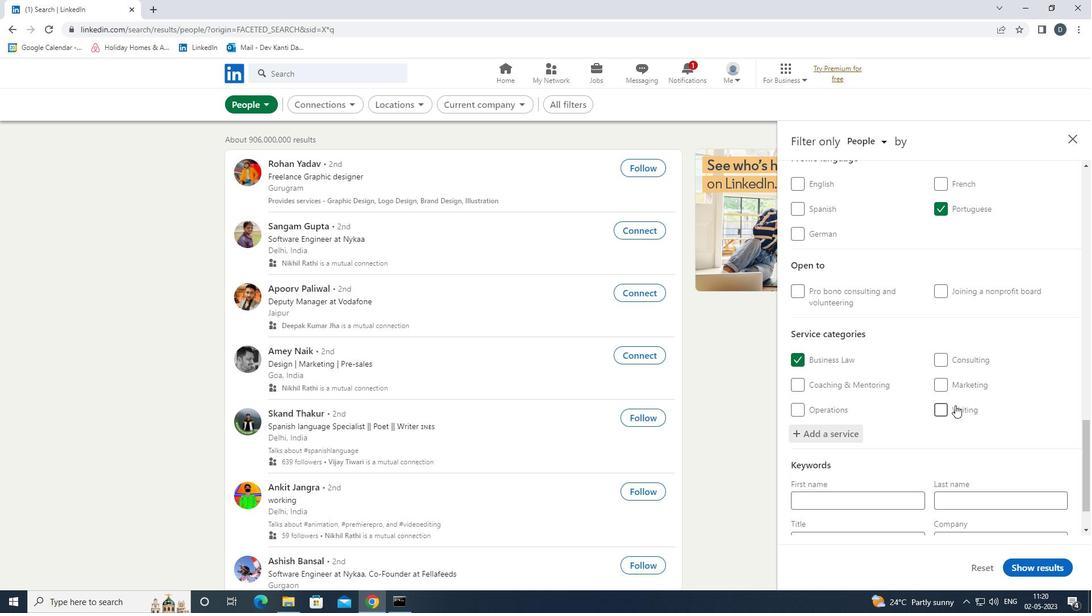 
Action: Mouse scrolled (955, 405) with delta (0, 0)
Screenshot: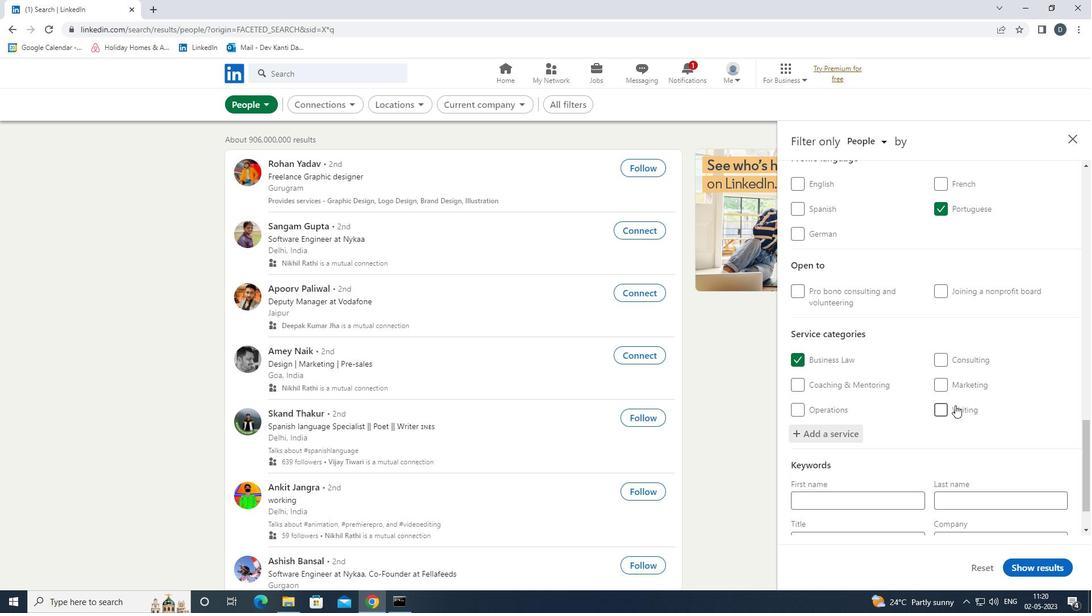
Action: Mouse scrolled (955, 405) with delta (0, 0)
Screenshot: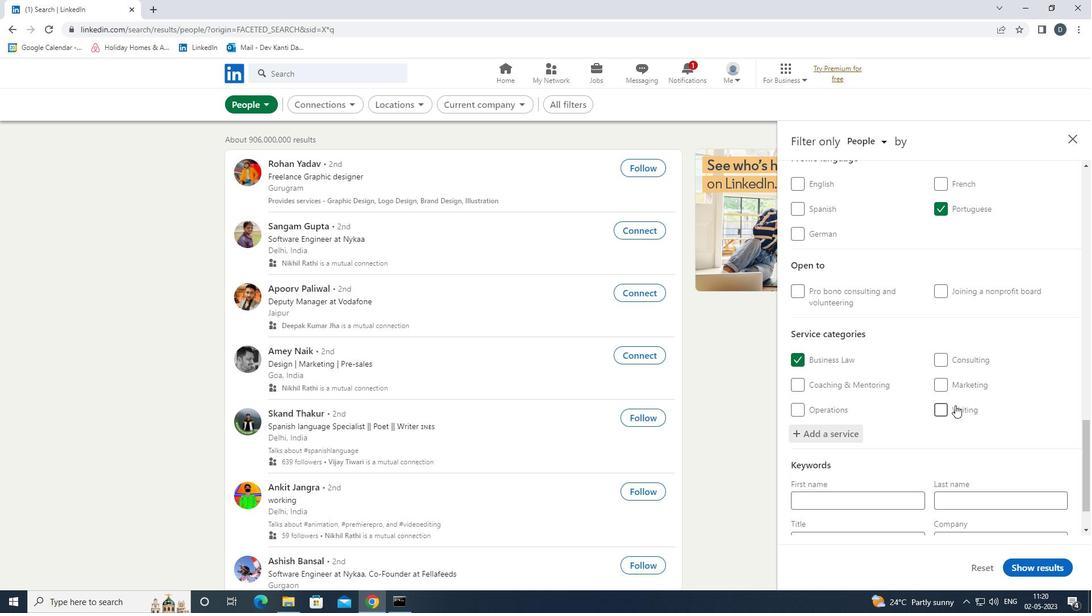 
Action: Mouse scrolled (955, 405) with delta (0, 0)
Screenshot: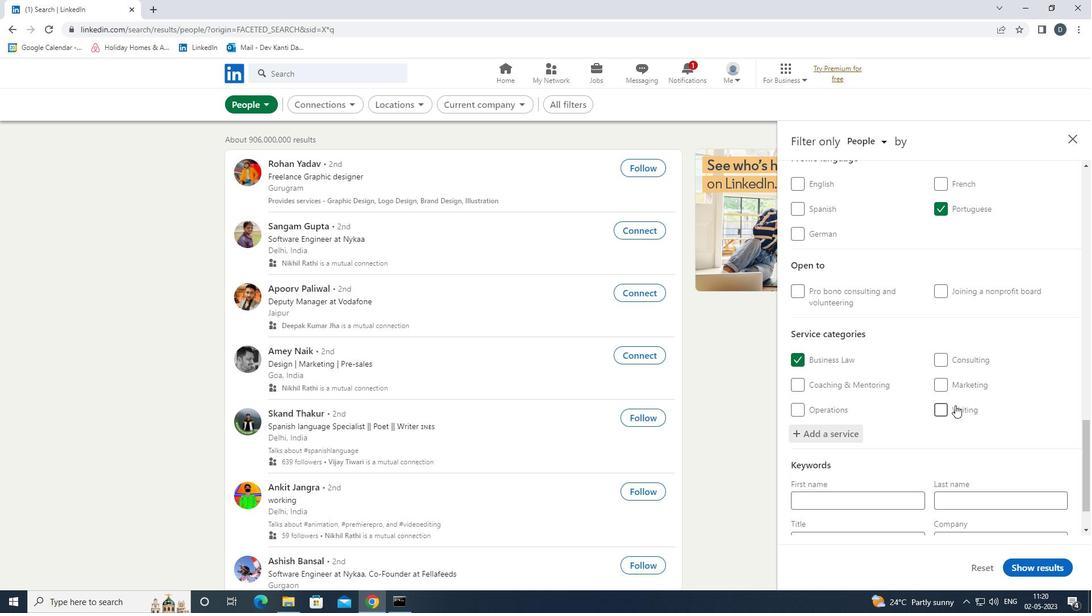 
Action: Mouse moved to (845, 484)
Screenshot: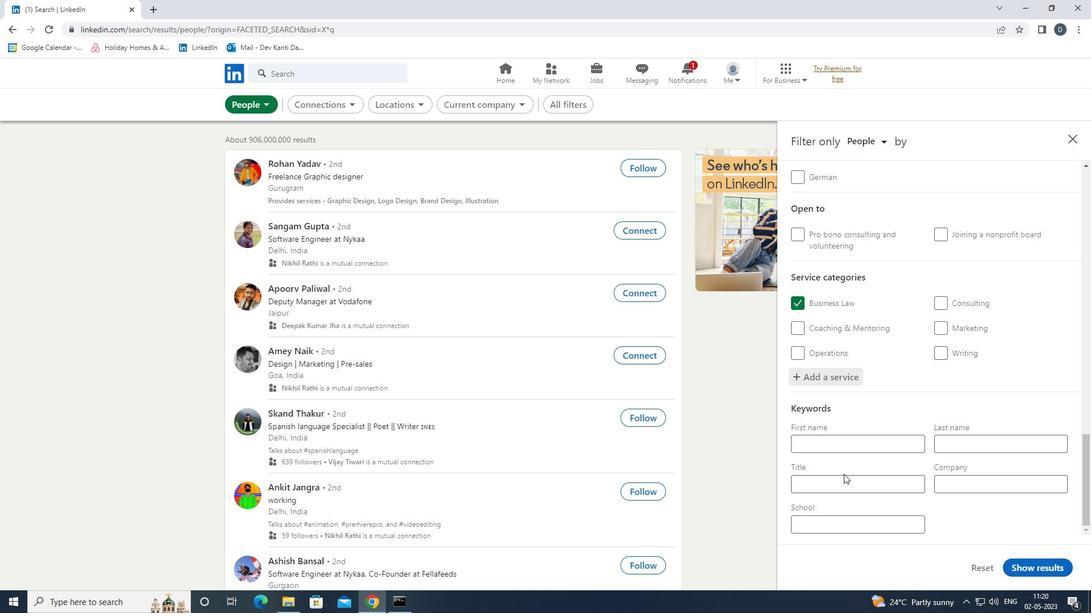 
Action: Mouse pressed left at (845, 484)
Screenshot: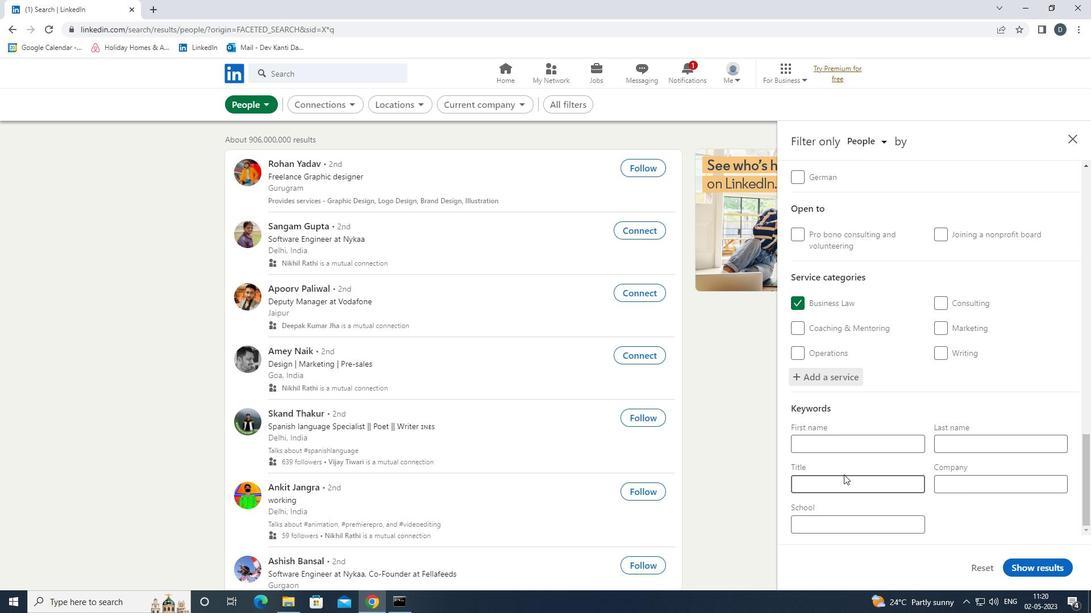 
Action: Key pressed <Key.shift>ACCOUNT<Key.space><Key.shift>REPRESENA<Key.backspace>TATIVE
Screenshot: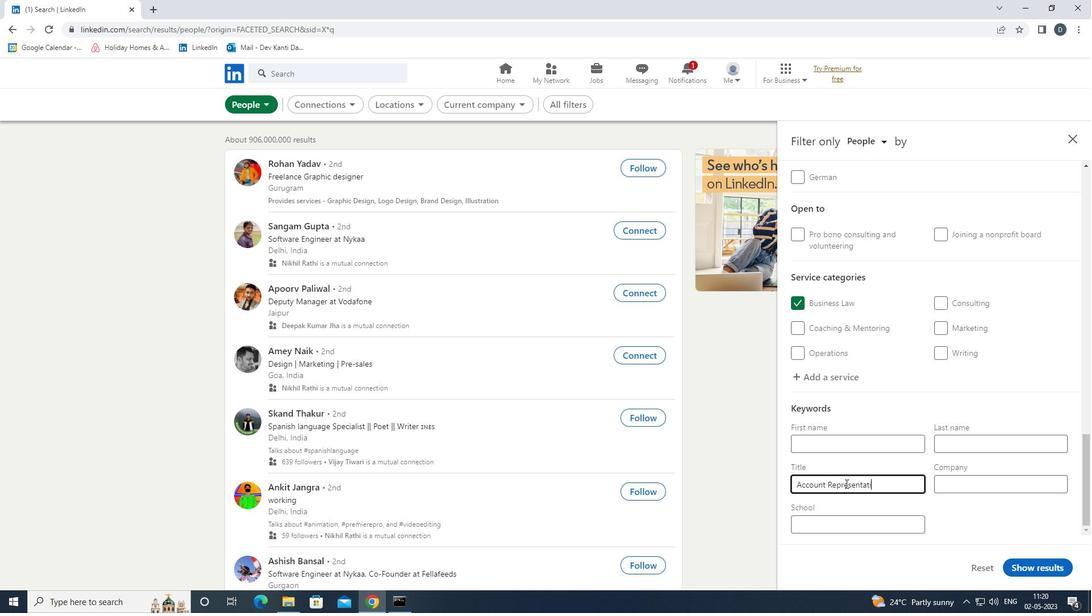 
Action: Mouse moved to (1023, 568)
Screenshot: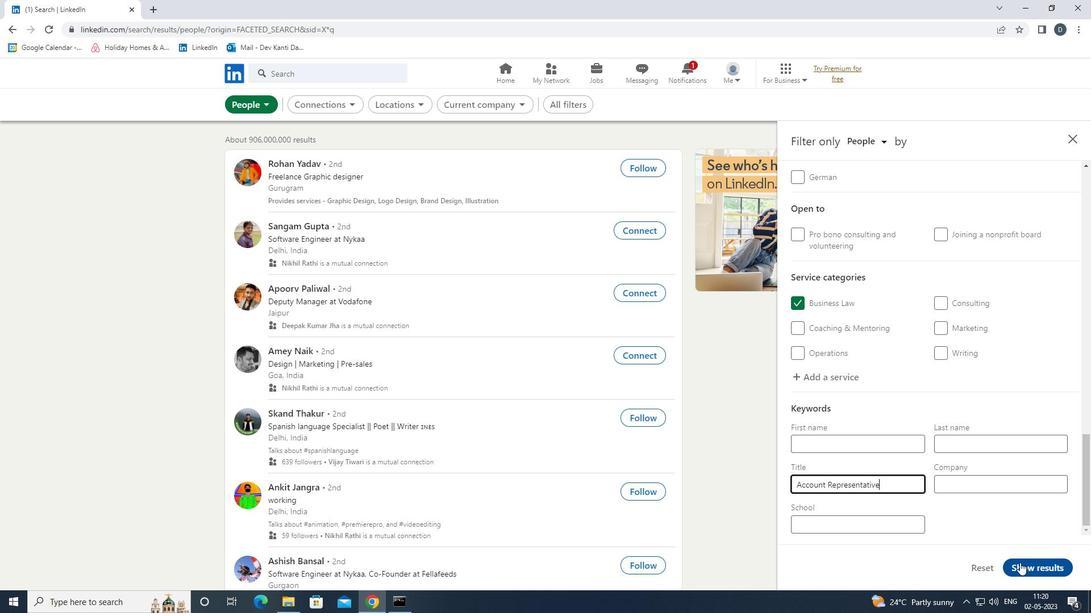 
Action: Mouse pressed left at (1023, 568)
Screenshot: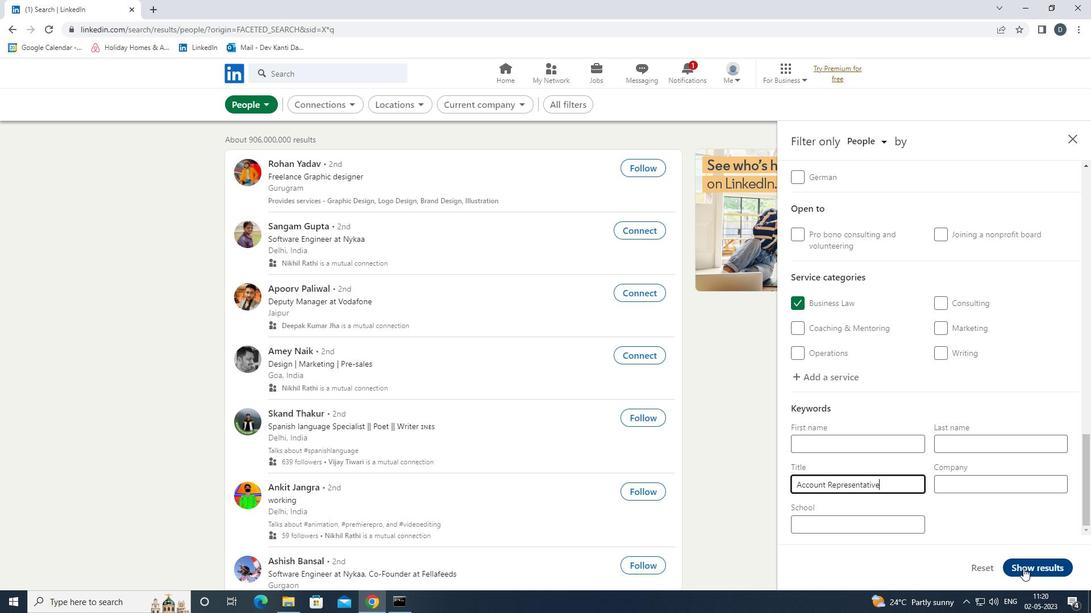 
Action: Mouse moved to (859, 438)
Screenshot: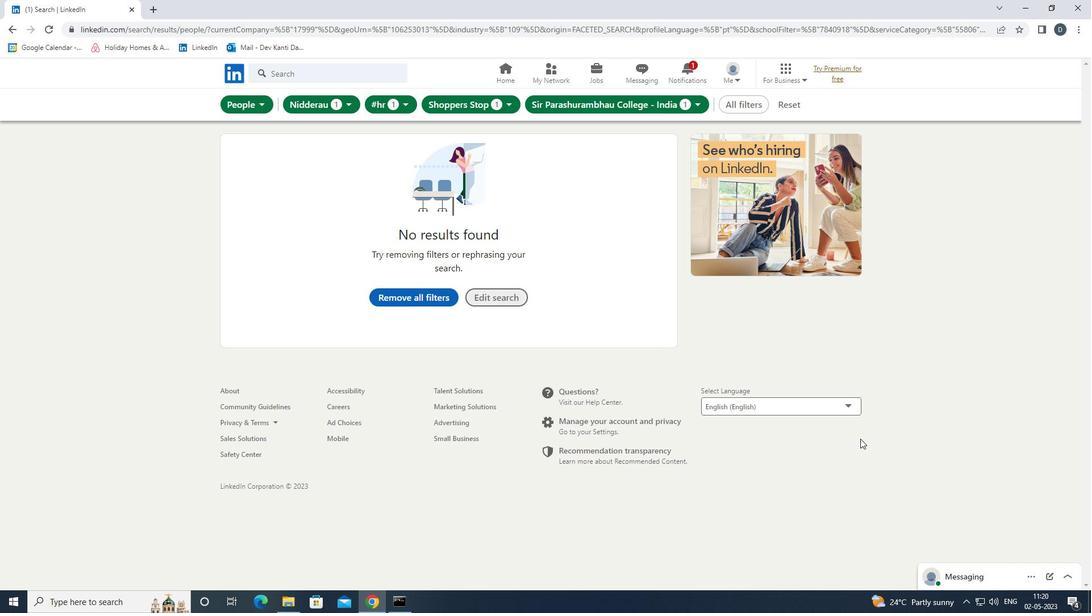 
